 Task: Look for space in Mo i Rana, Norway from 5th June, 2023 to 16th June, 2023 for 2 adults in price range Rs.14000 to Rs.18000. Place can be entire place with 1  bedroom having 1 bed and 1 bathroom. Property type can be house, flat, guest house, hotel. Amenities needed are: washing machine. Booking option can be shelf check-in. Required host language is English.
Action: Mouse moved to (579, 146)
Screenshot: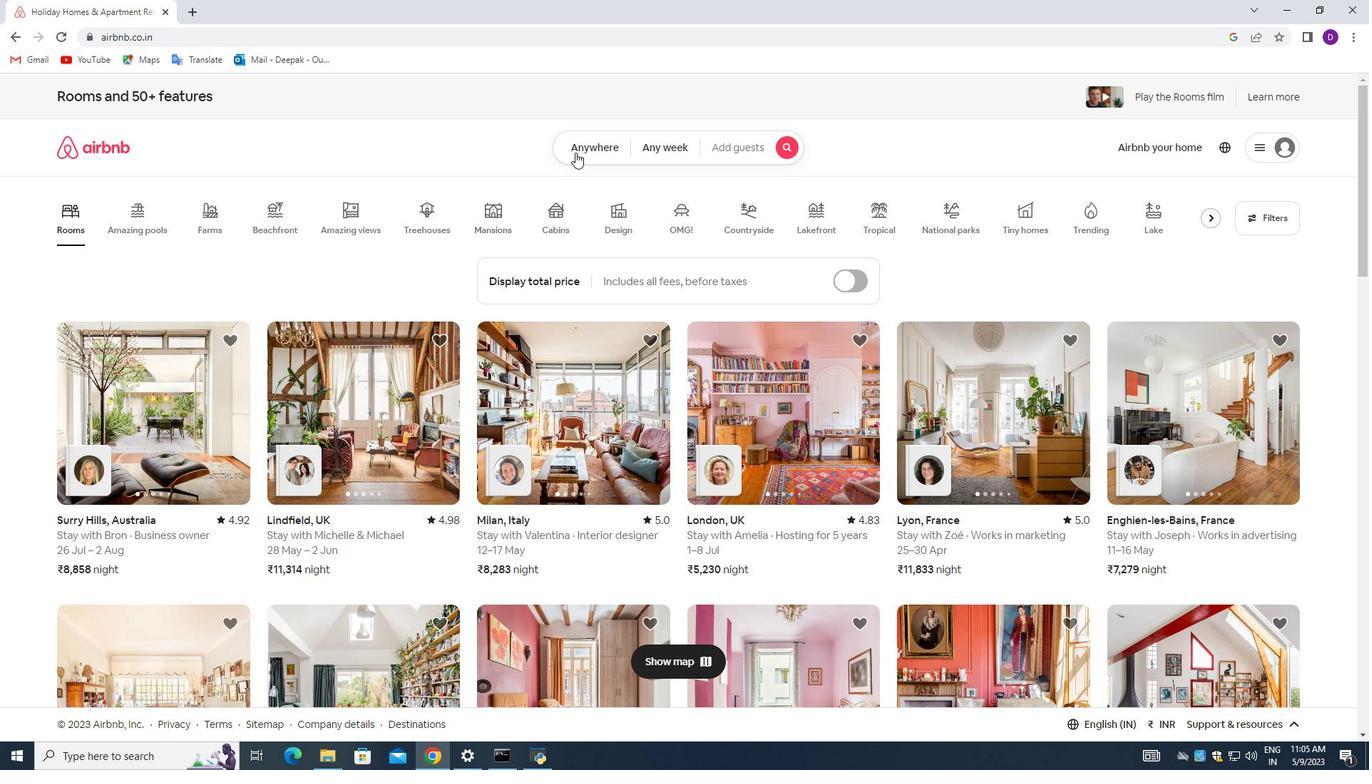 
Action: Mouse pressed left at (579, 146)
Screenshot: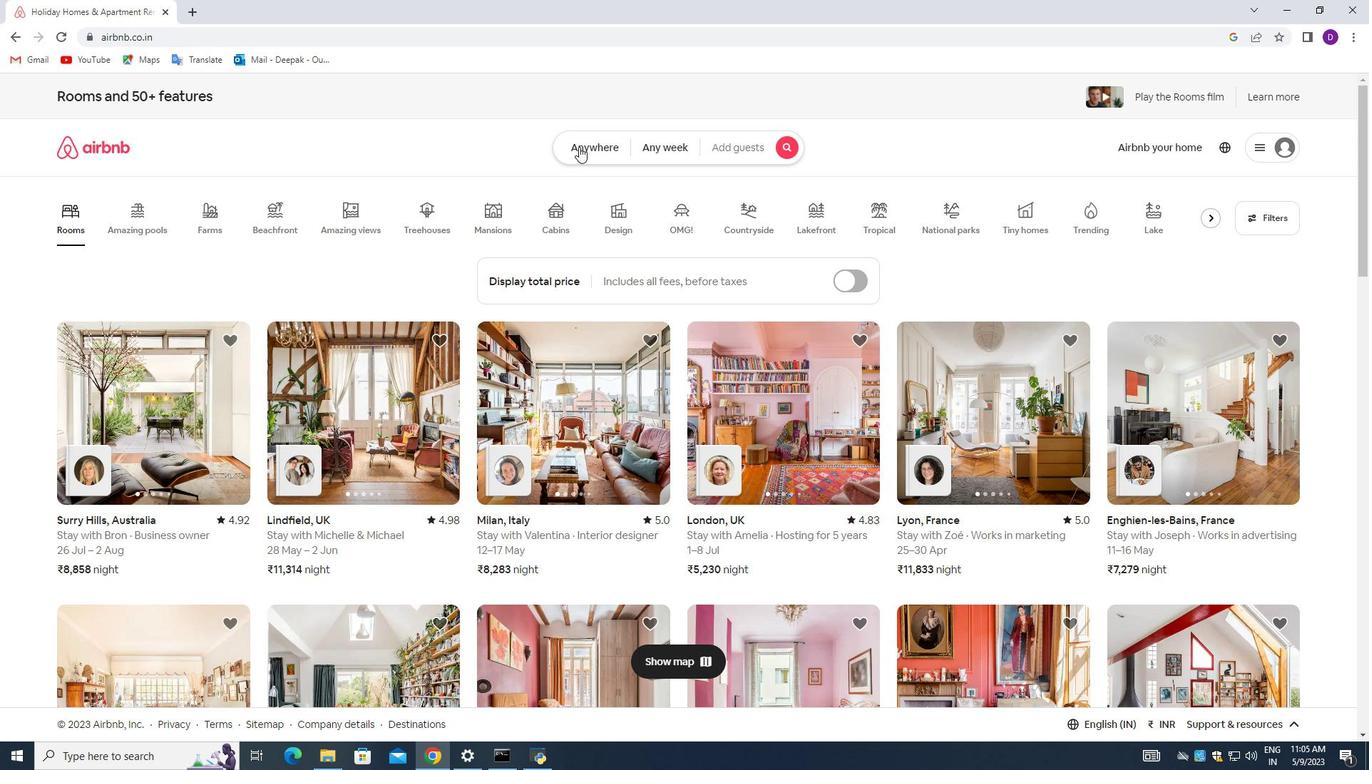 
Action: Mouse moved to (516, 210)
Screenshot: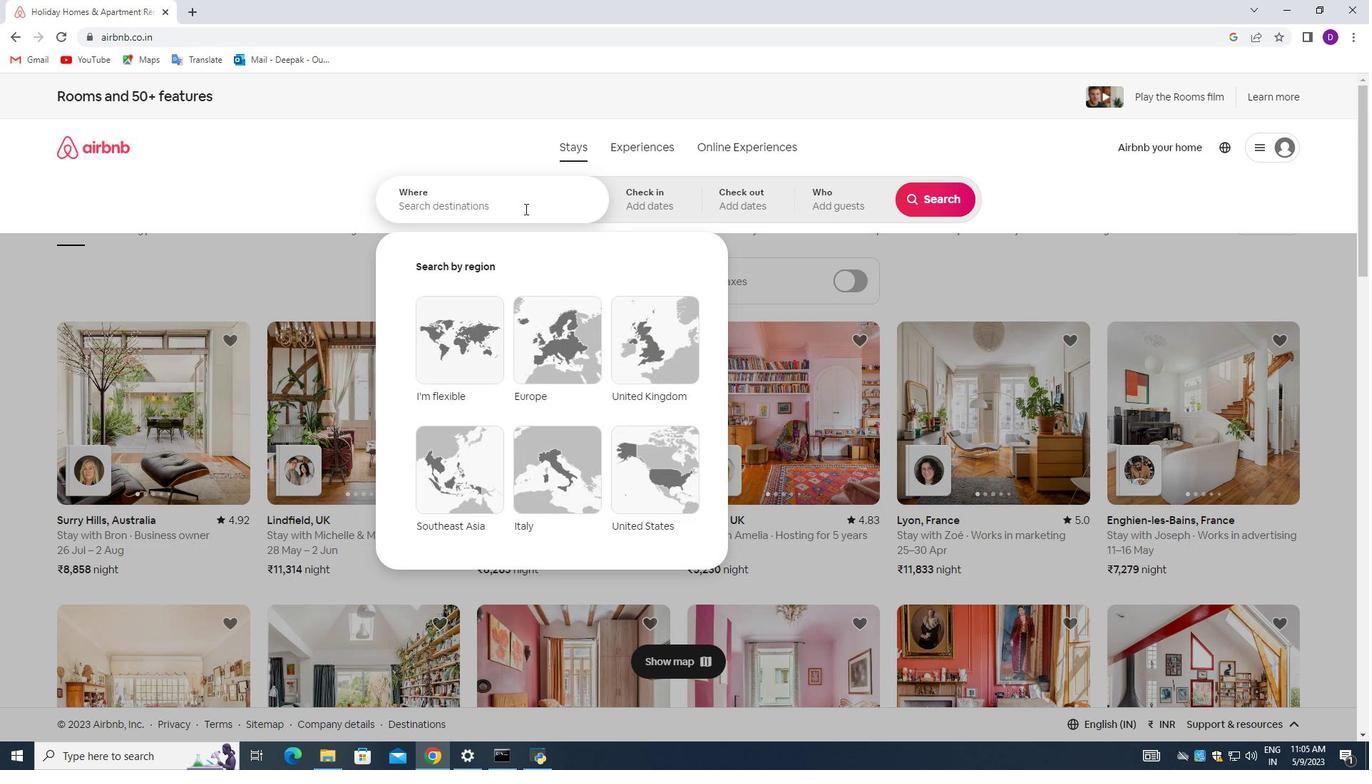
Action: Mouse pressed left at (516, 210)
Screenshot: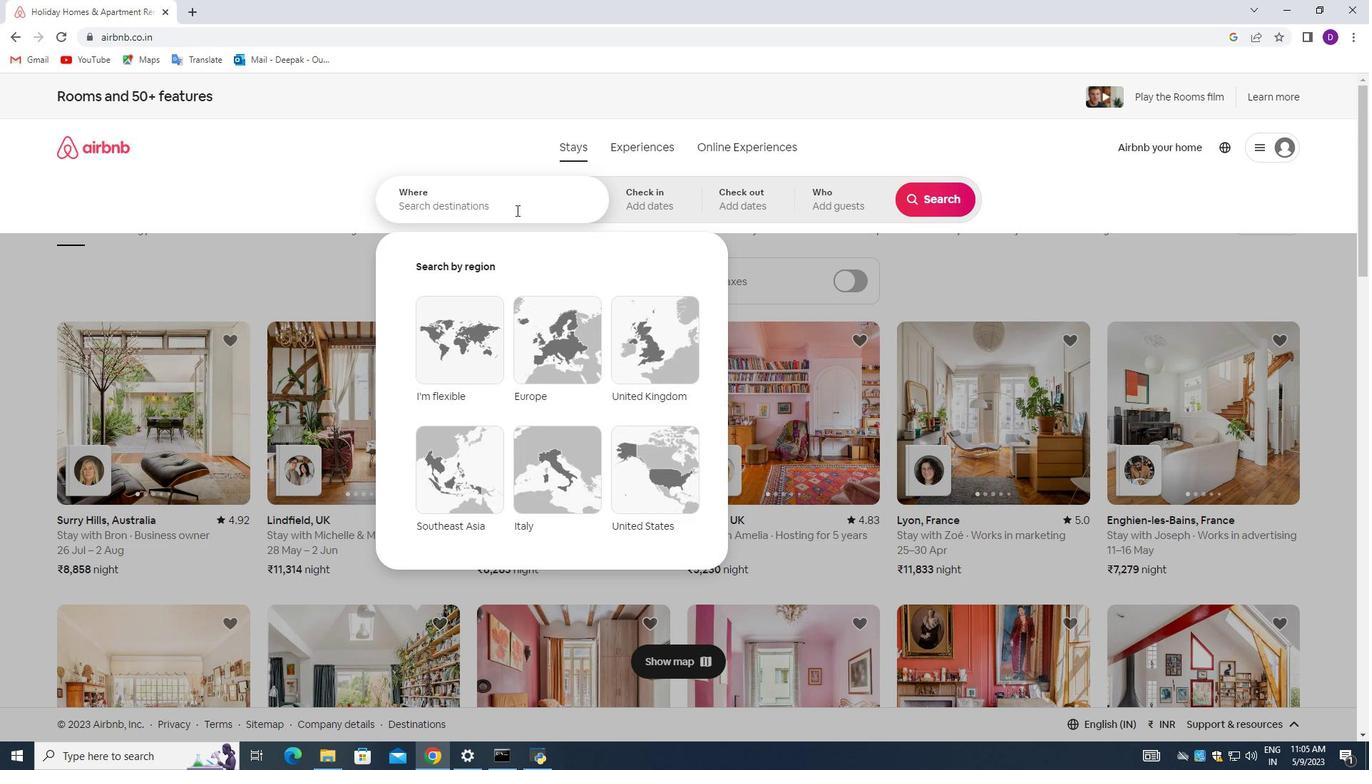 
Action: Mouse moved to (287, 271)
Screenshot: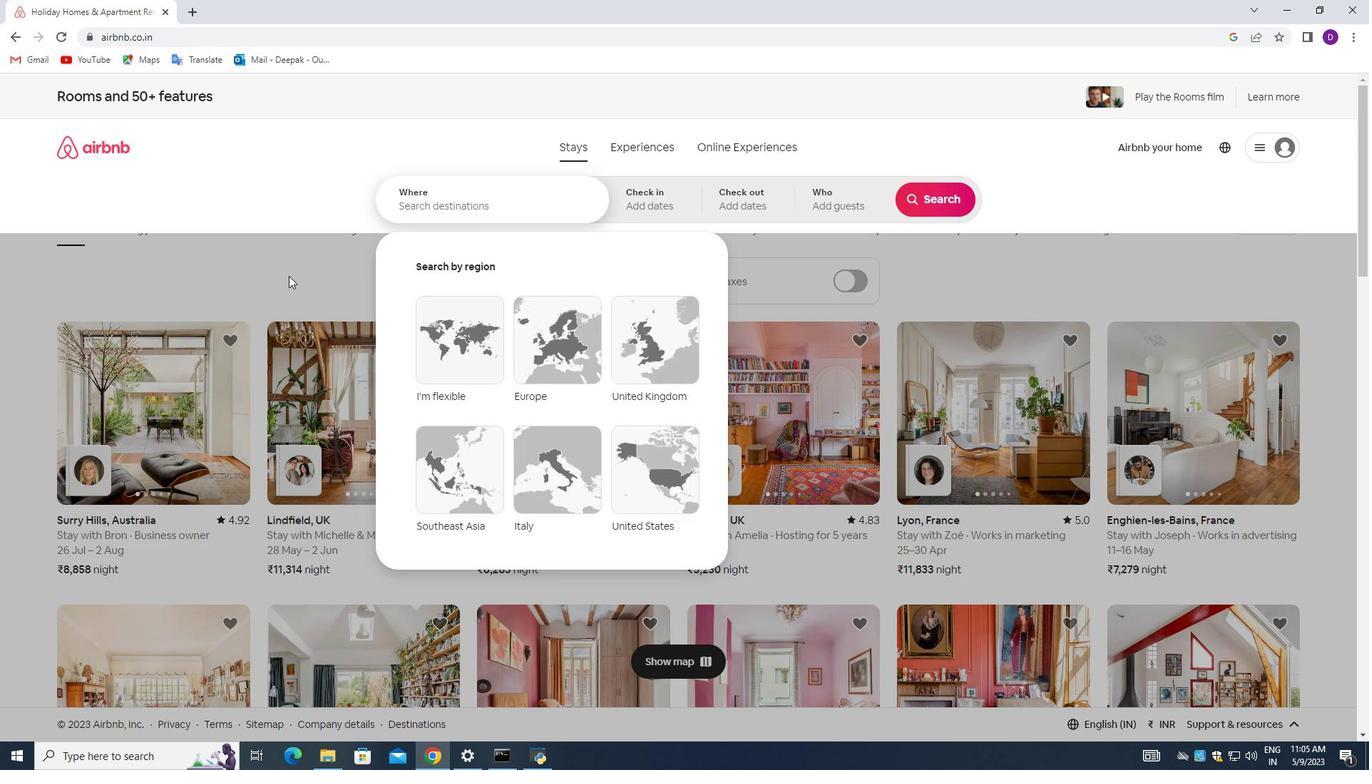 
Action: Key pressed <Key.shift>Mo<Key.space>i<Key.space><Key.shift_r>Rana,<Key.space><Key.shift>Norway<Key.enter>
Screenshot: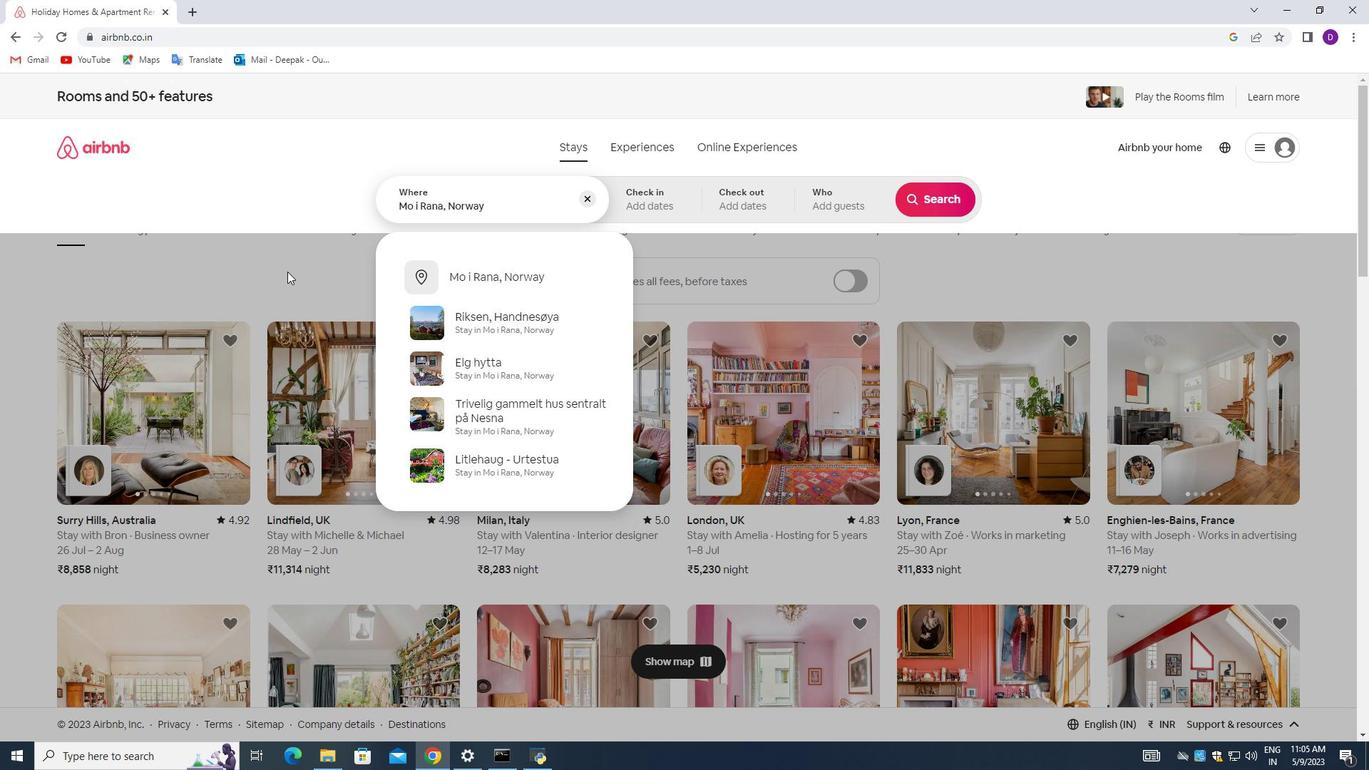 
Action: Mouse moved to (743, 407)
Screenshot: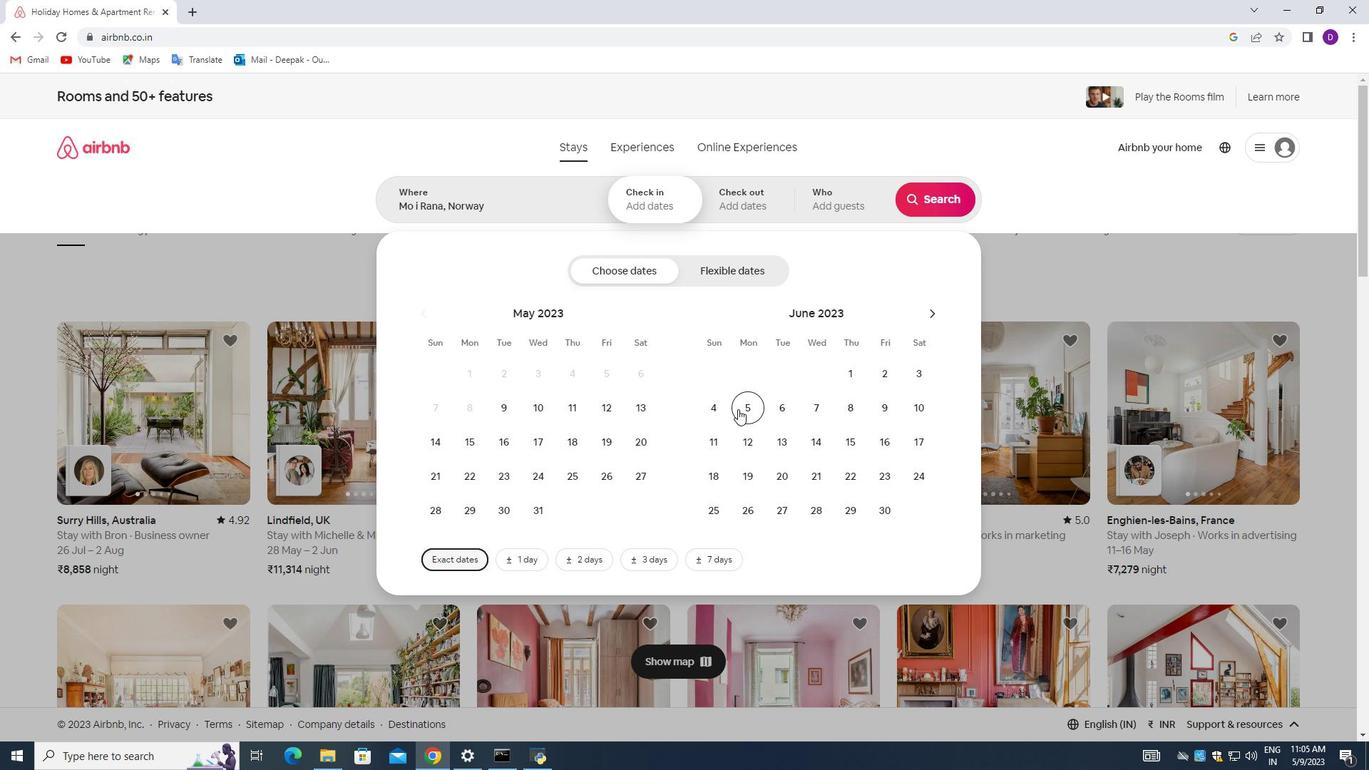 
Action: Mouse pressed left at (743, 407)
Screenshot: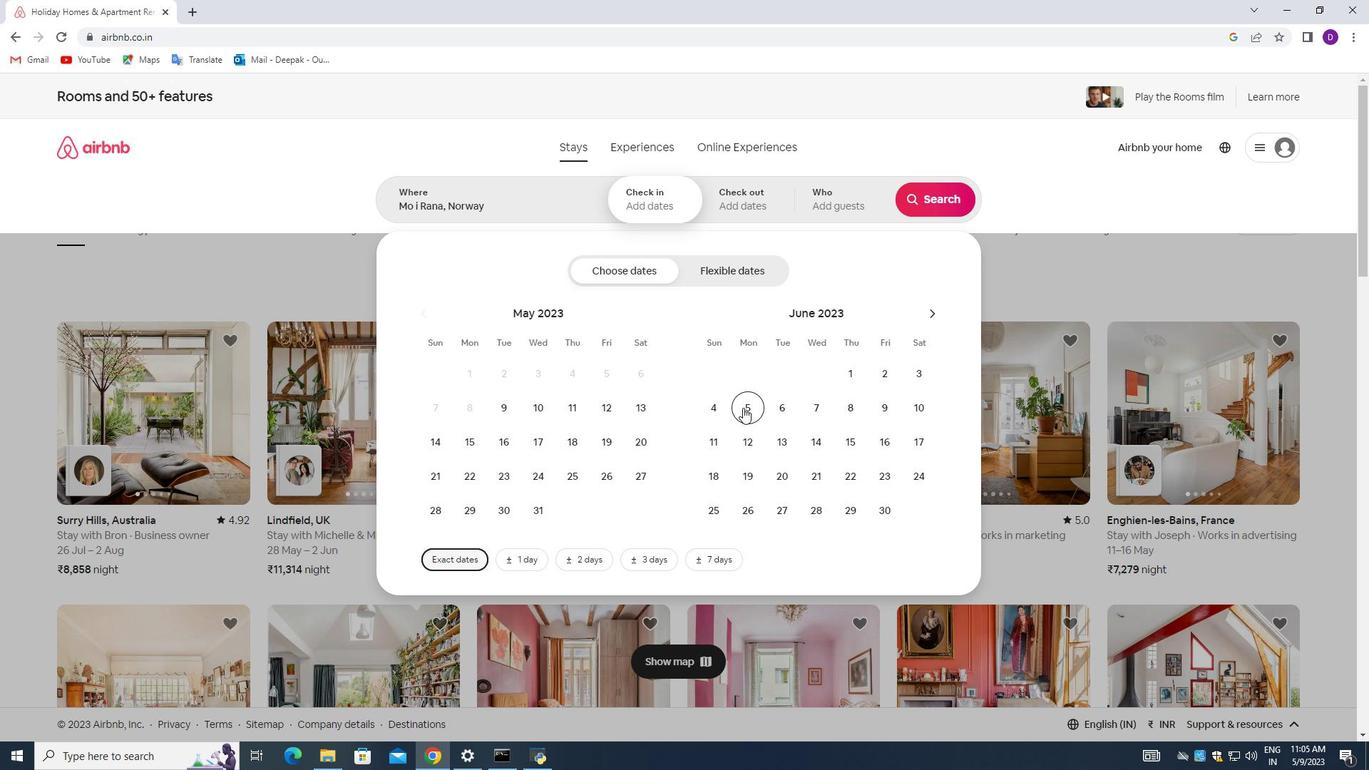 
Action: Mouse moved to (878, 443)
Screenshot: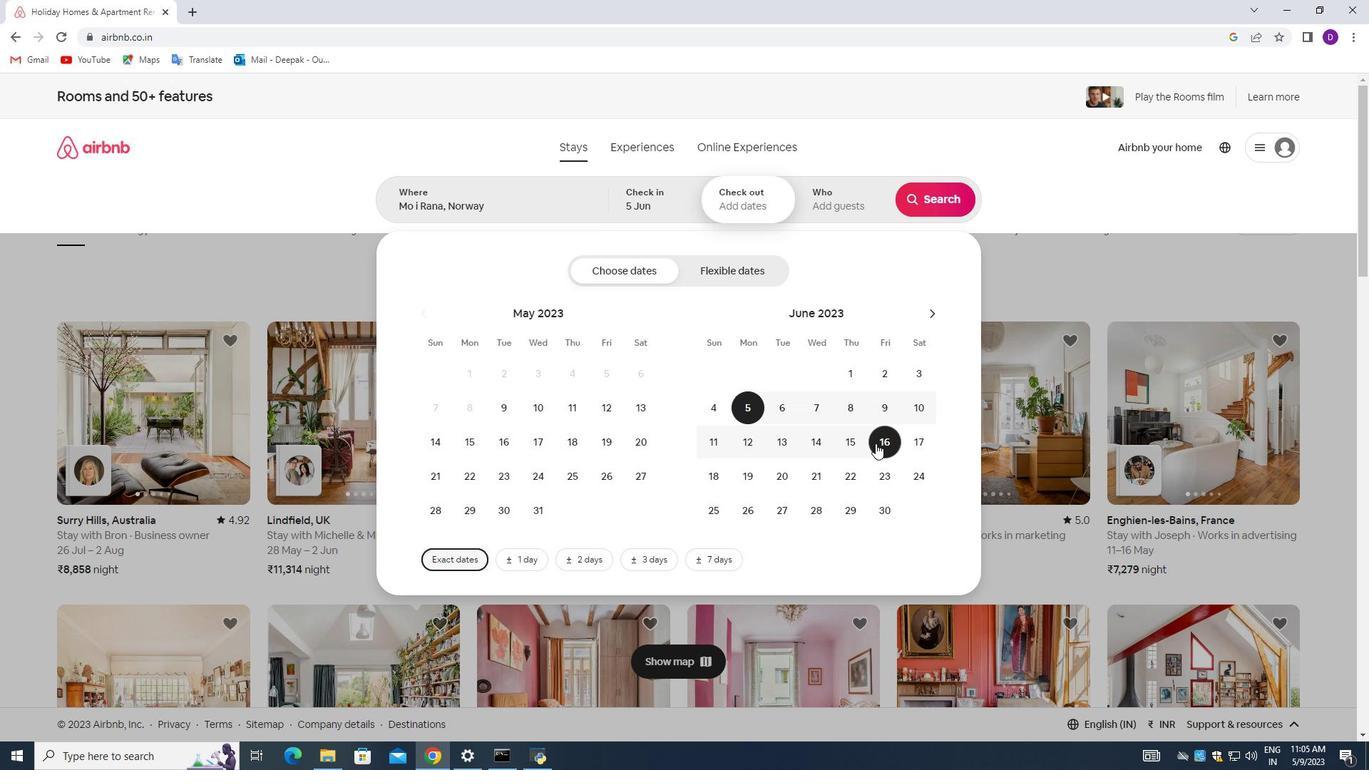 
Action: Mouse pressed left at (878, 443)
Screenshot: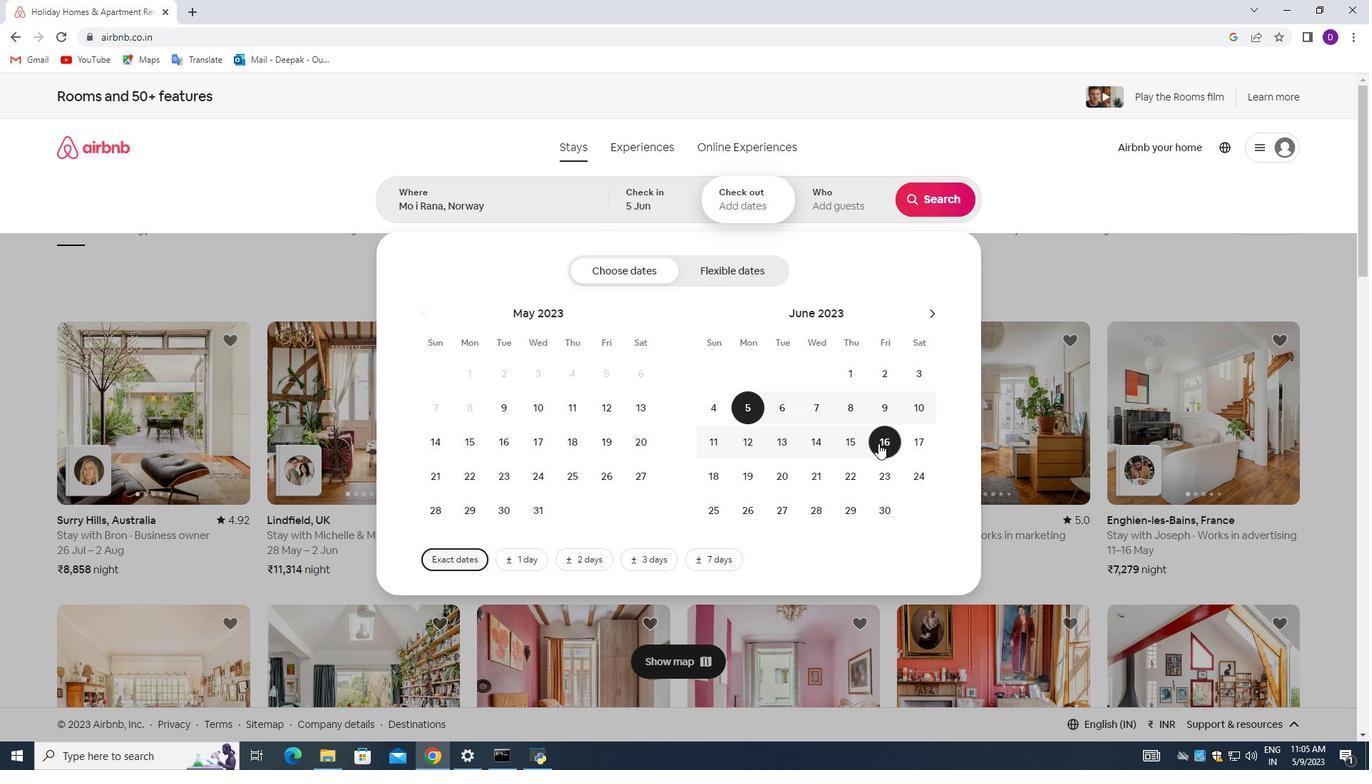 
Action: Mouse moved to (830, 204)
Screenshot: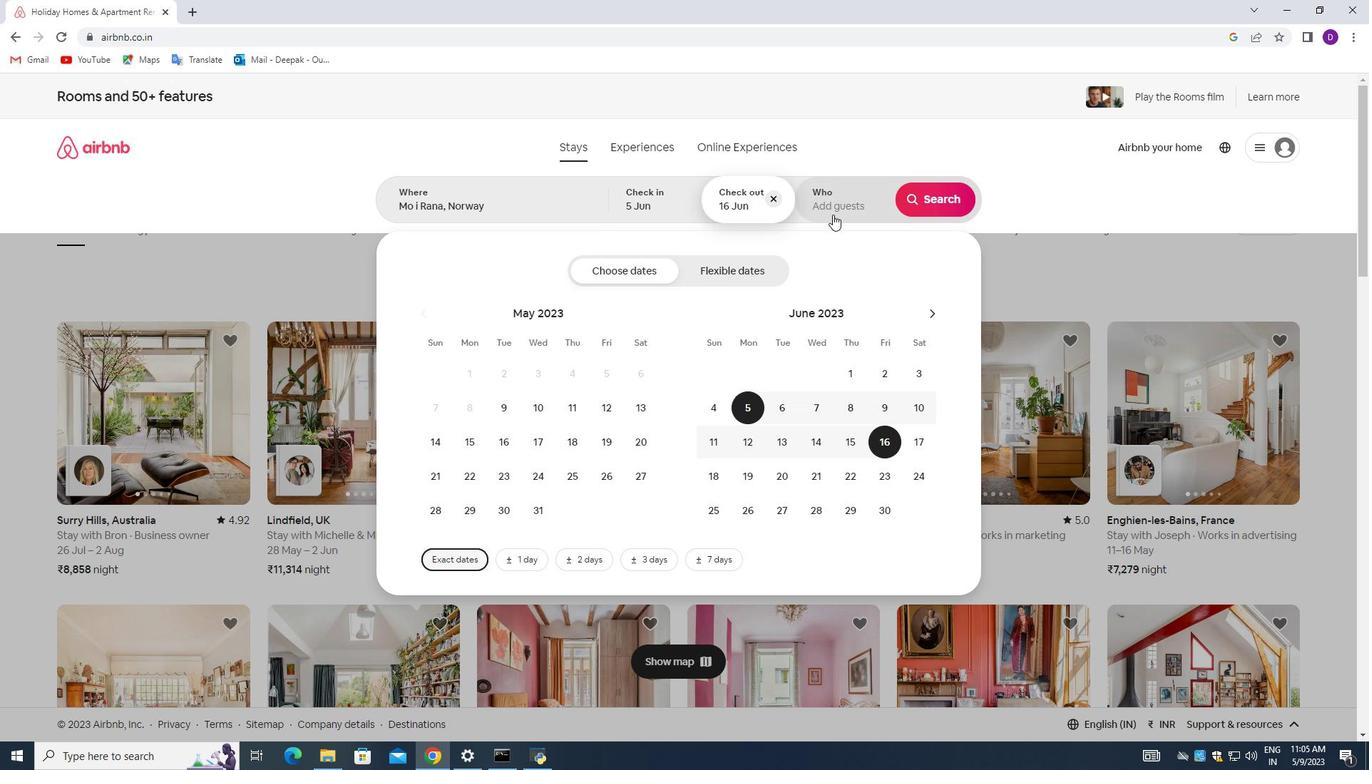 
Action: Mouse pressed left at (830, 204)
Screenshot: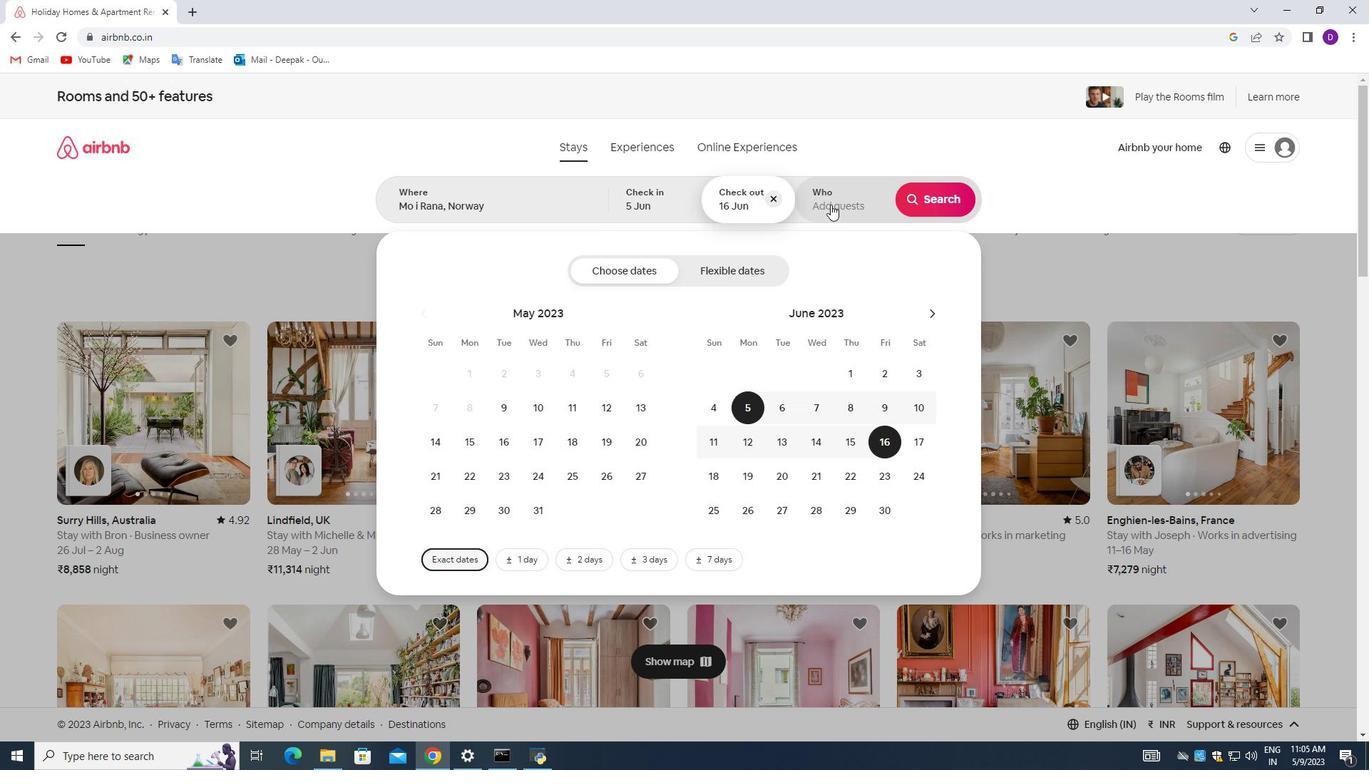 
Action: Mouse moved to (940, 278)
Screenshot: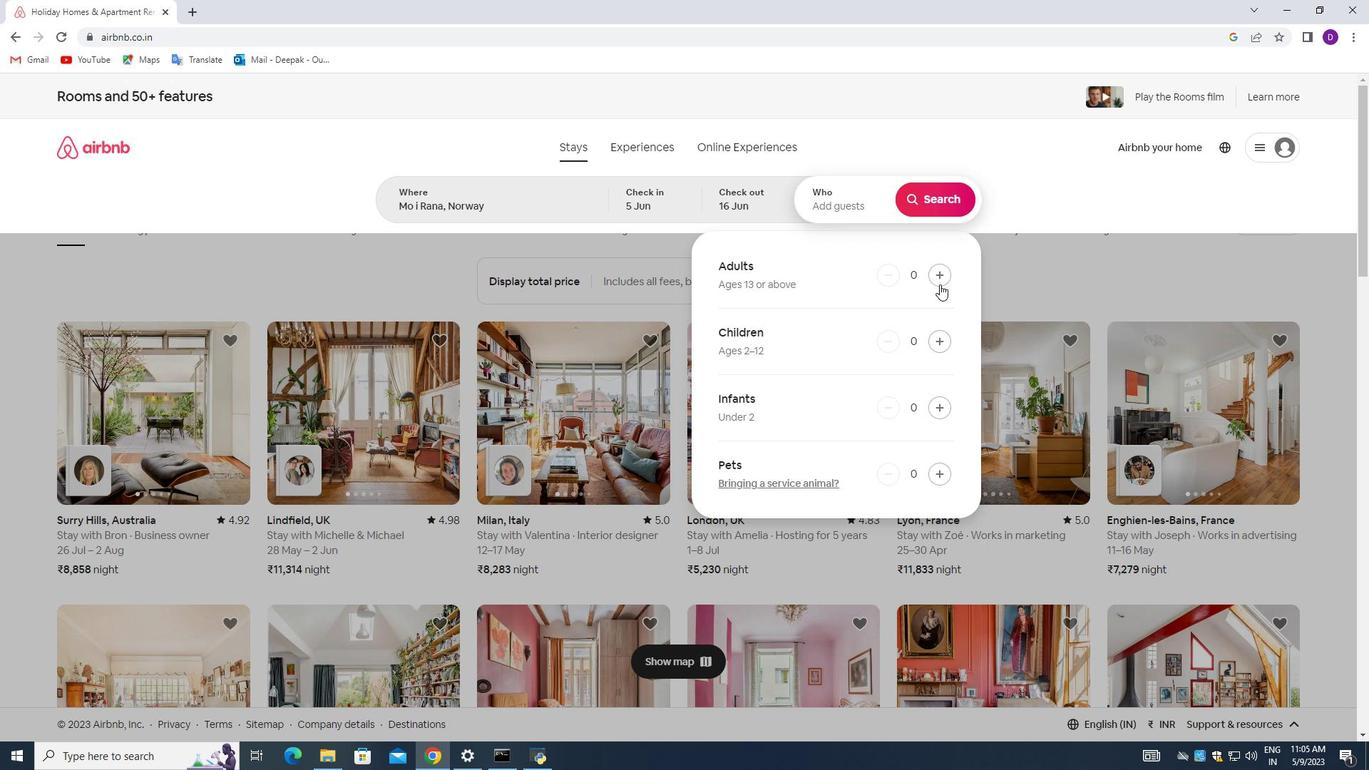 
Action: Mouse pressed left at (940, 278)
Screenshot: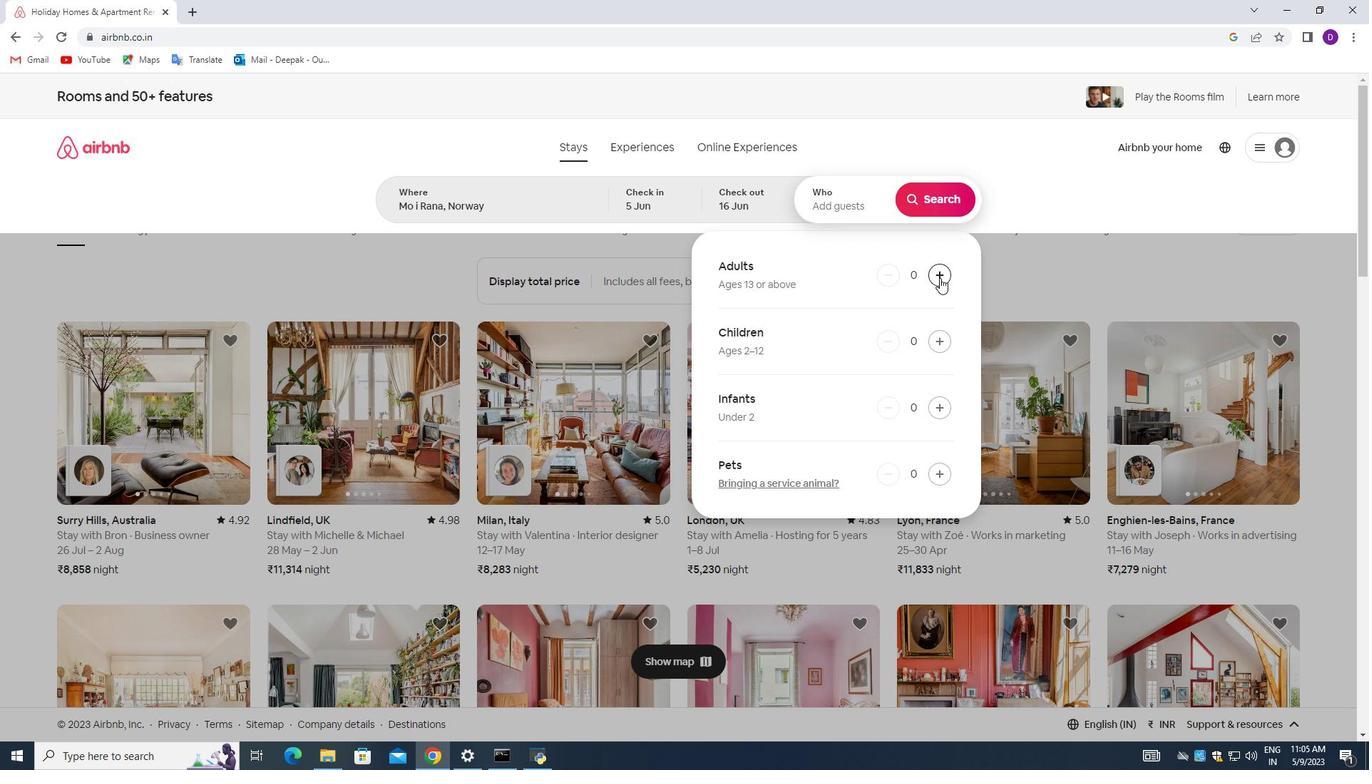 
Action: Mouse pressed left at (940, 278)
Screenshot: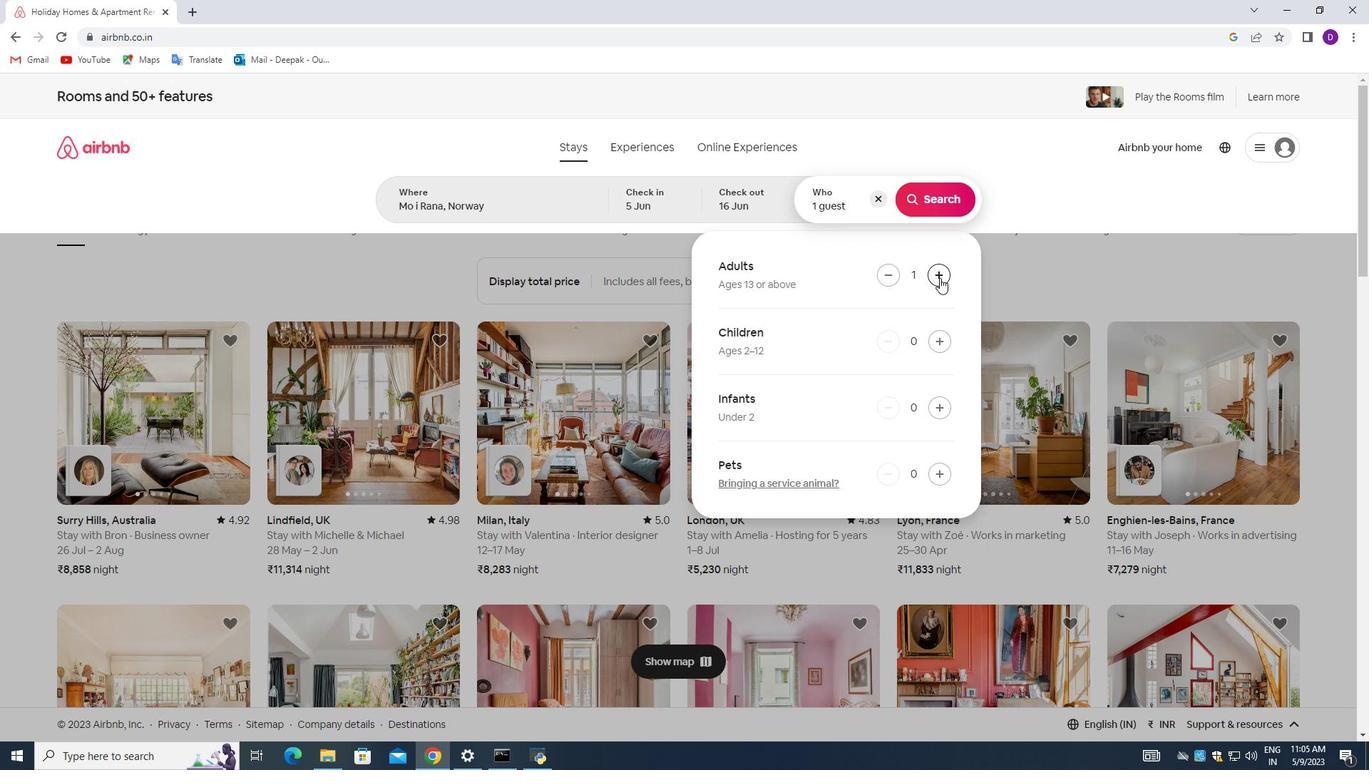 
Action: Mouse moved to (943, 199)
Screenshot: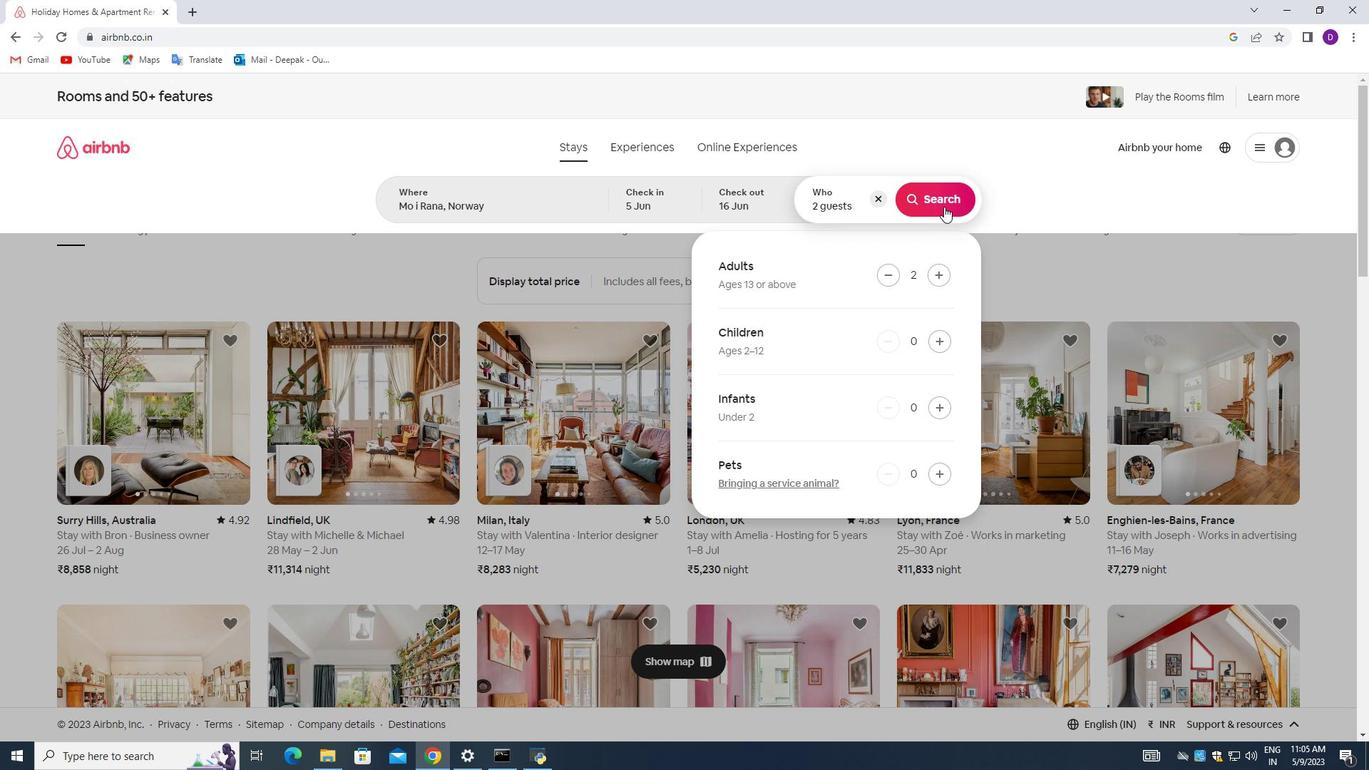 
Action: Mouse pressed left at (943, 199)
Screenshot: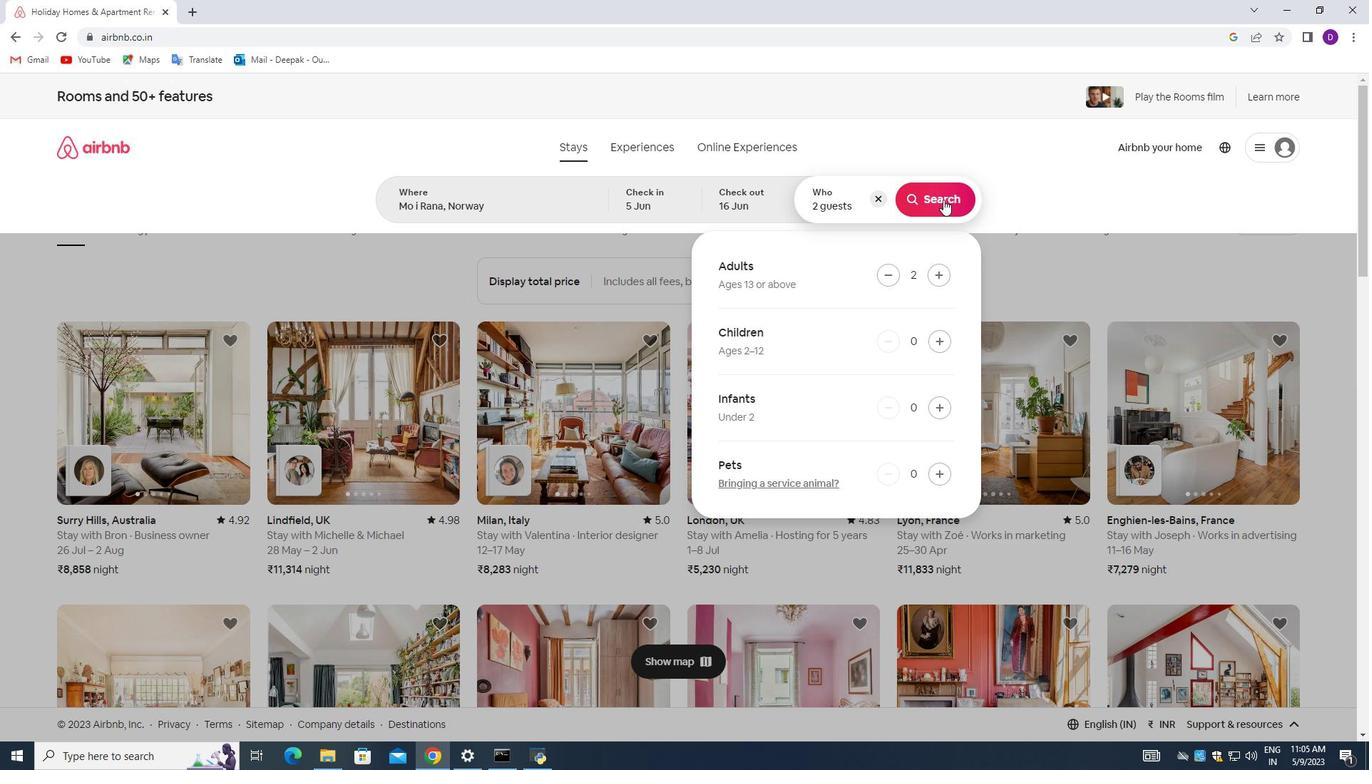 
Action: Mouse moved to (1293, 157)
Screenshot: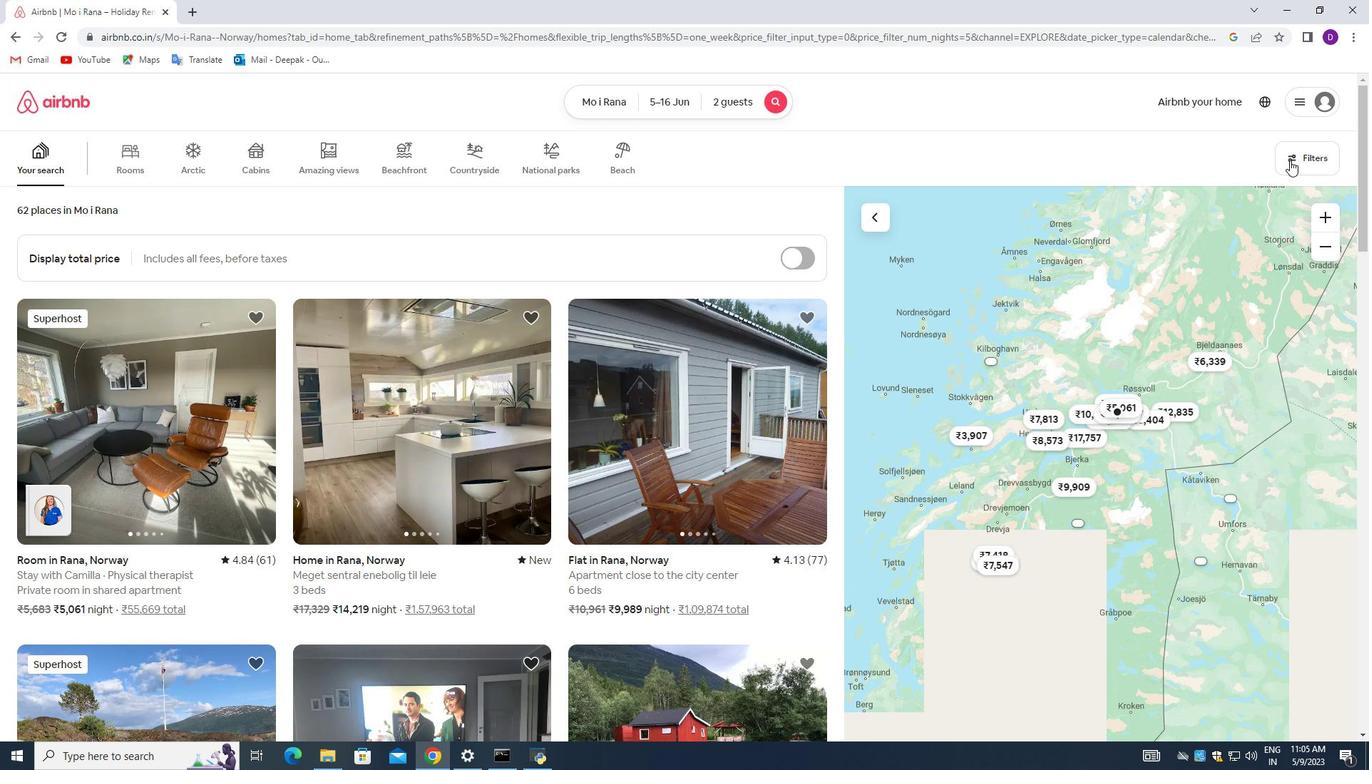 
Action: Mouse pressed left at (1293, 157)
Screenshot: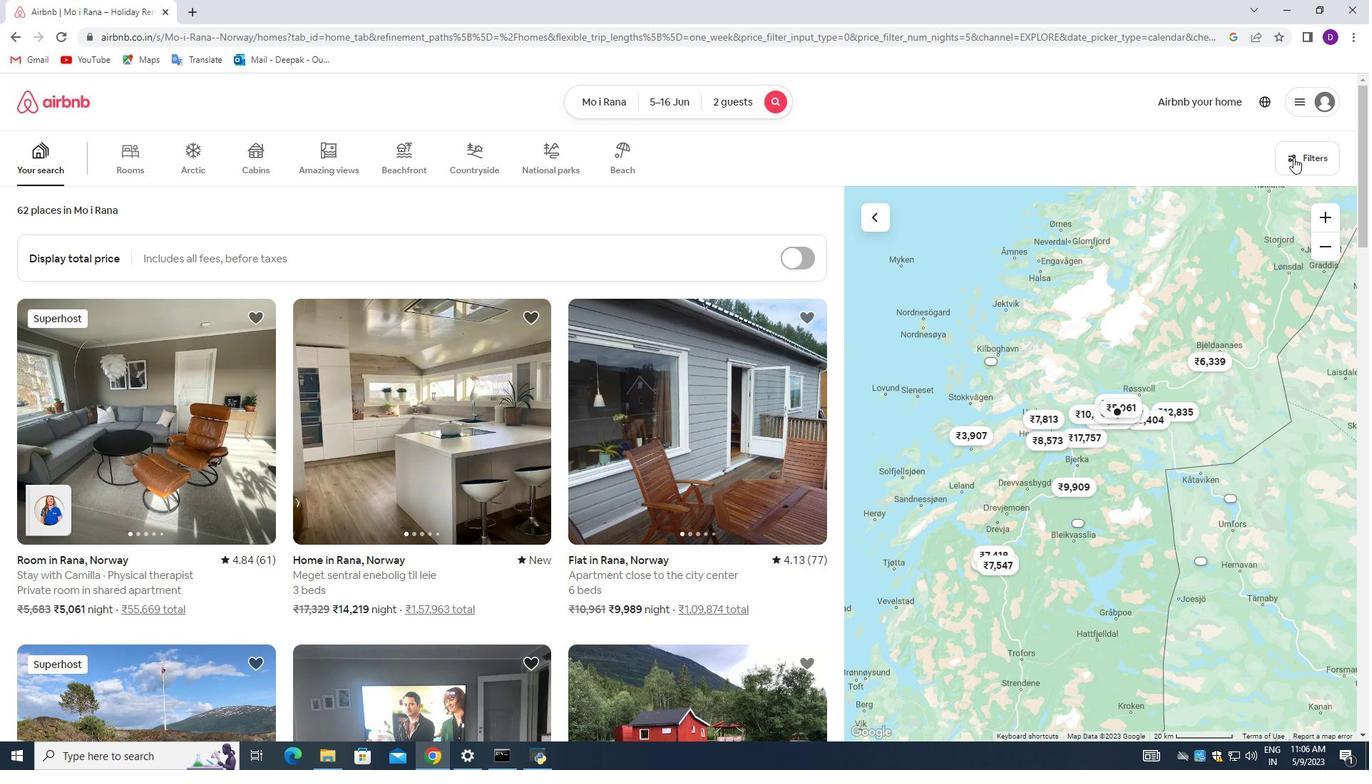 
Action: Mouse moved to (499, 502)
Screenshot: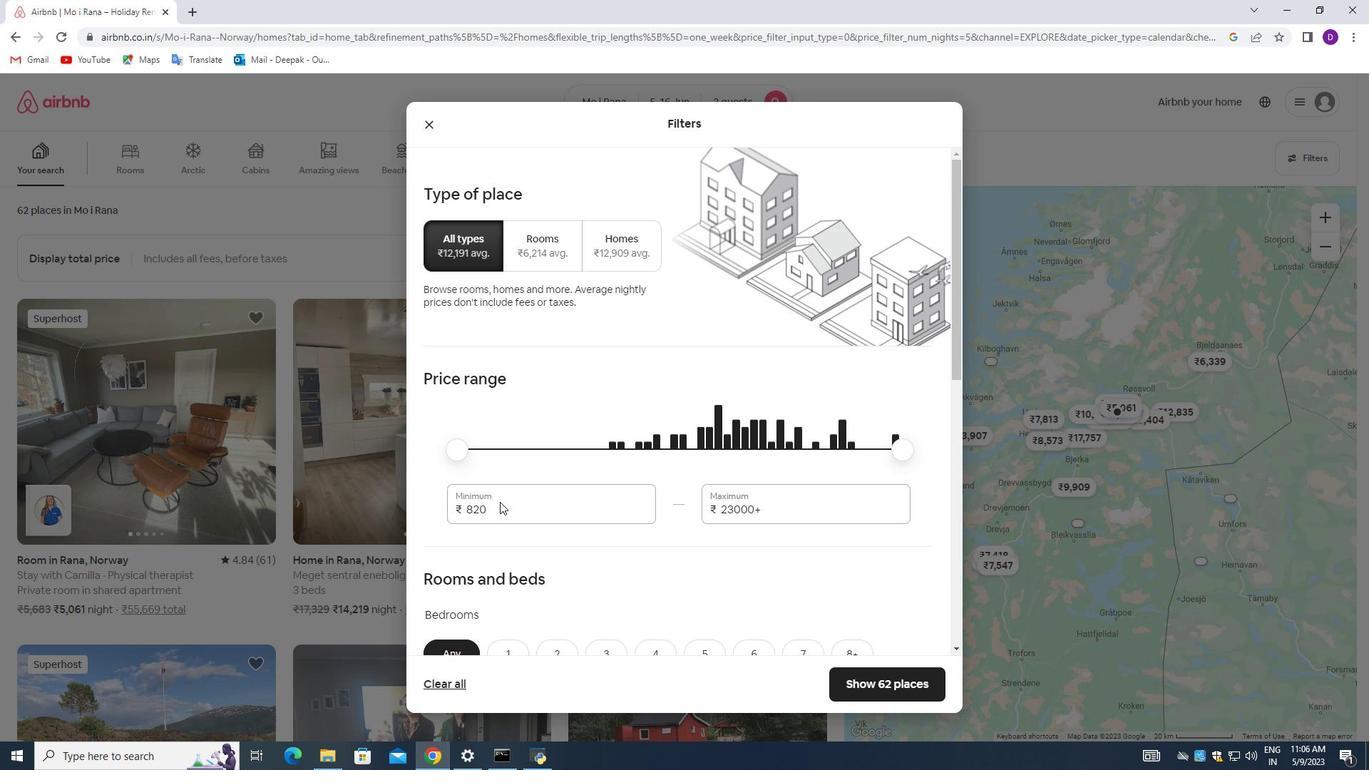 
Action: Mouse pressed left at (499, 502)
Screenshot: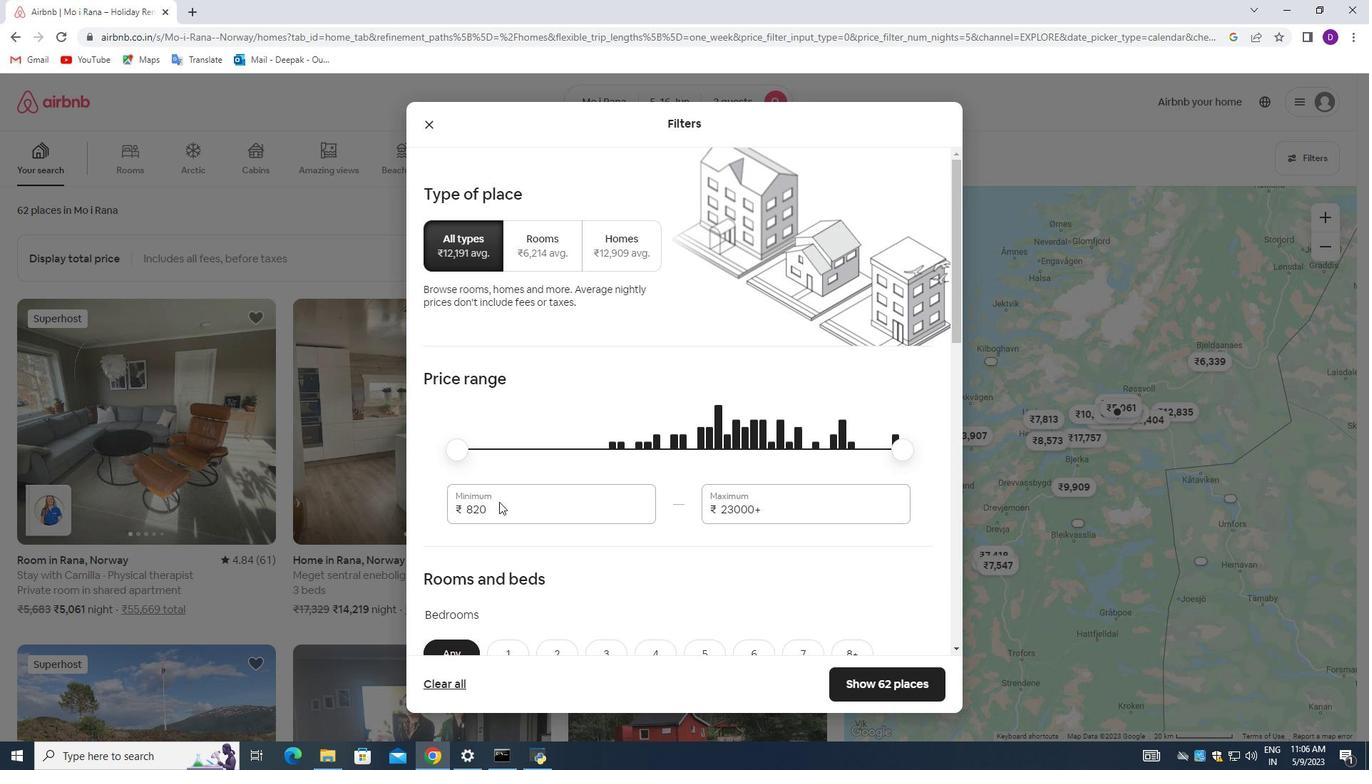 
Action: Mouse pressed left at (499, 502)
Screenshot: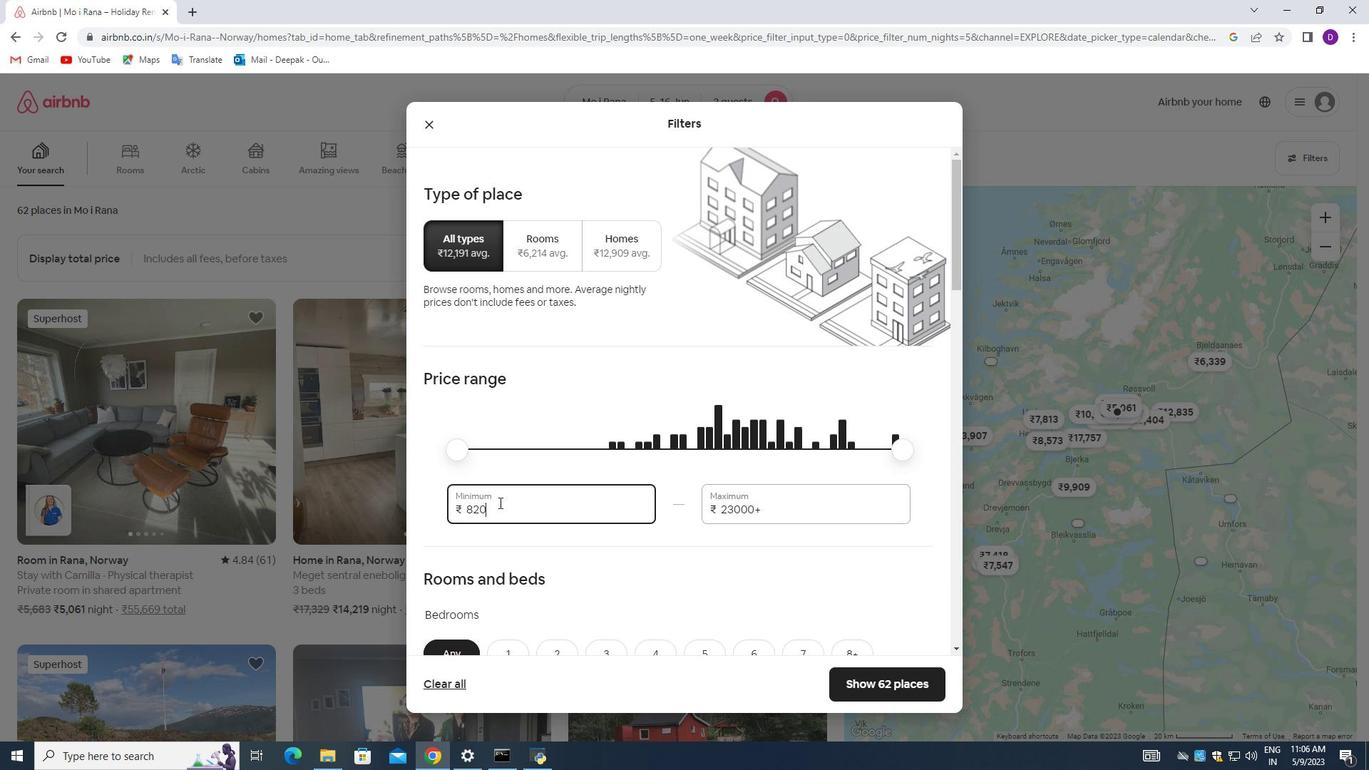 
Action: Mouse moved to (452, 230)
Screenshot: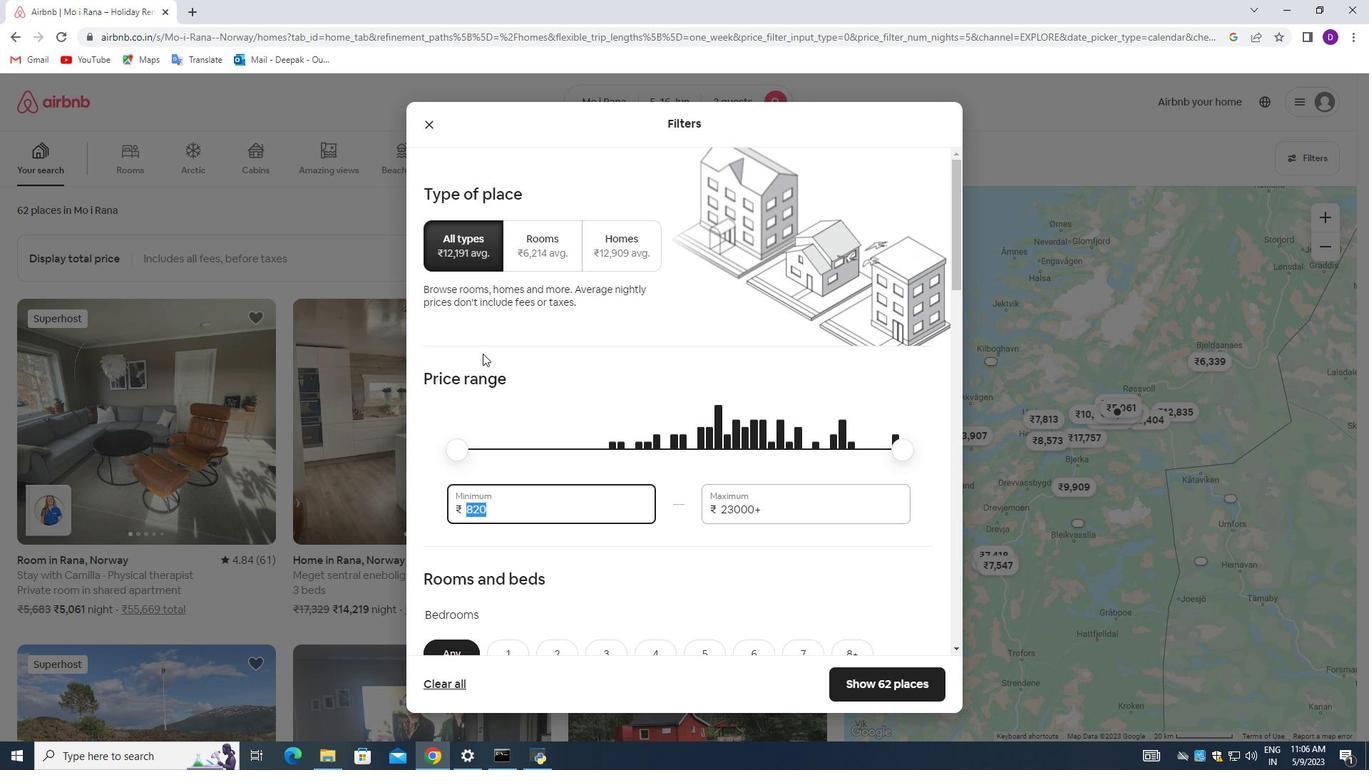 
Action: Key pressed 14000
Screenshot: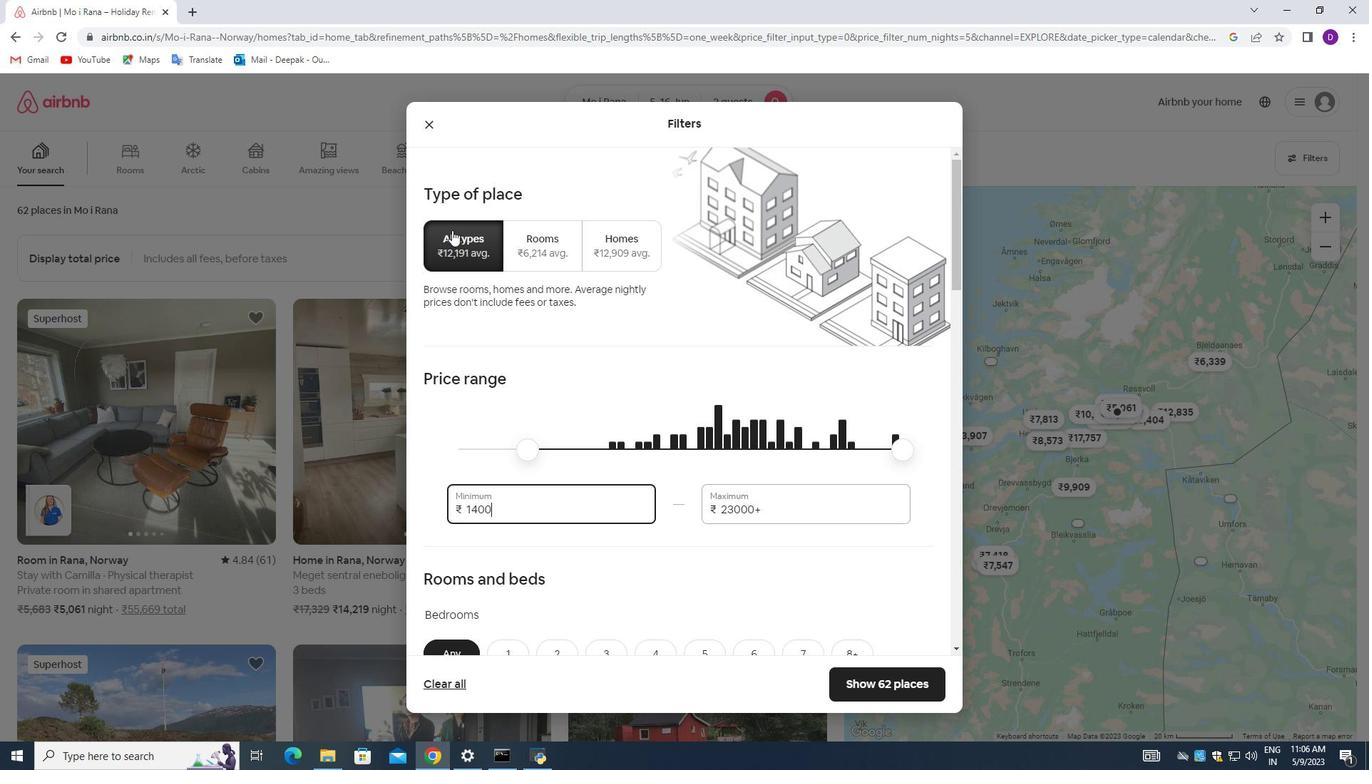 
Action: Mouse moved to (522, 305)
Screenshot: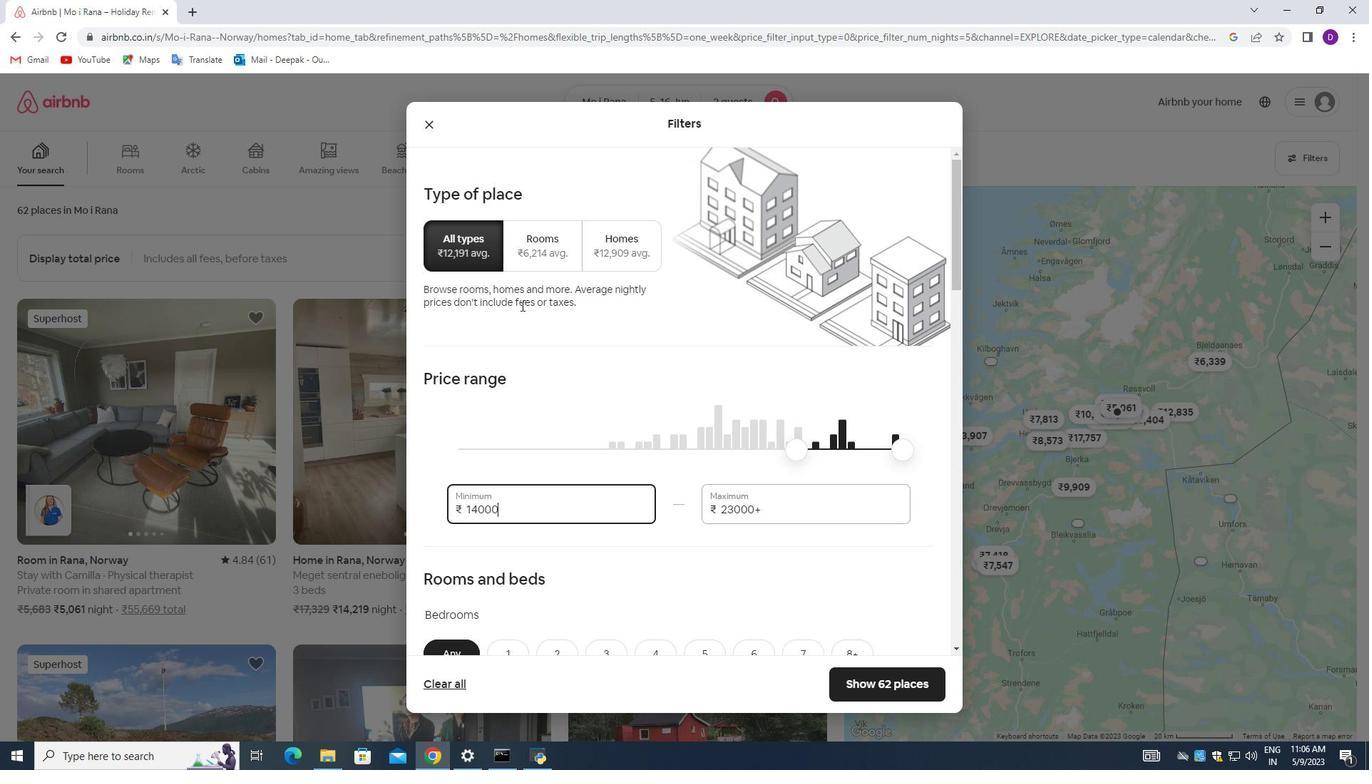 
Action: Key pressed <Key.tab>18000
Screenshot: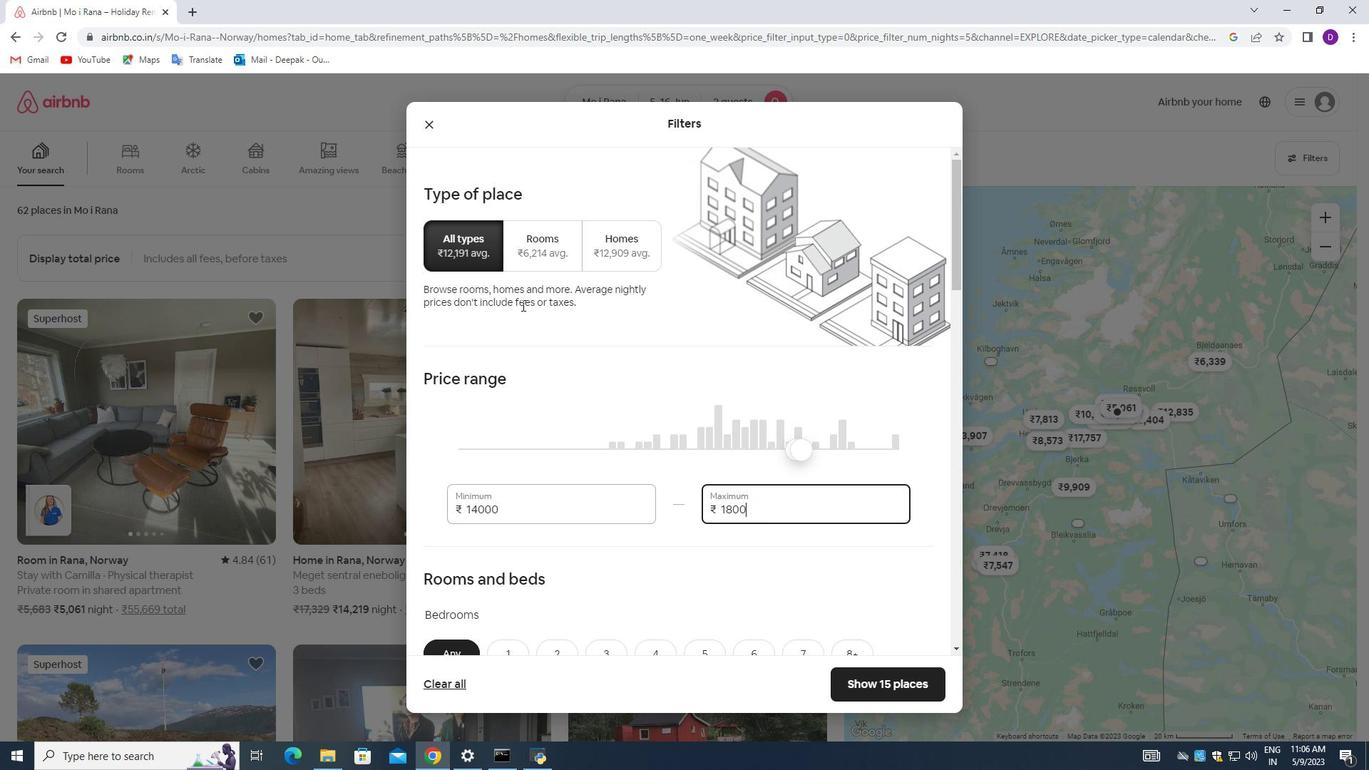 
Action: Mouse moved to (641, 380)
Screenshot: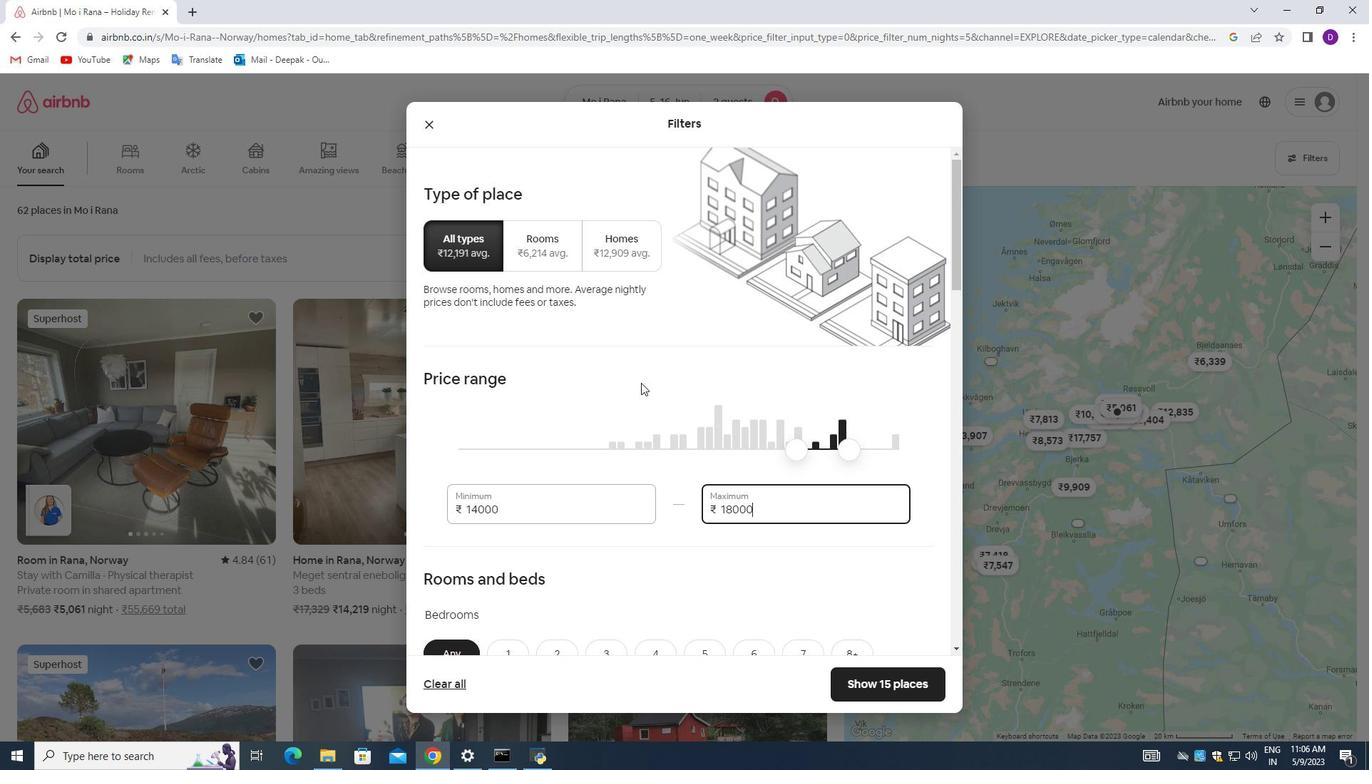 
Action: Mouse scrolled (641, 380) with delta (0, 0)
Screenshot: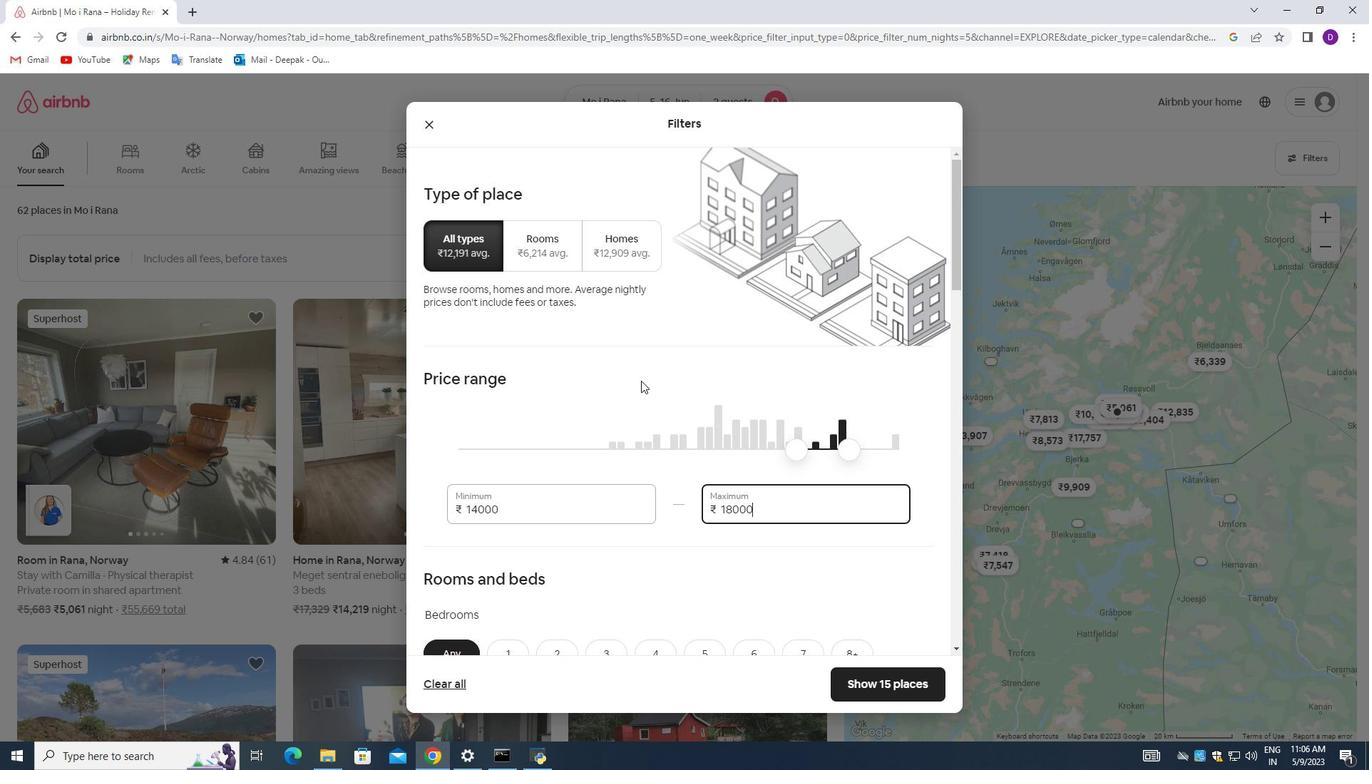 
Action: Mouse moved to (641, 379)
Screenshot: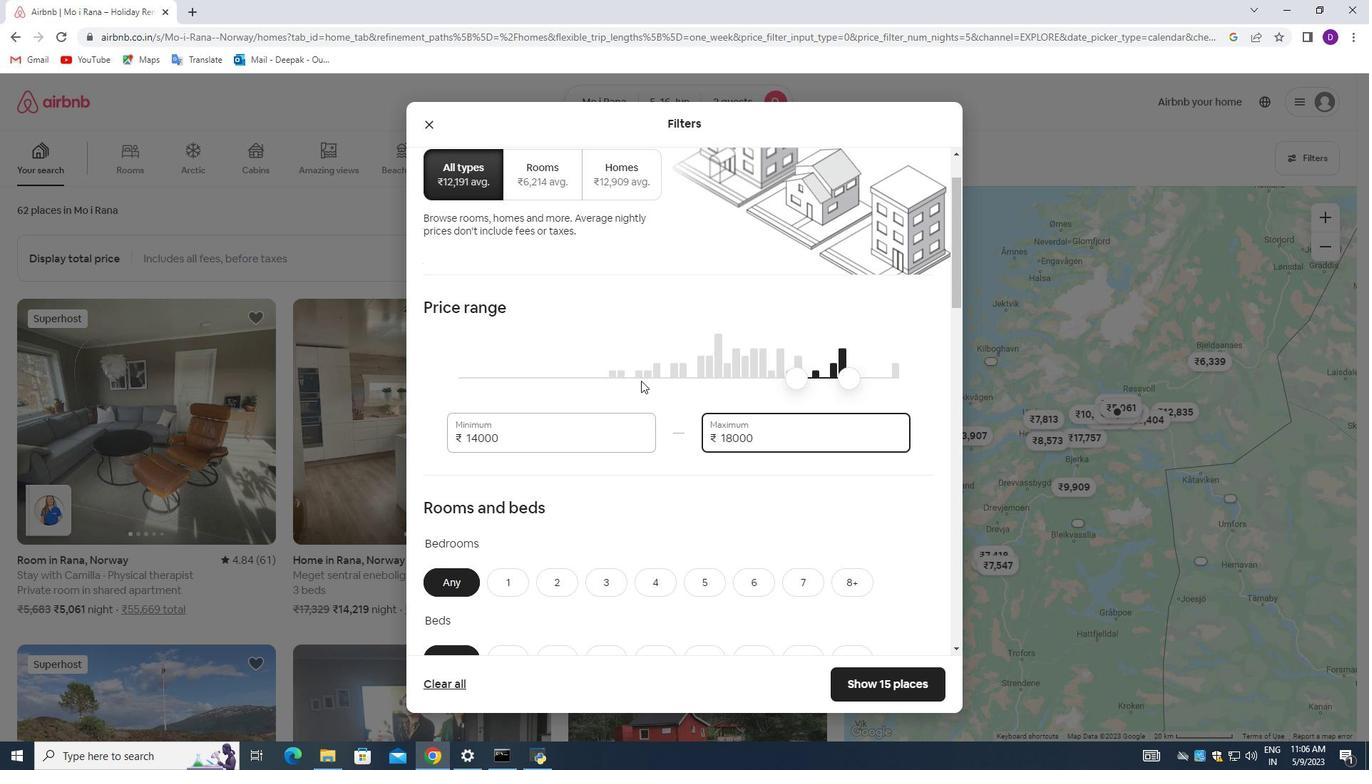 
Action: Mouse scrolled (641, 378) with delta (0, 0)
Screenshot: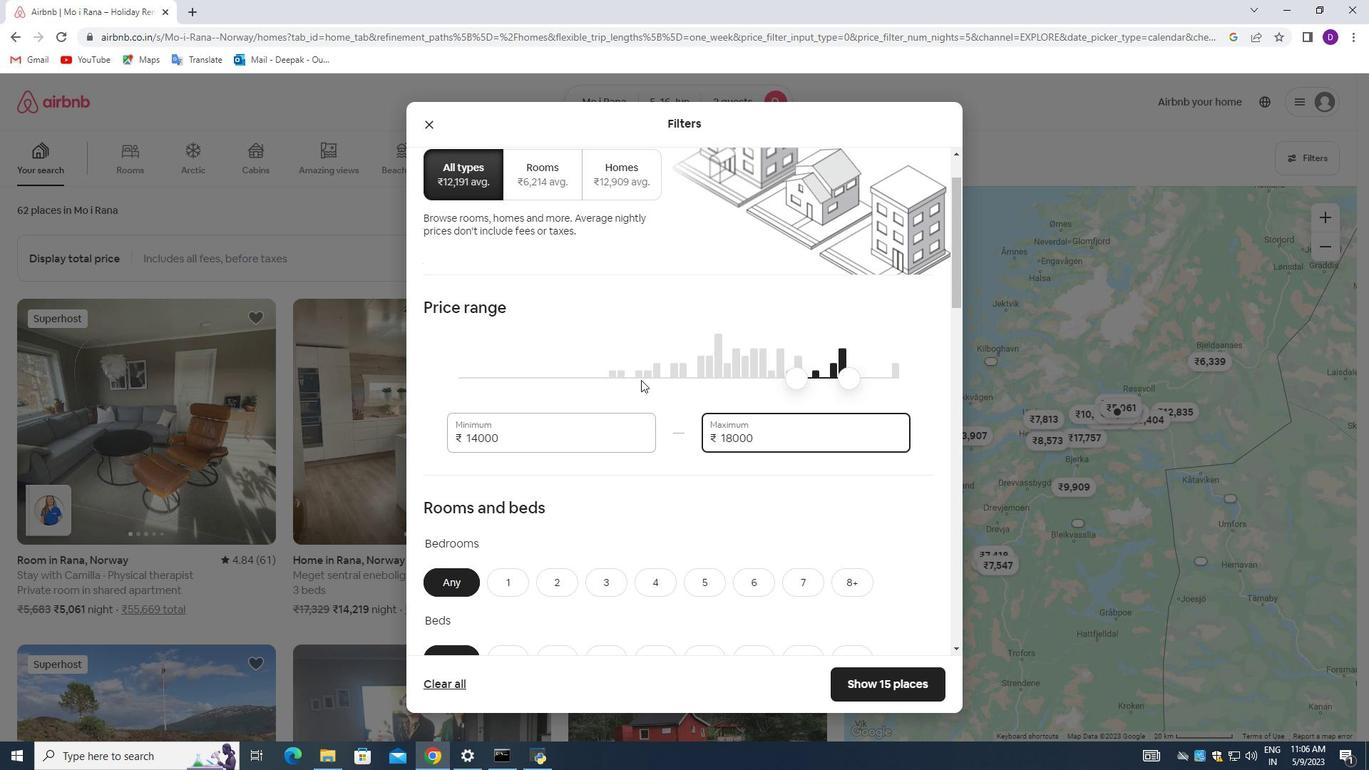 
Action: Mouse scrolled (641, 378) with delta (0, 0)
Screenshot: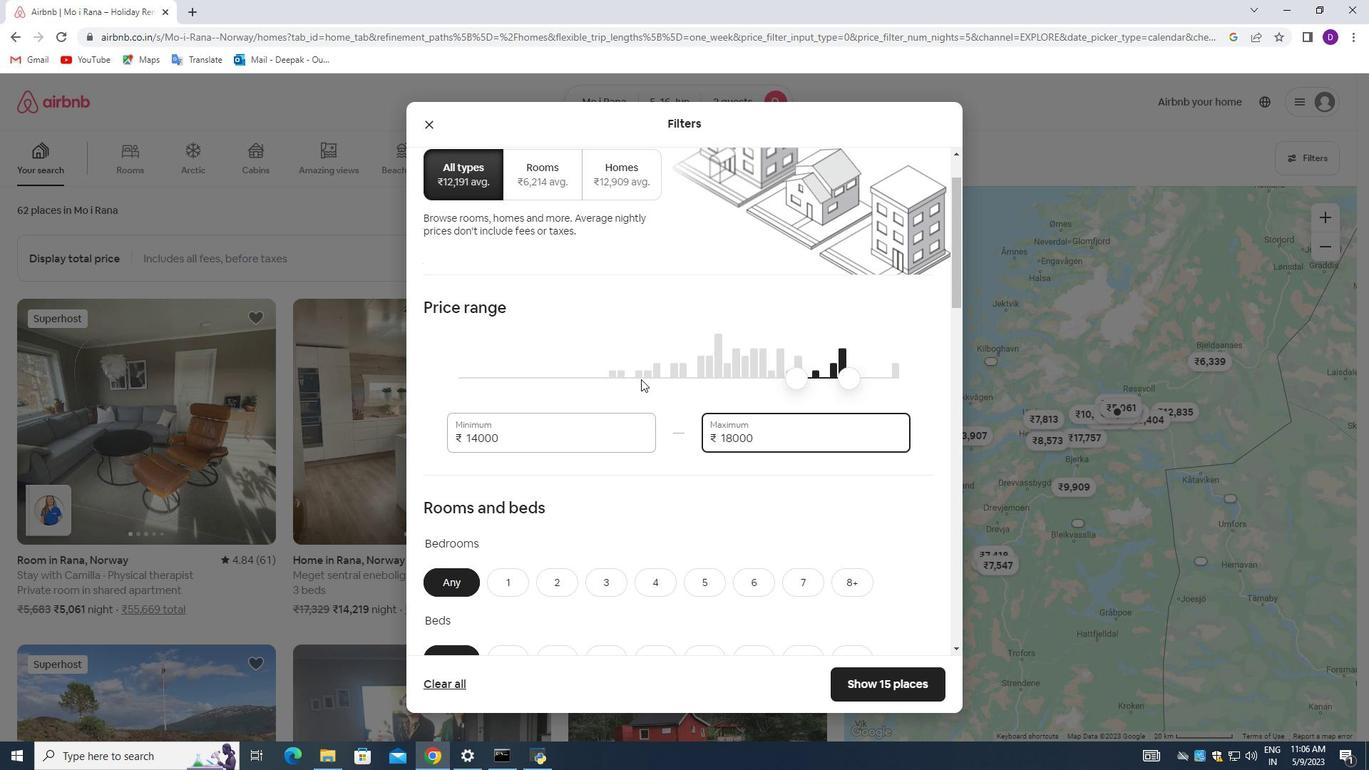 
Action: Mouse scrolled (641, 378) with delta (0, 0)
Screenshot: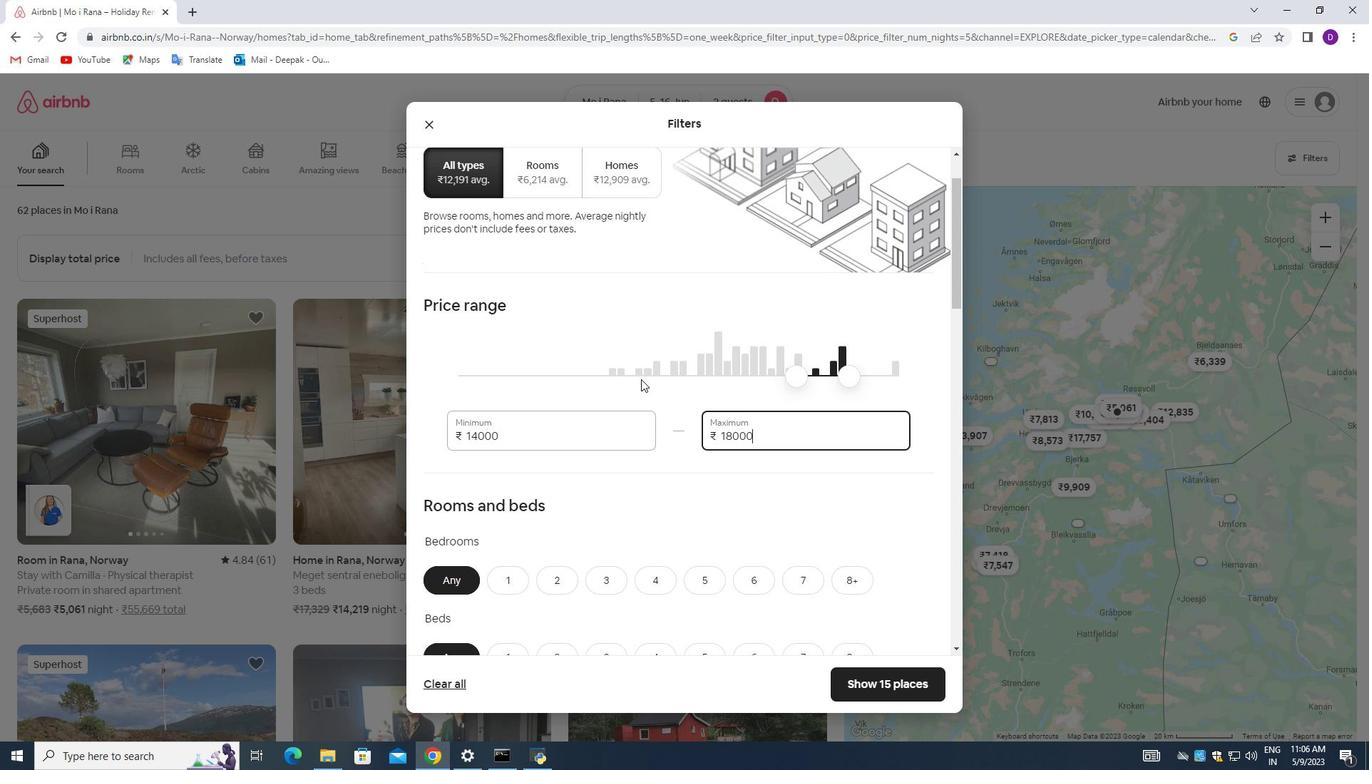 
Action: Mouse moved to (507, 378)
Screenshot: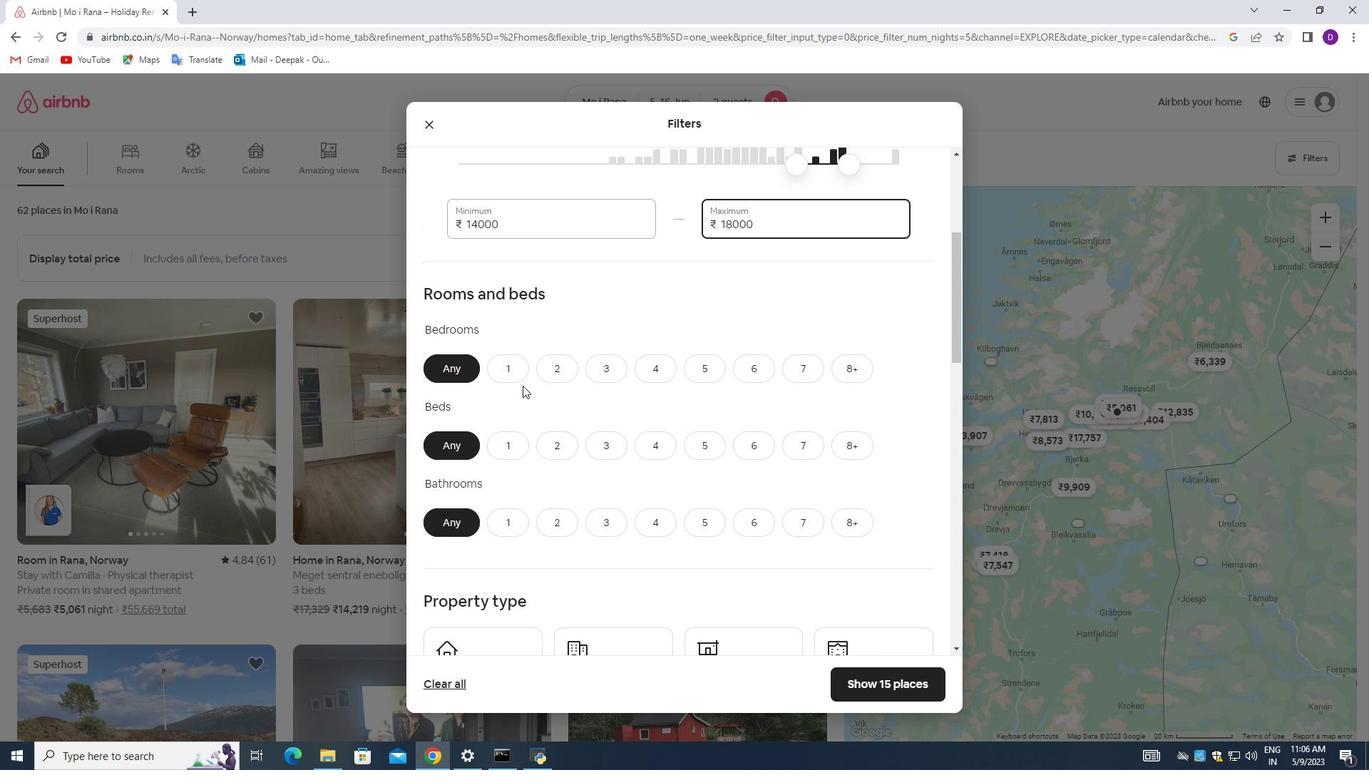 
Action: Mouse pressed left at (507, 378)
Screenshot: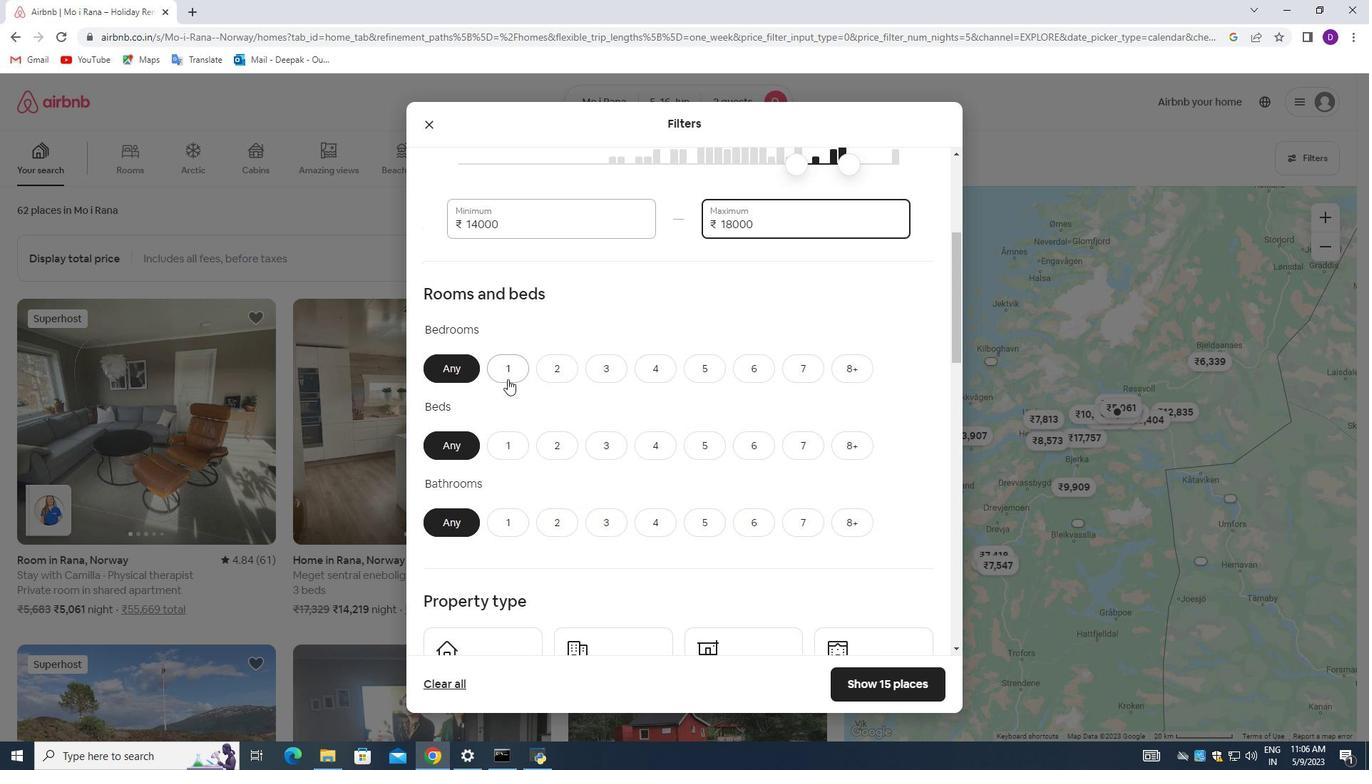 
Action: Mouse moved to (512, 439)
Screenshot: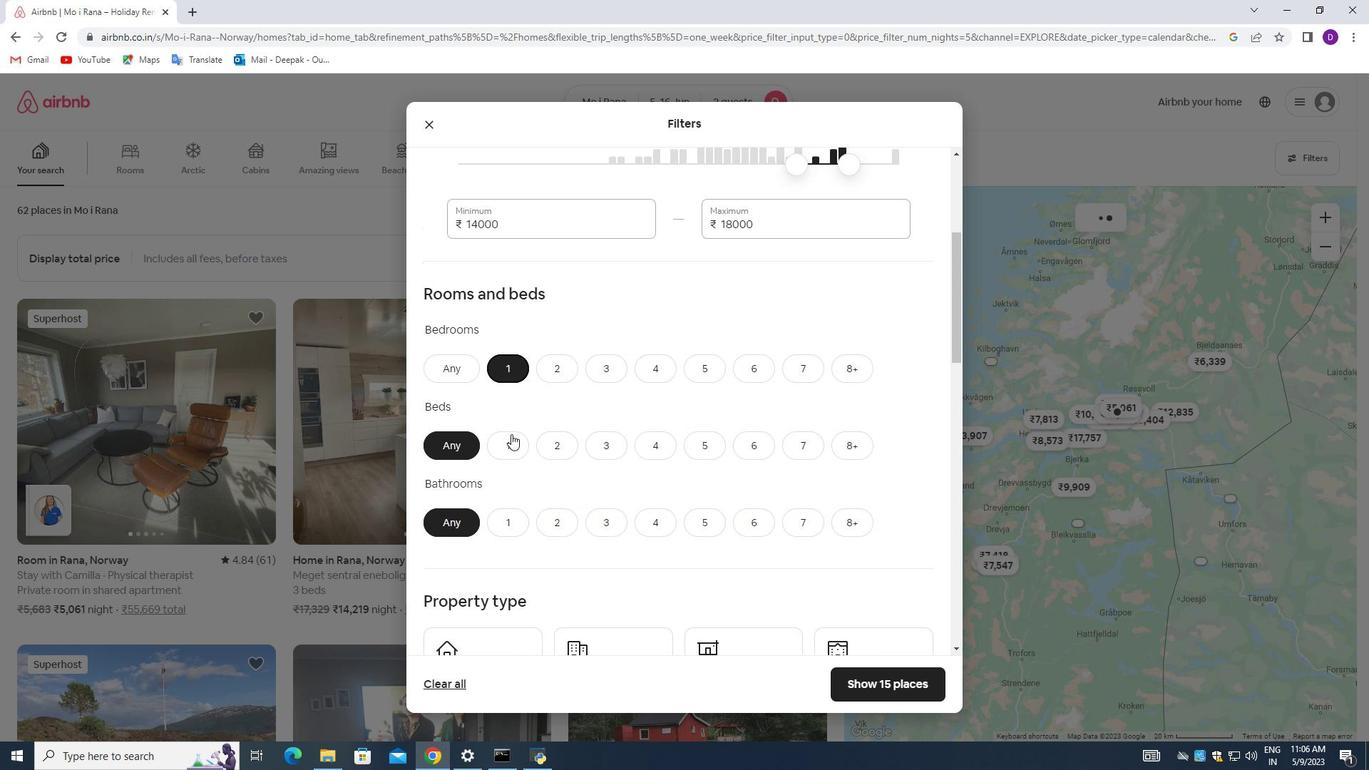 
Action: Mouse pressed left at (512, 439)
Screenshot: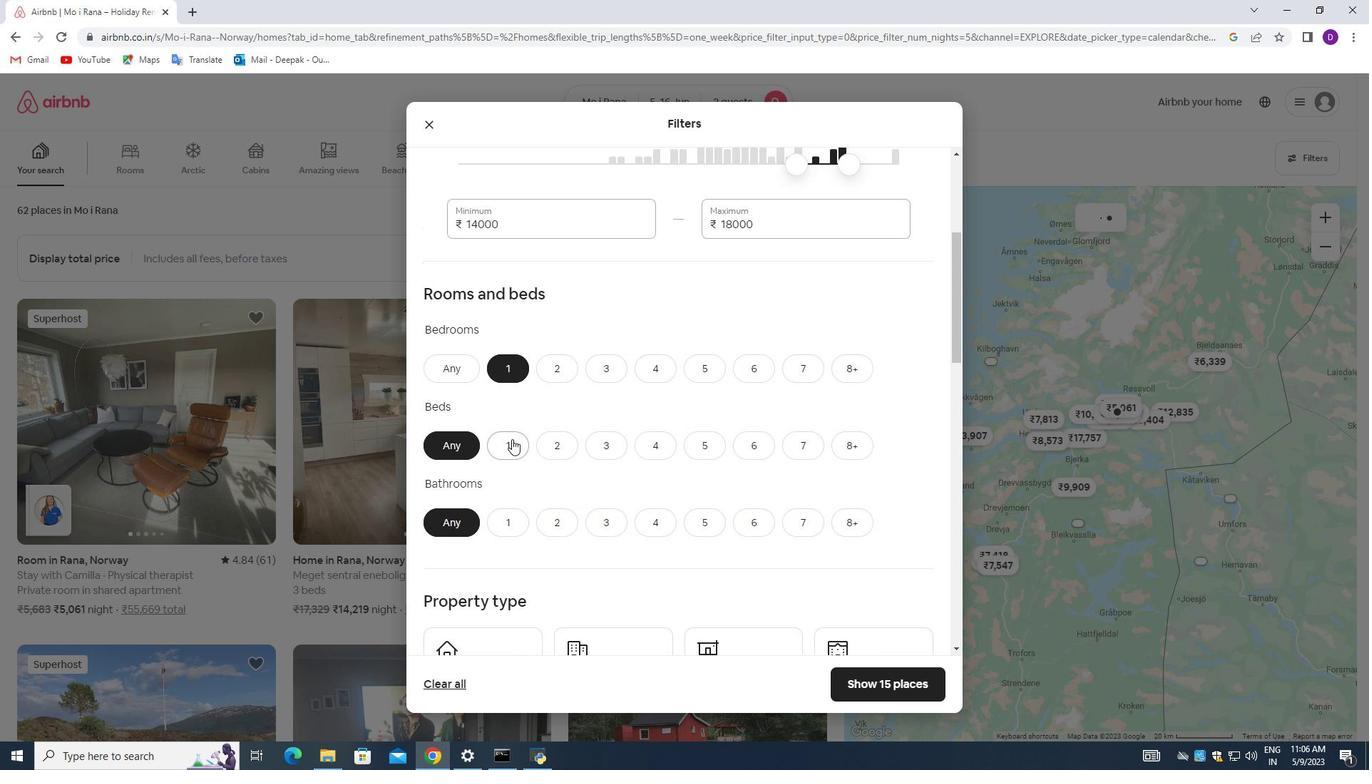 
Action: Mouse moved to (505, 515)
Screenshot: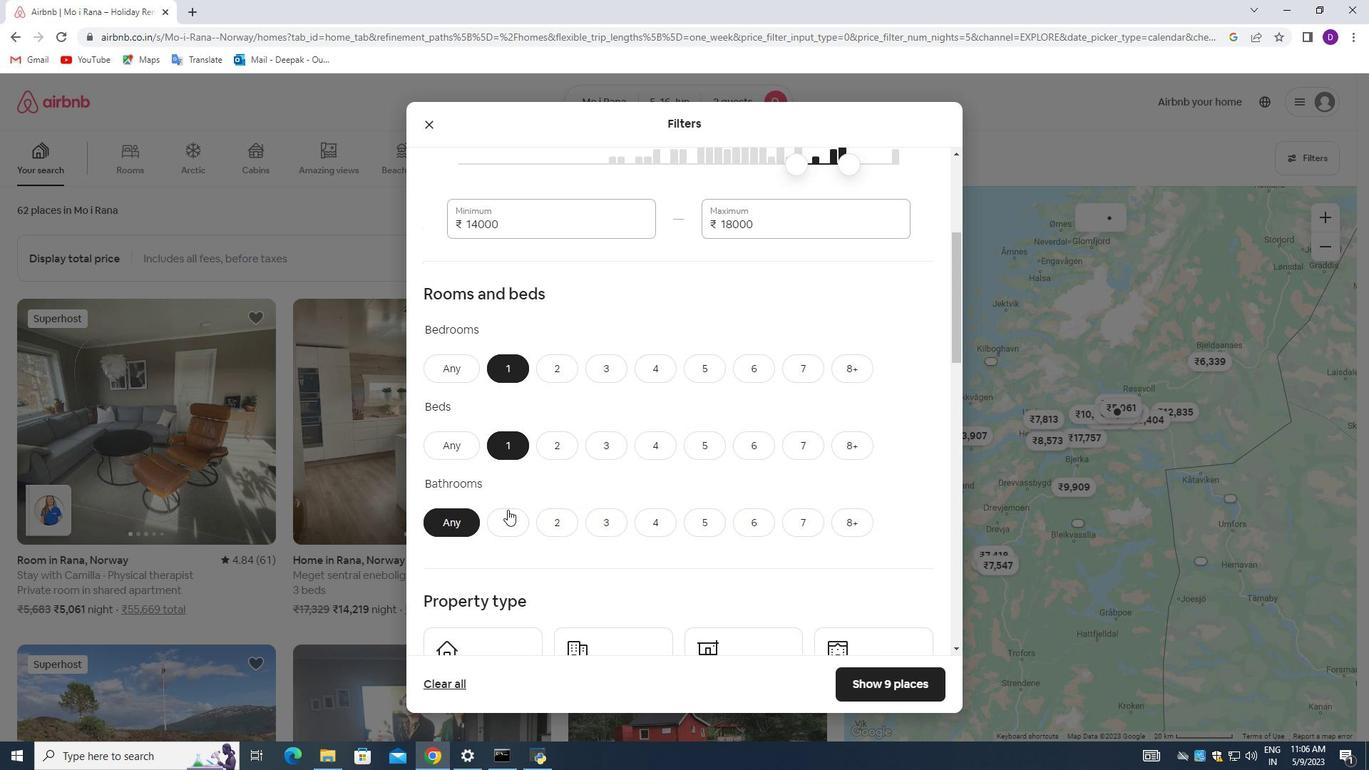 
Action: Mouse pressed left at (505, 515)
Screenshot: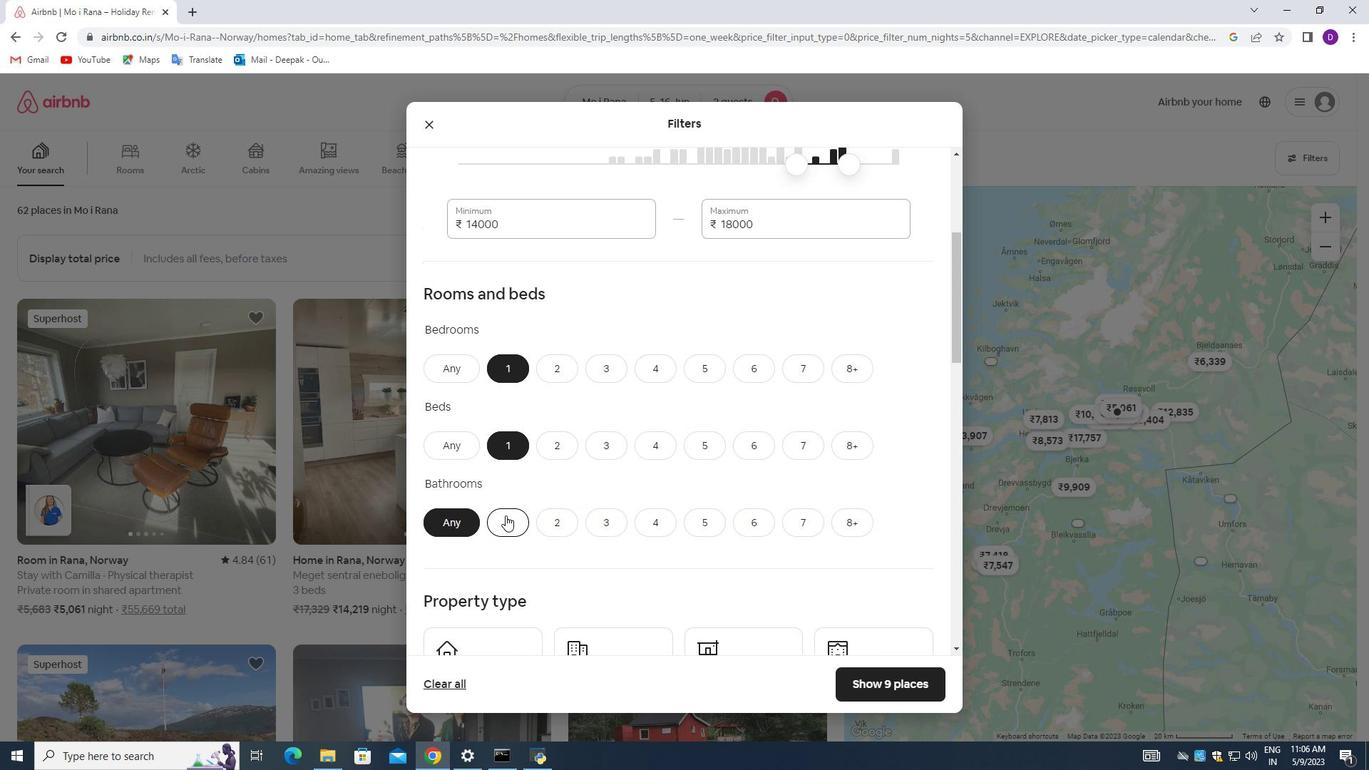 
Action: Mouse moved to (606, 389)
Screenshot: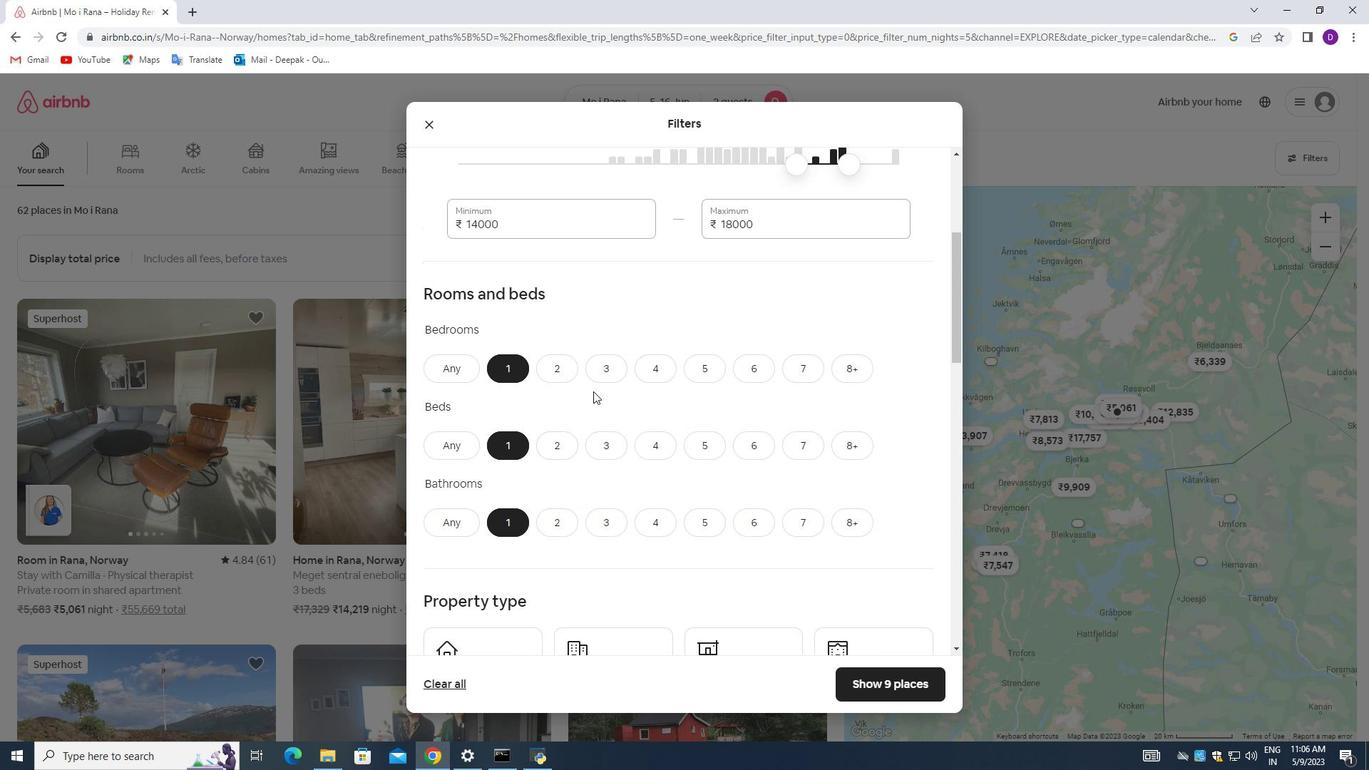 
Action: Mouse scrolled (606, 388) with delta (0, 0)
Screenshot: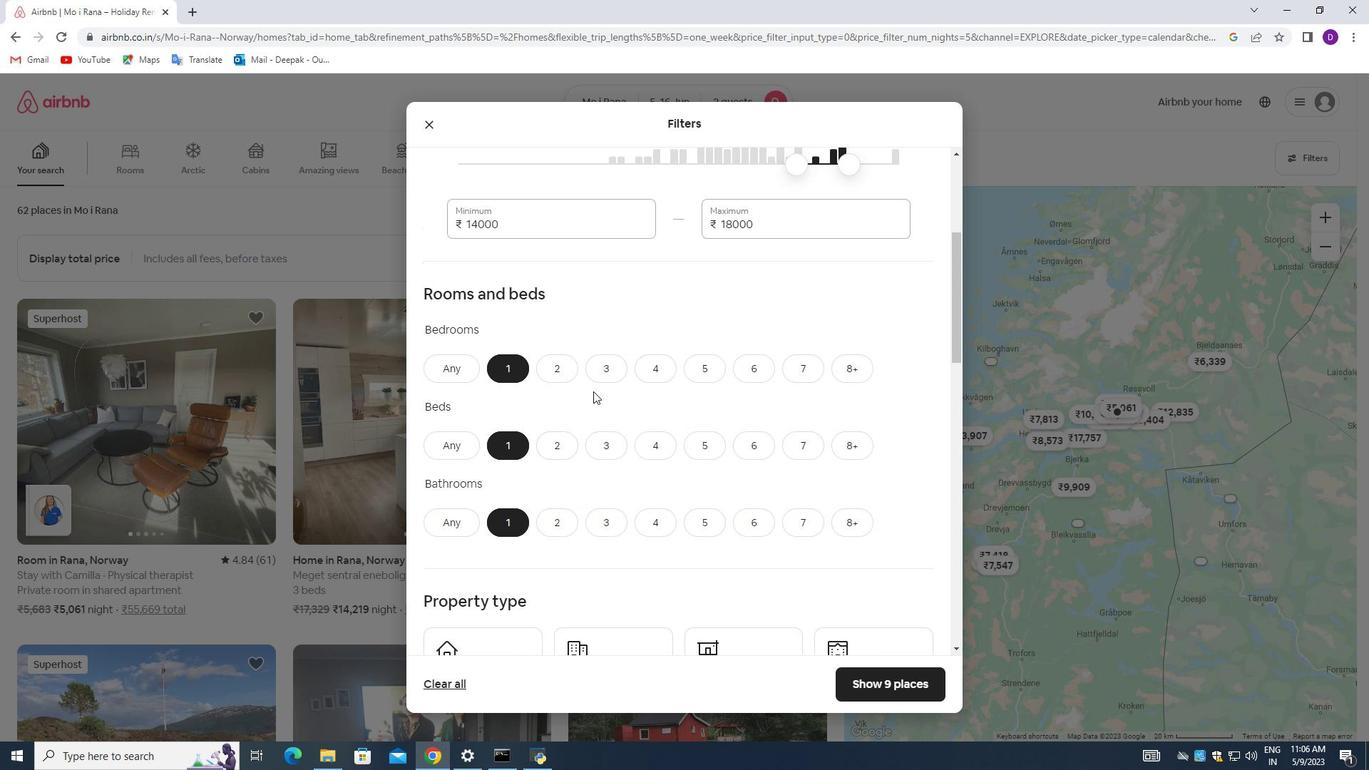 
Action: Mouse moved to (609, 389)
Screenshot: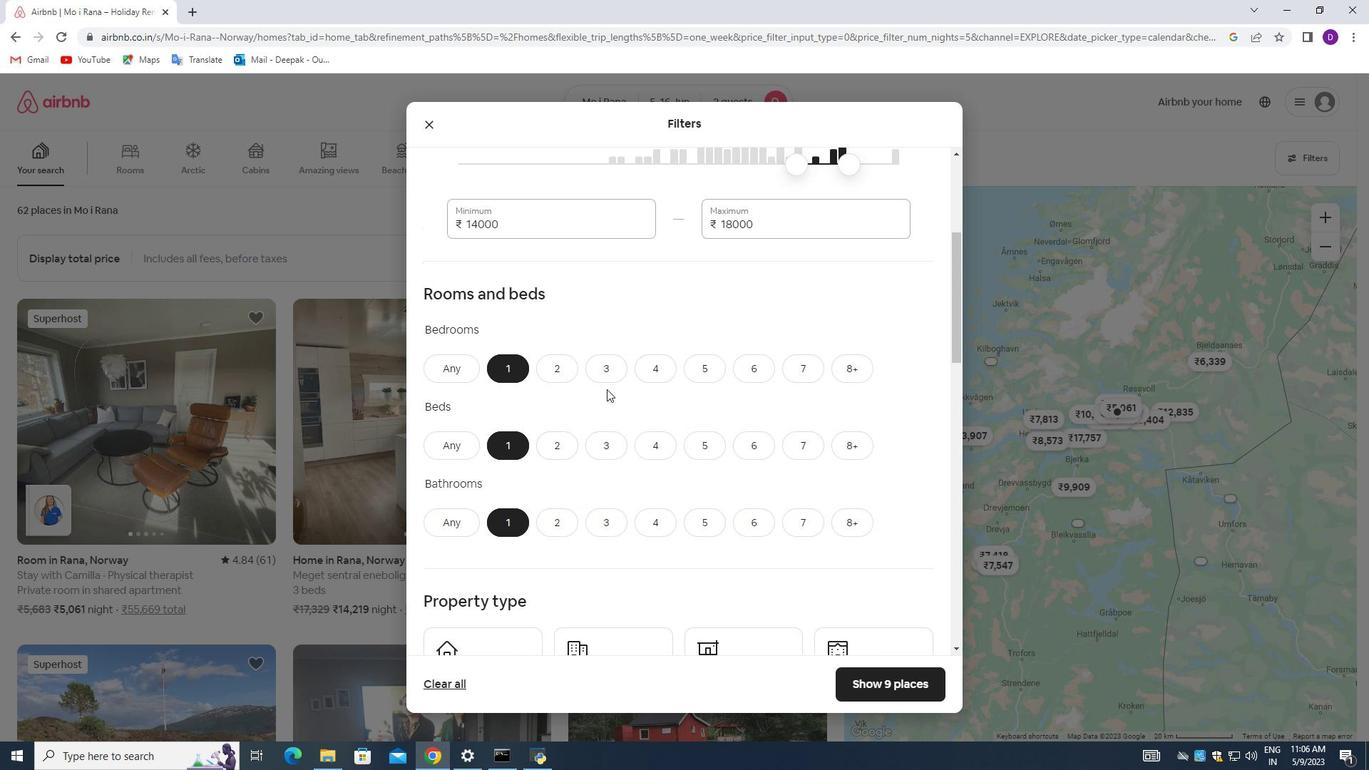 
Action: Mouse scrolled (609, 388) with delta (0, 0)
Screenshot: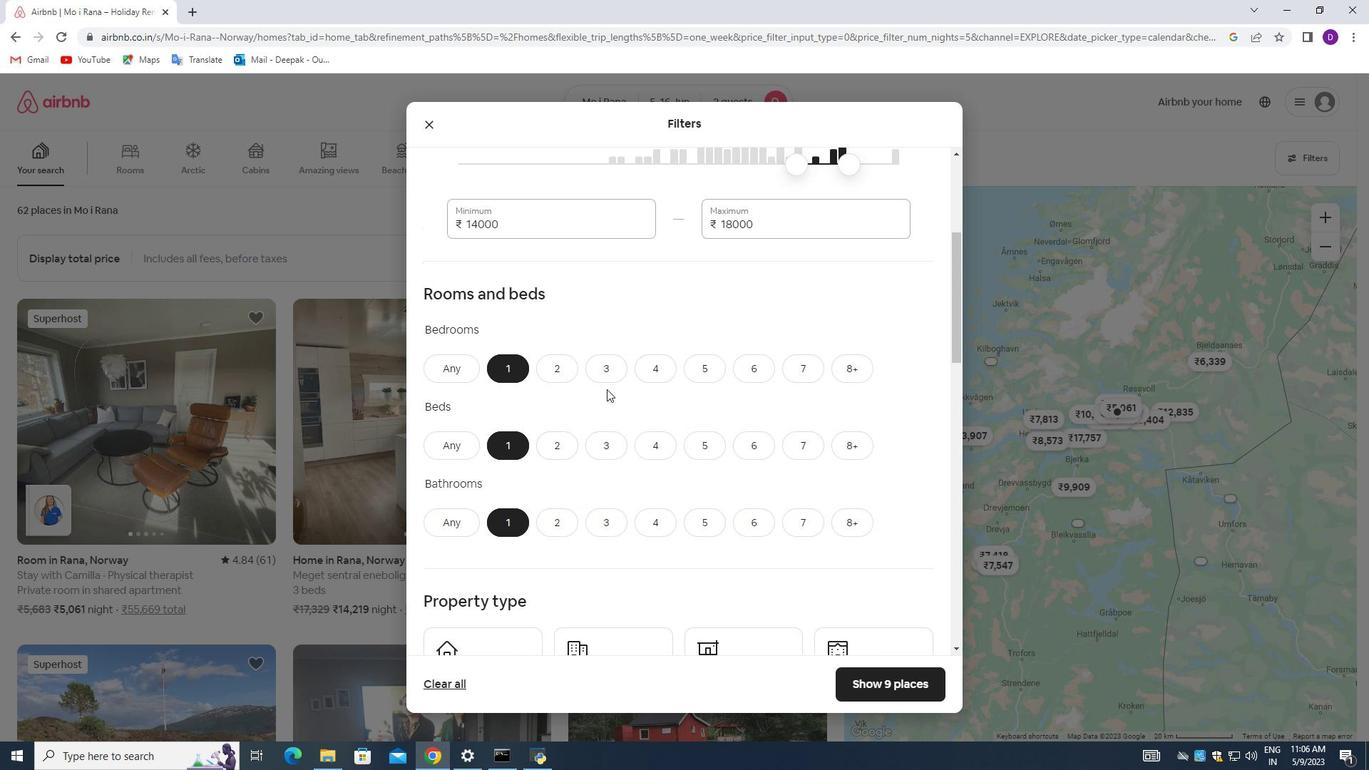 
Action: Mouse moved to (642, 345)
Screenshot: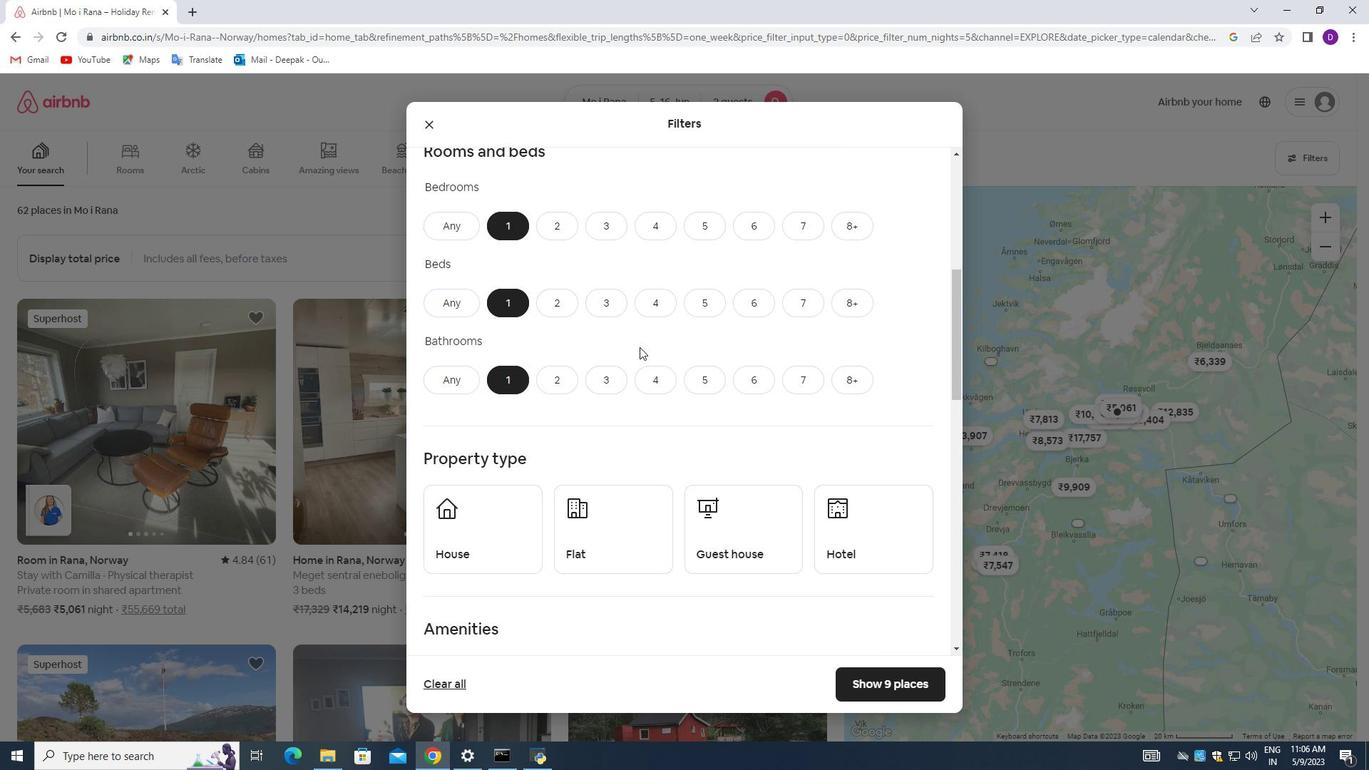
Action: Mouse scrolled (642, 345) with delta (0, 0)
Screenshot: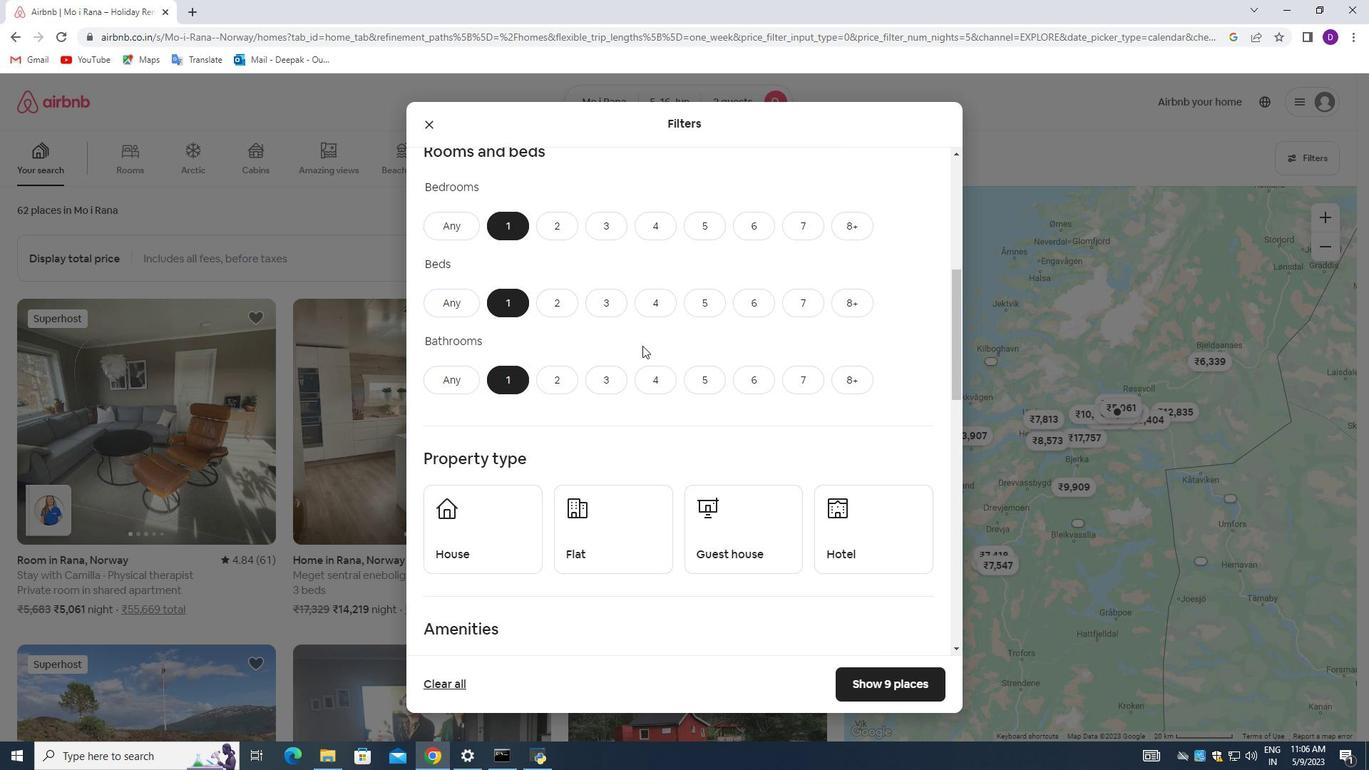 
Action: Mouse moved to (643, 345)
Screenshot: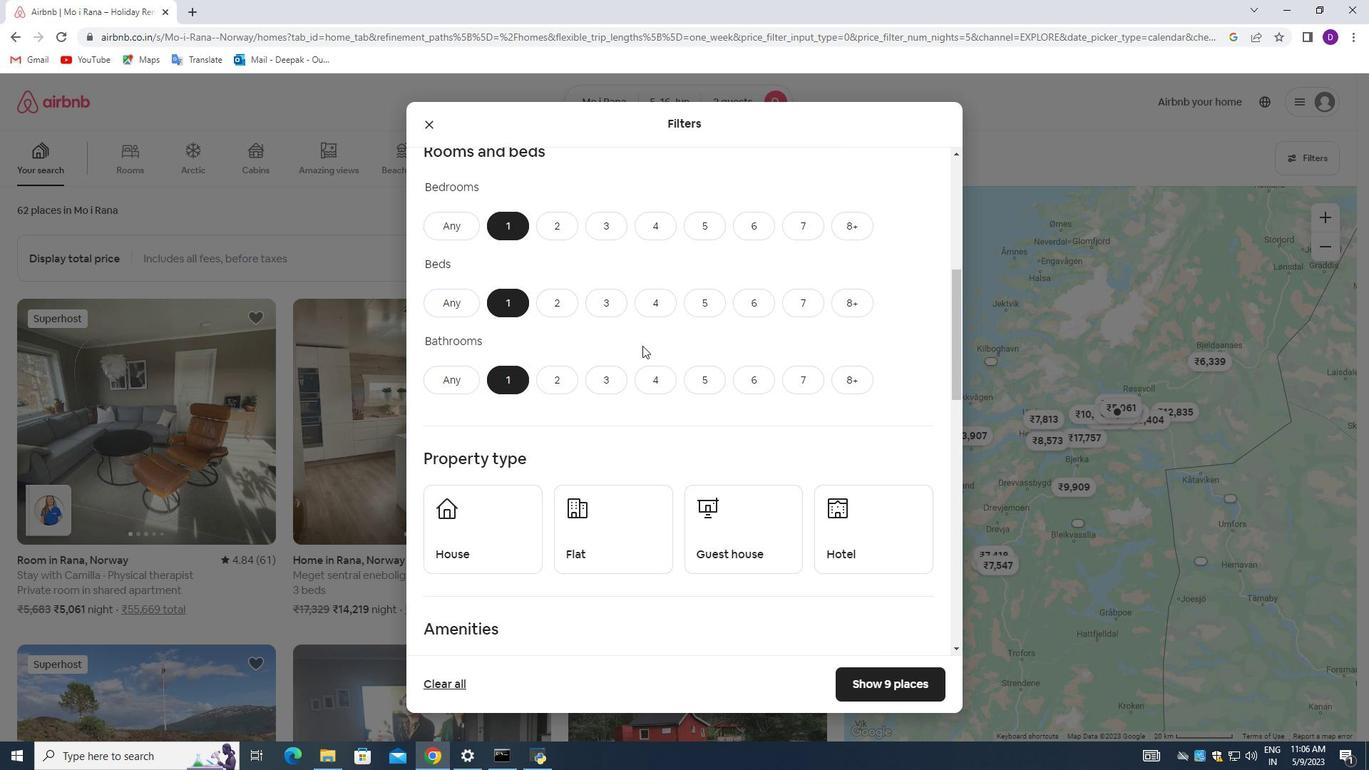 
Action: Mouse scrolled (643, 345) with delta (0, 0)
Screenshot: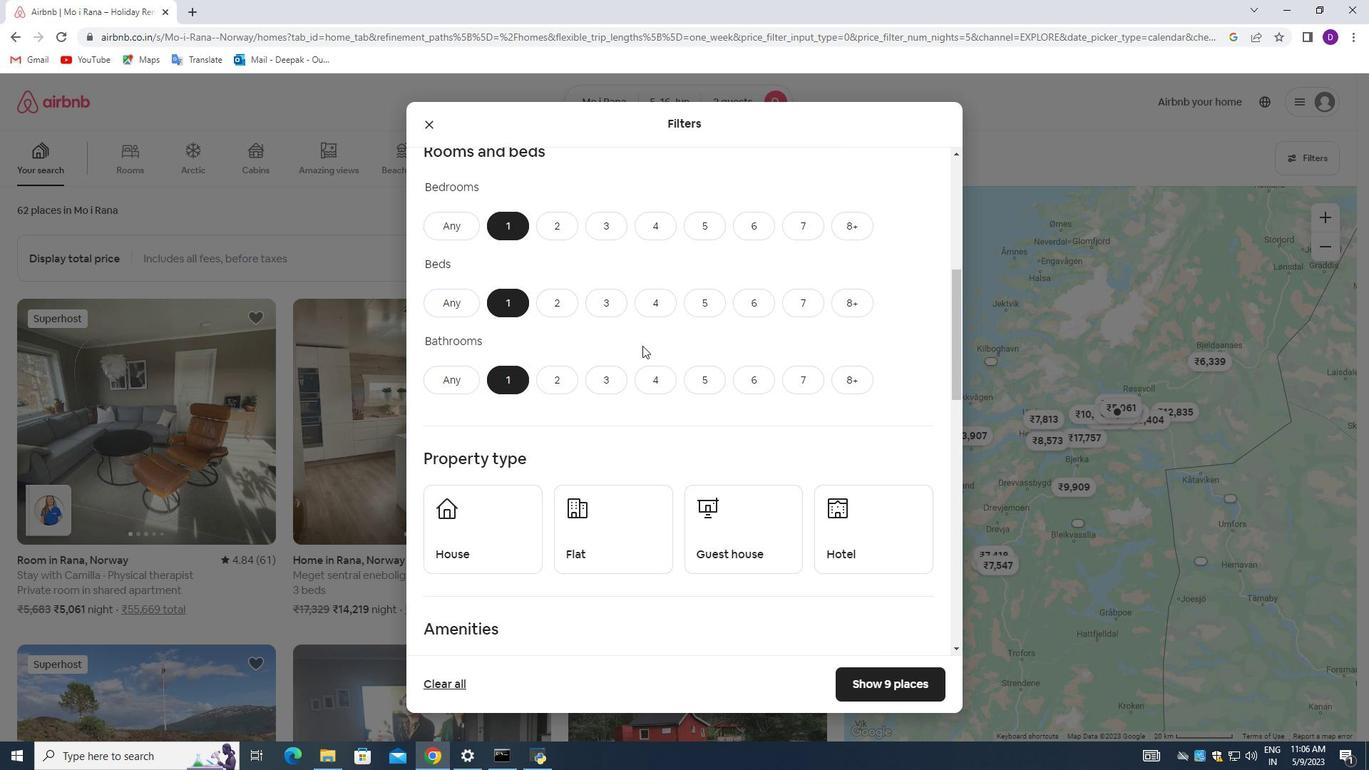 
Action: Mouse moved to (519, 380)
Screenshot: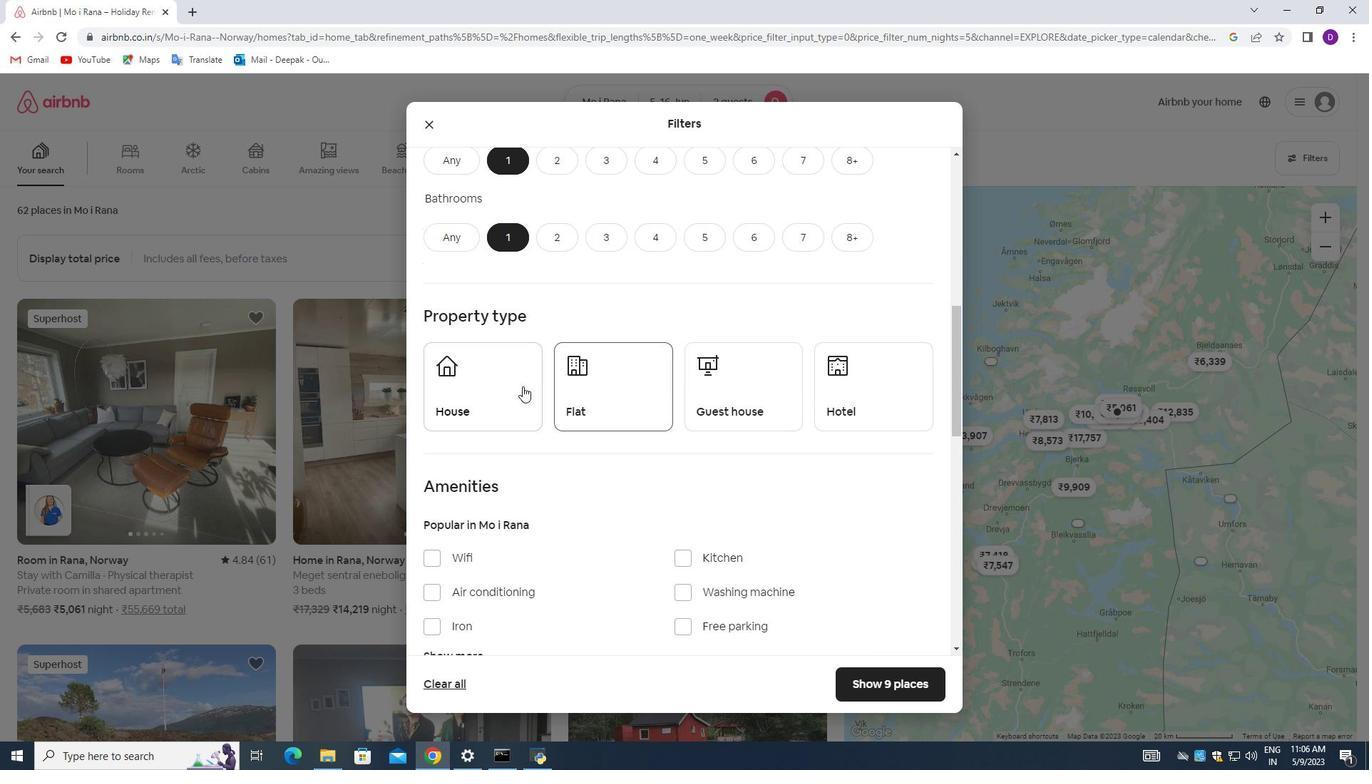 
Action: Mouse pressed left at (519, 380)
Screenshot: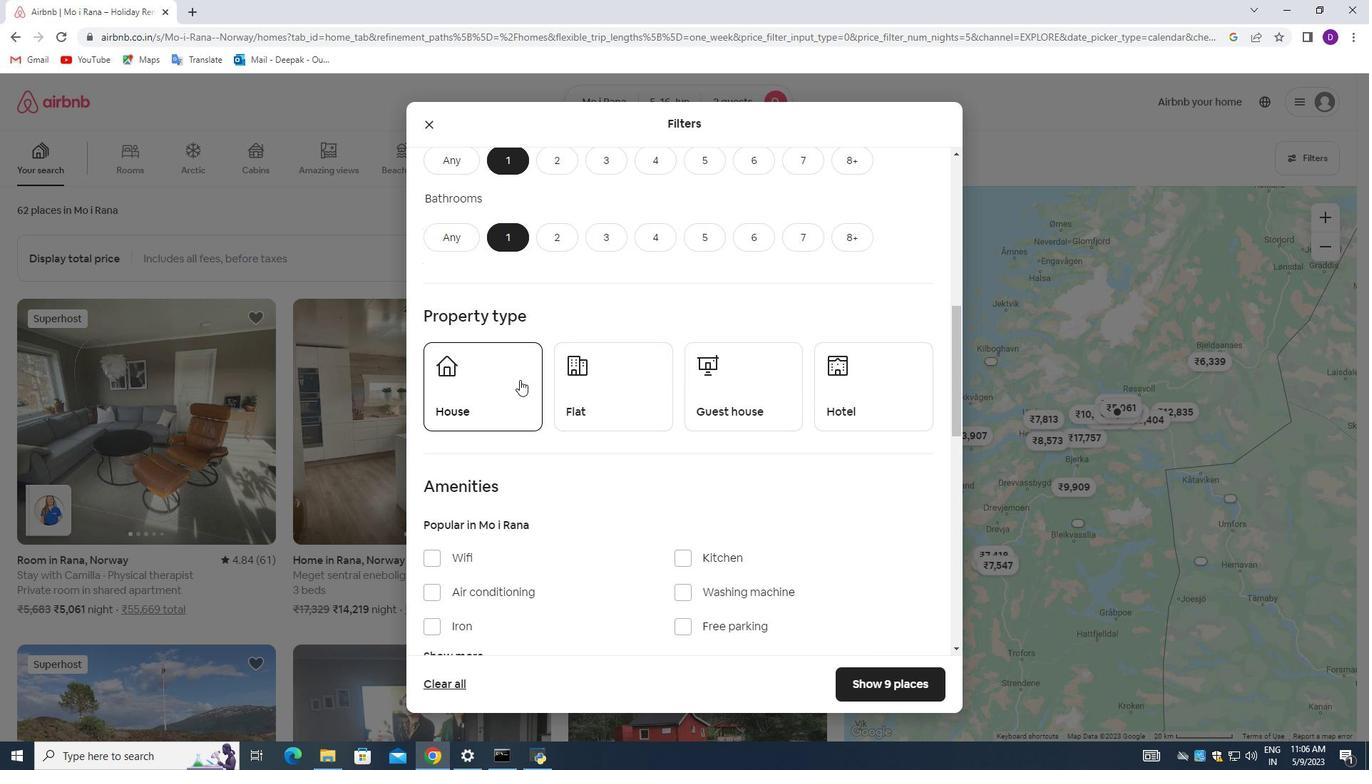 
Action: Mouse moved to (612, 397)
Screenshot: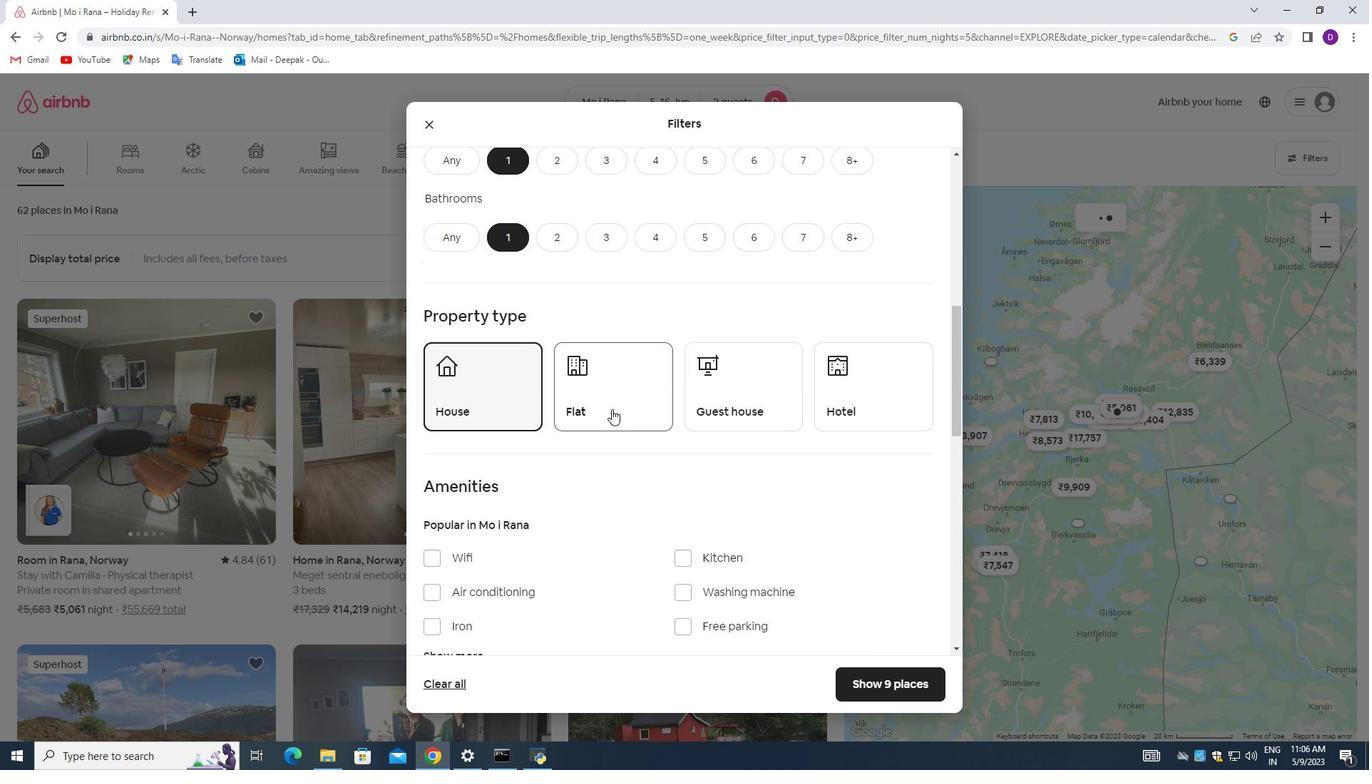 
Action: Mouse pressed left at (612, 397)
Screenshot: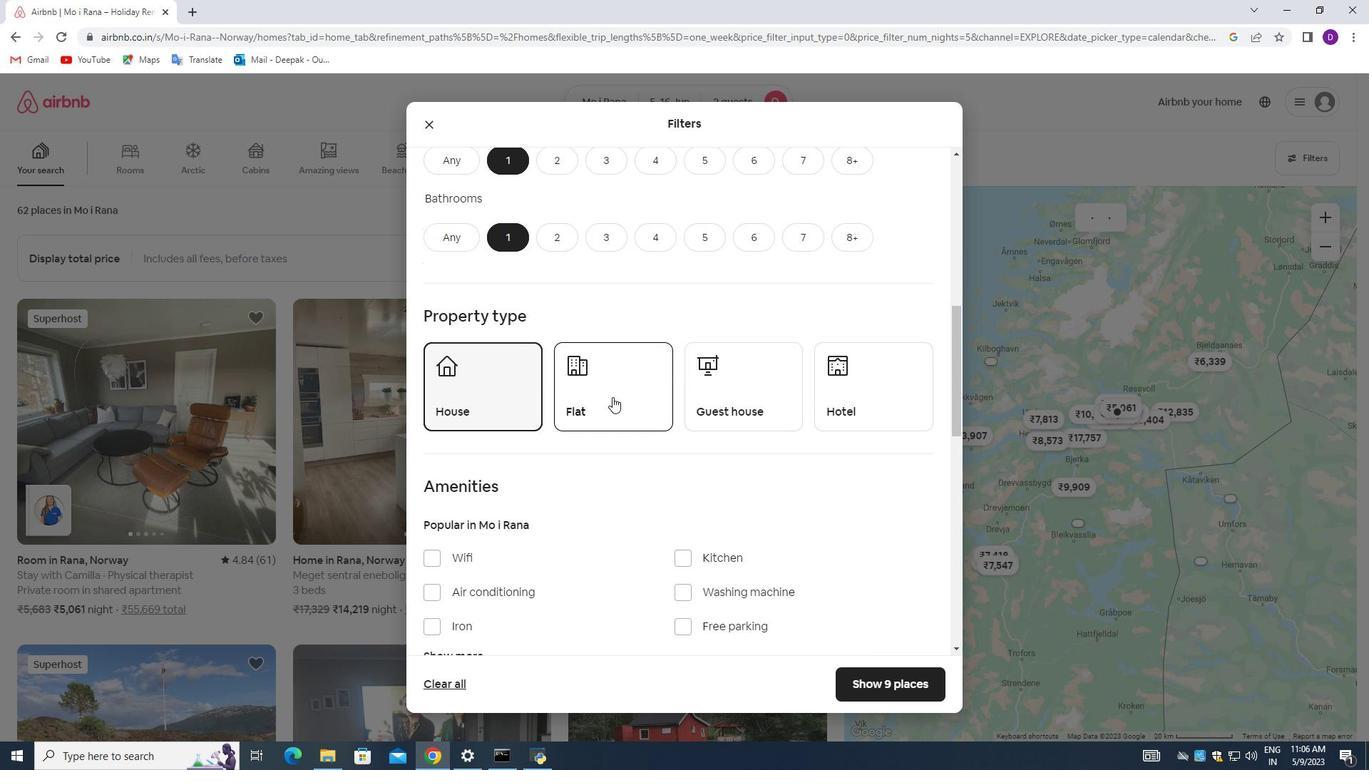 
Action: Mouse moved to (737, 383)
Screenshot: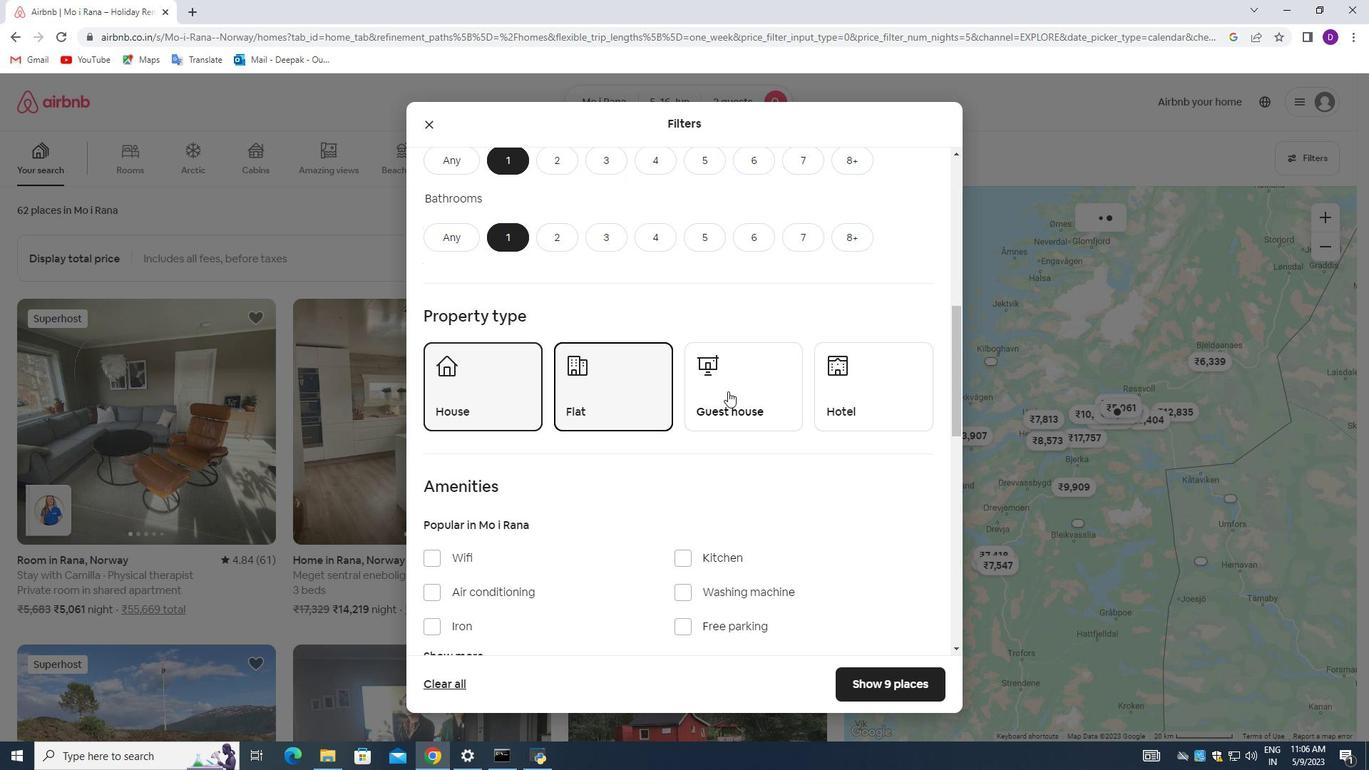 
Action: Mouse pressed left at (737, 383)
Screenshot: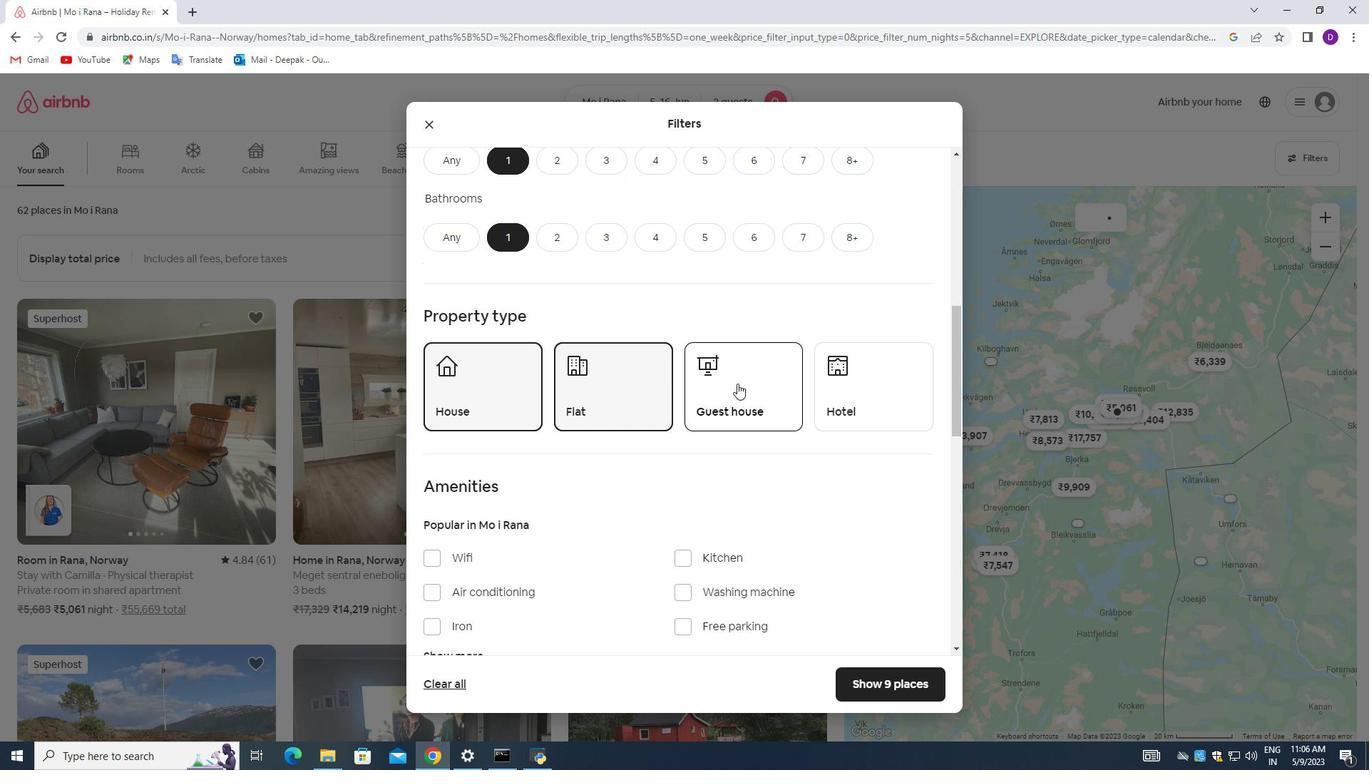 
Action: Mouse moved to (847, 383)
Screenshot: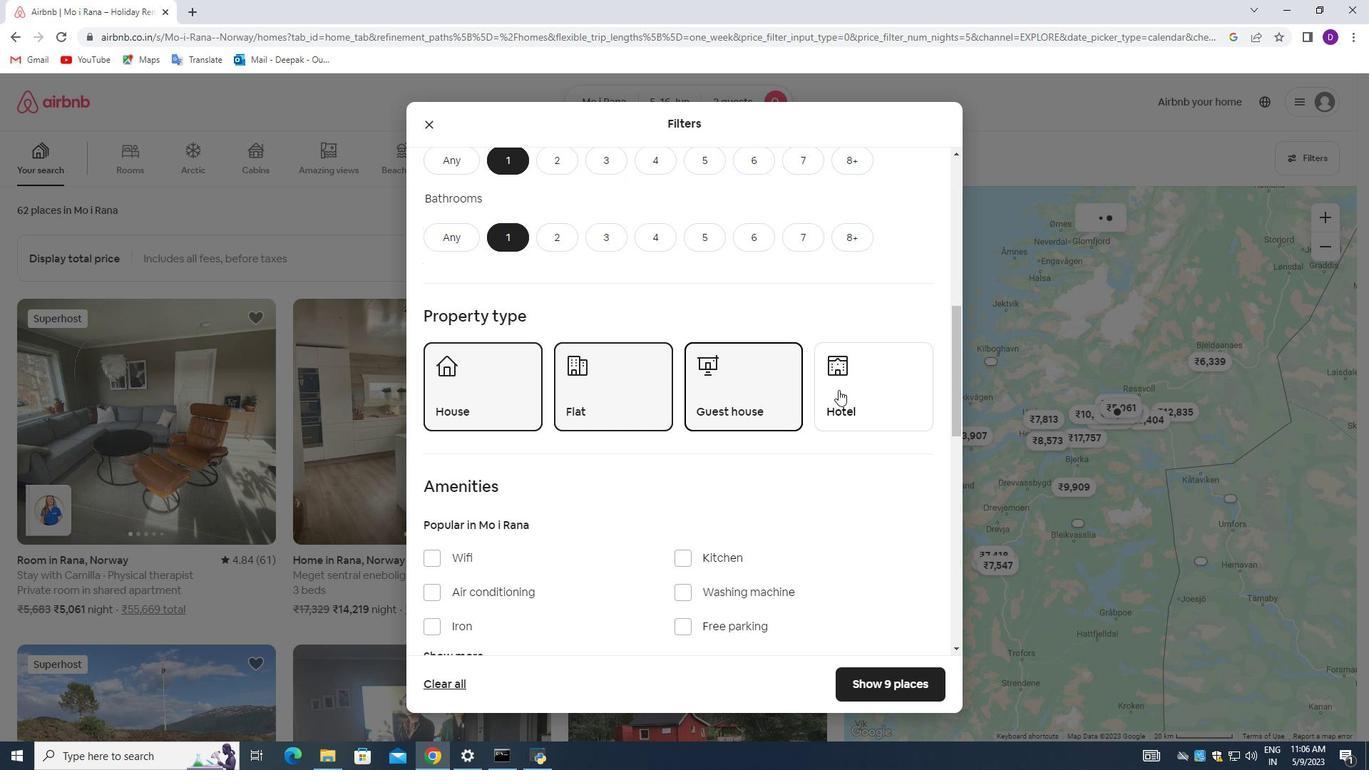 
Action: Mouse pressed left at (847, 383)
Screenshot: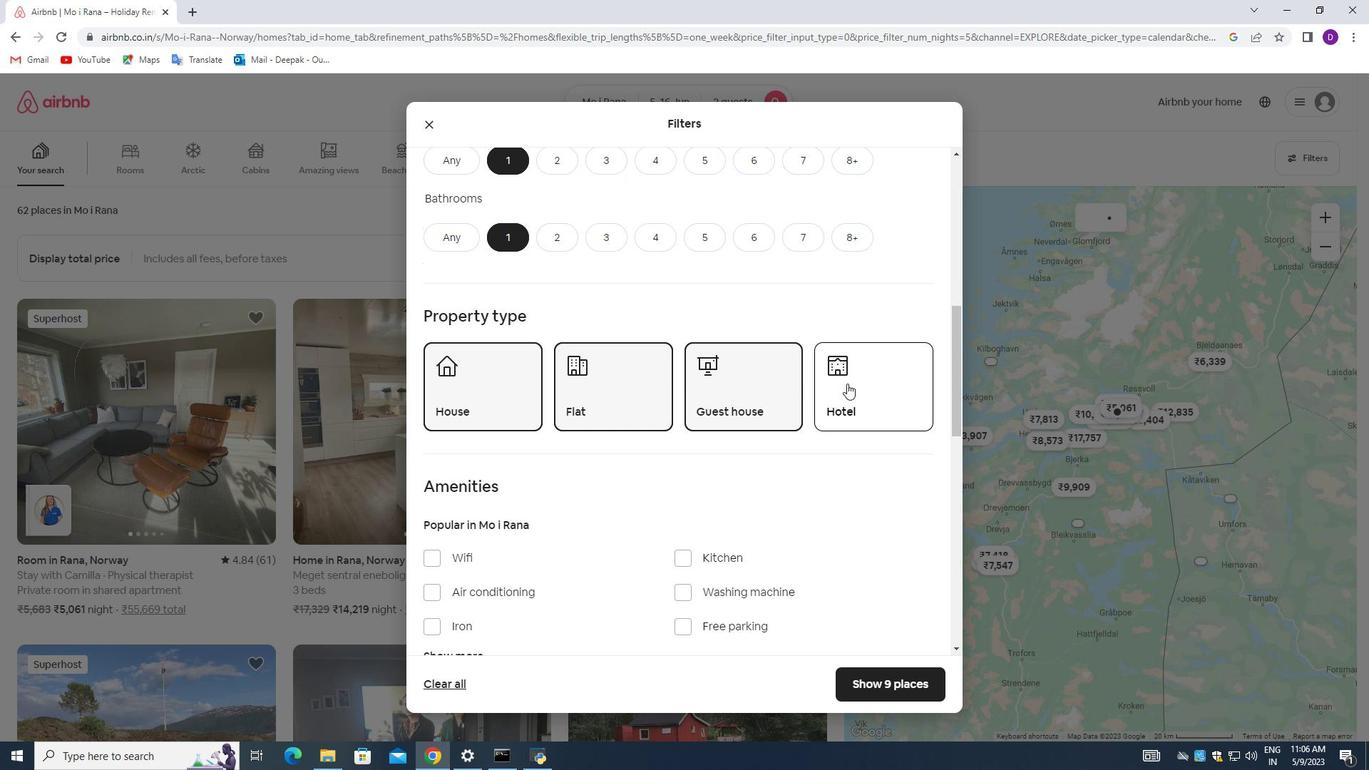 
Action: Mouse moved to (652, 398)
Screenshot: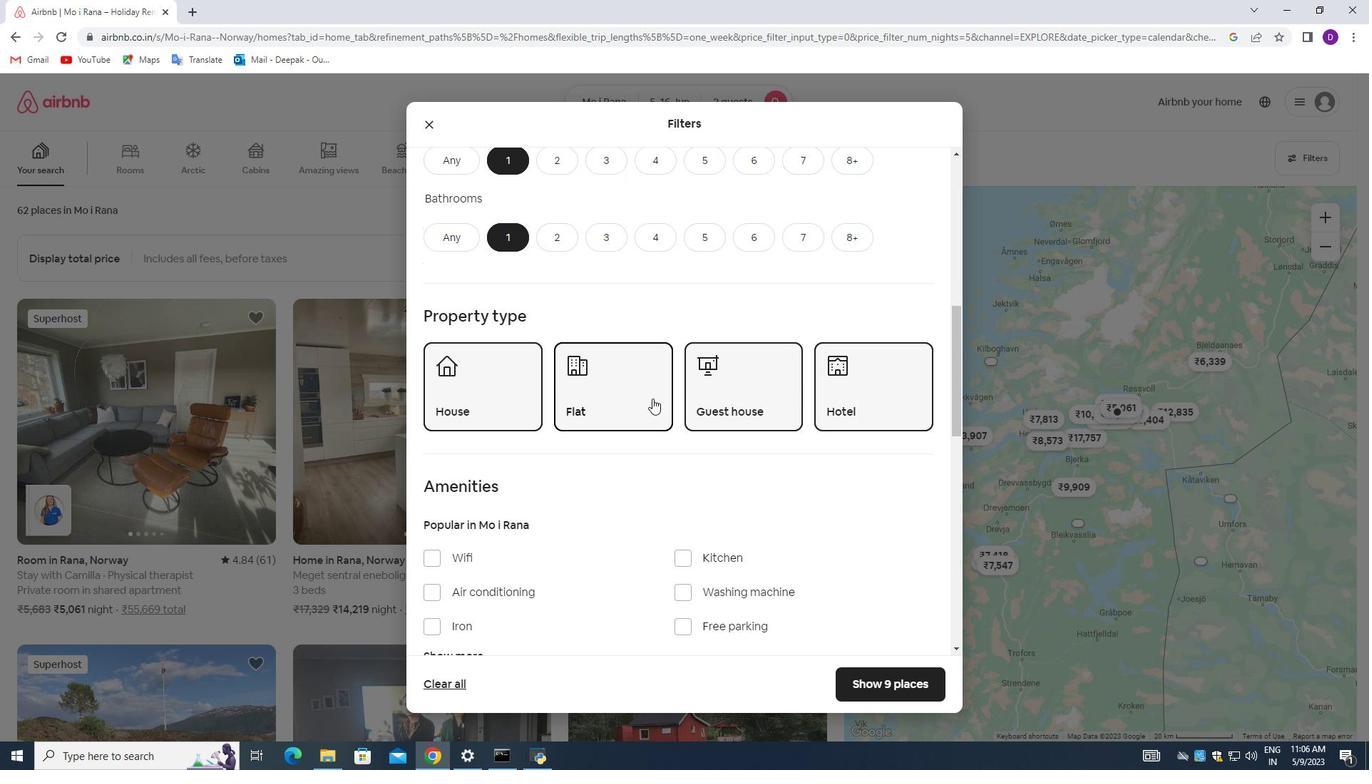 
Action: Mouse scrolled (652, 397) with delta (0, 0)
Screenshot: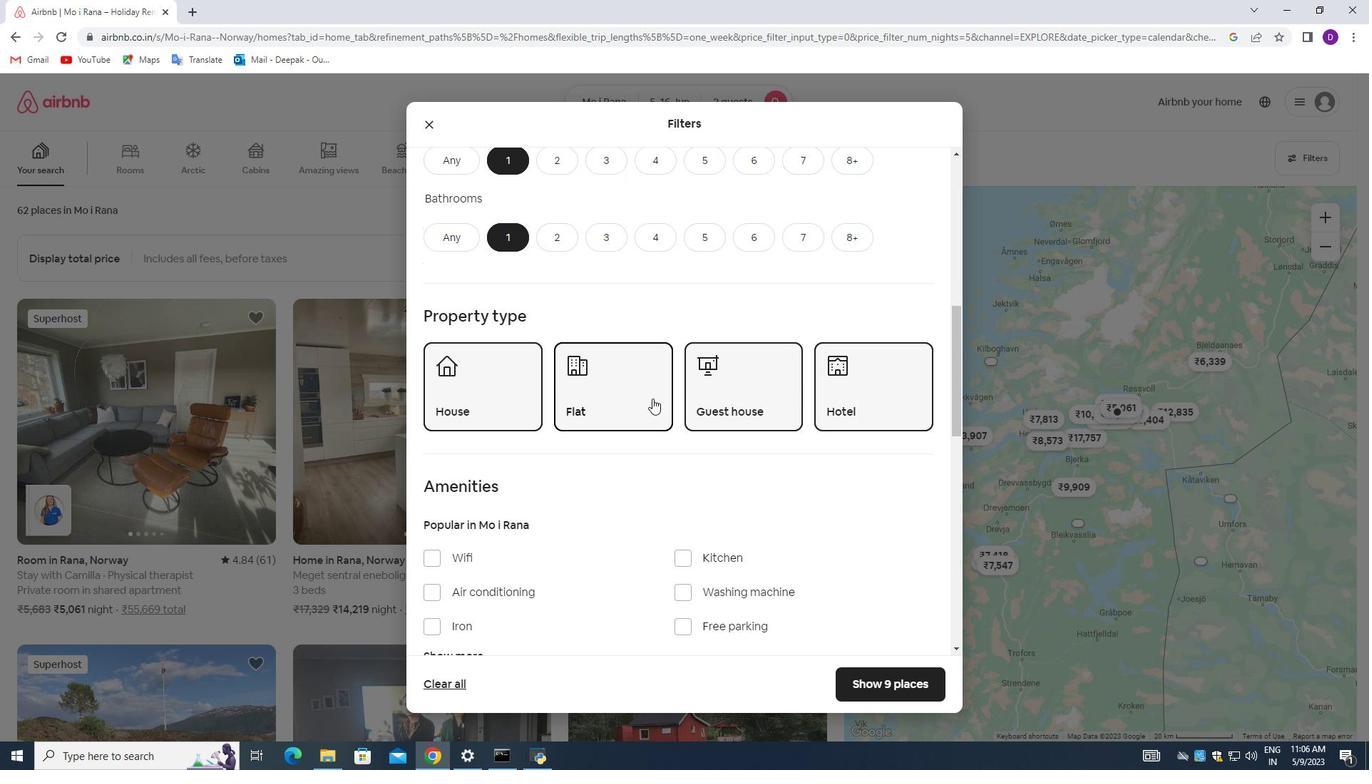
Action: Mouse scrolled (652, 397) with delta (0, 0)
Screenshot: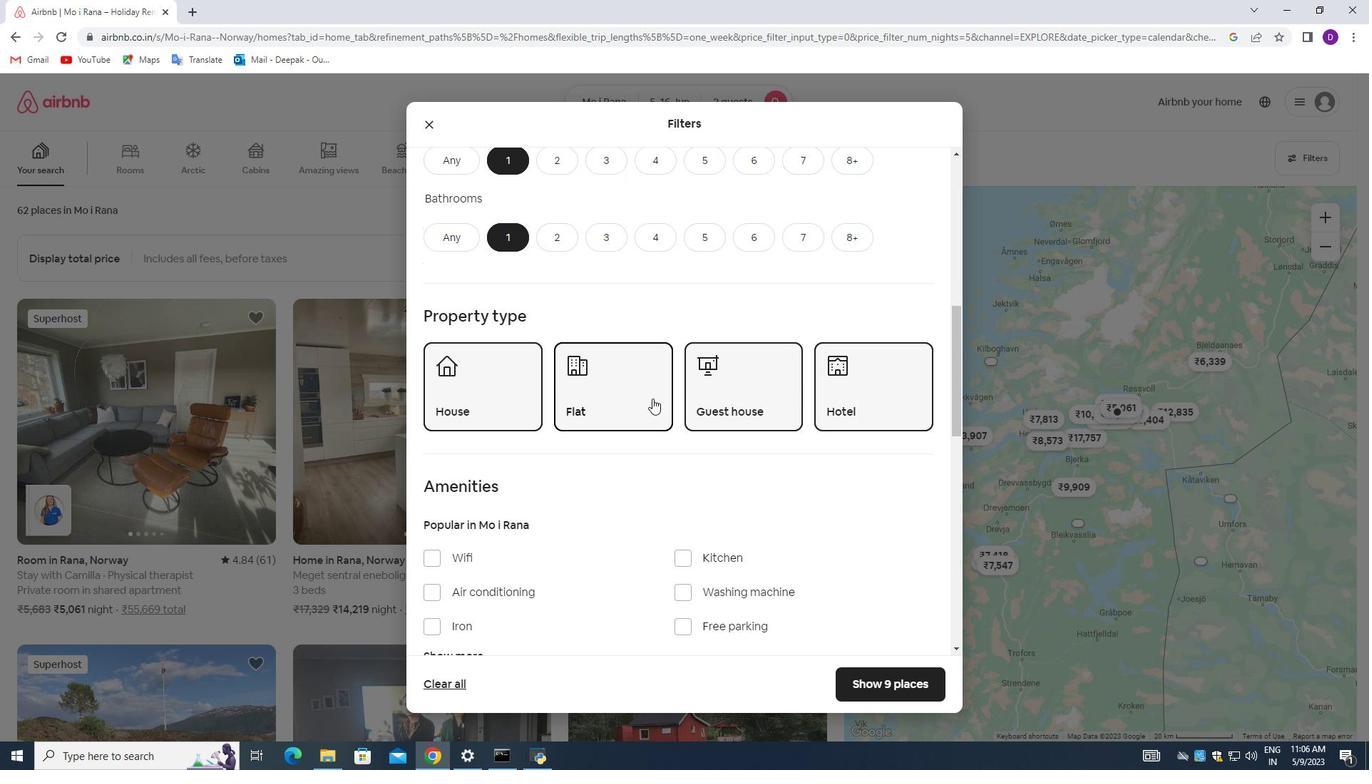 
Action: Mouse moved to (675, 455)
Screenshot: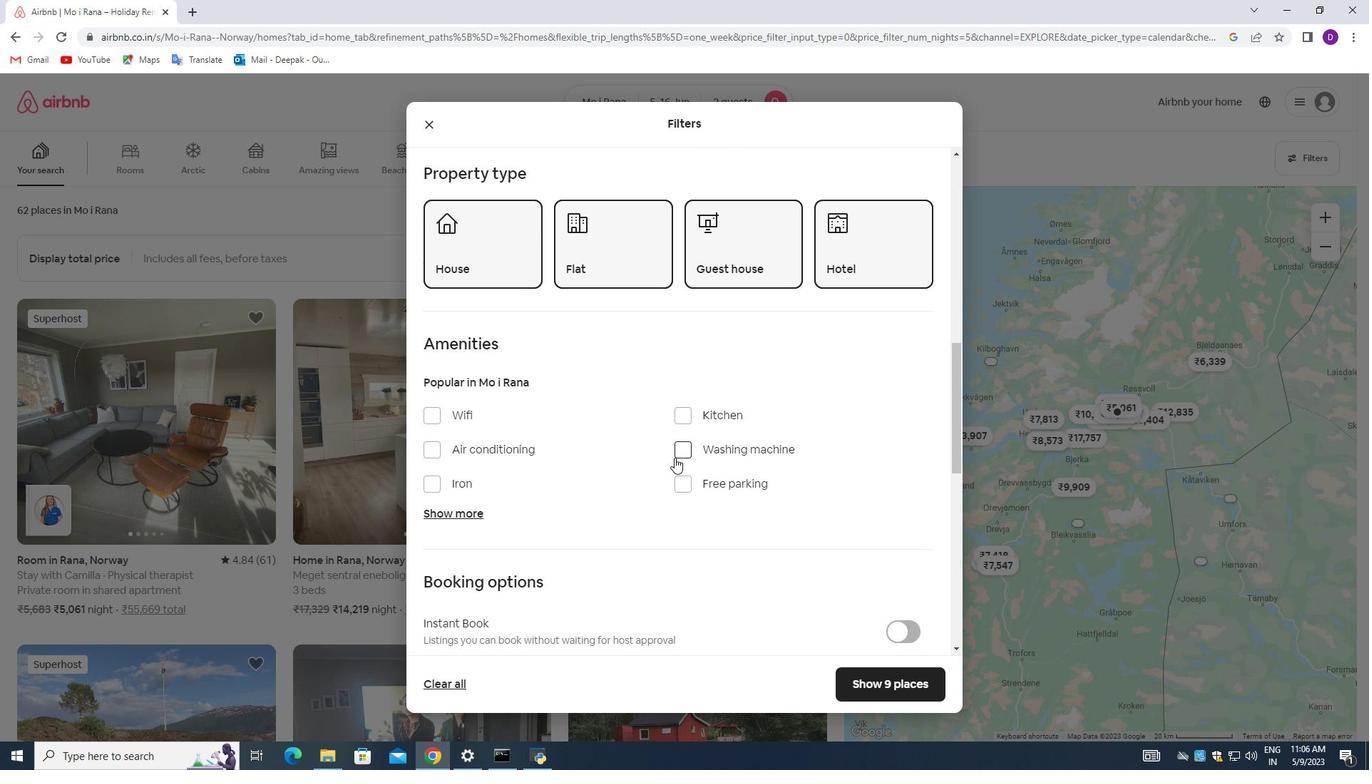 
Action: Mouse pressed left at (675, 455)
Screenshot: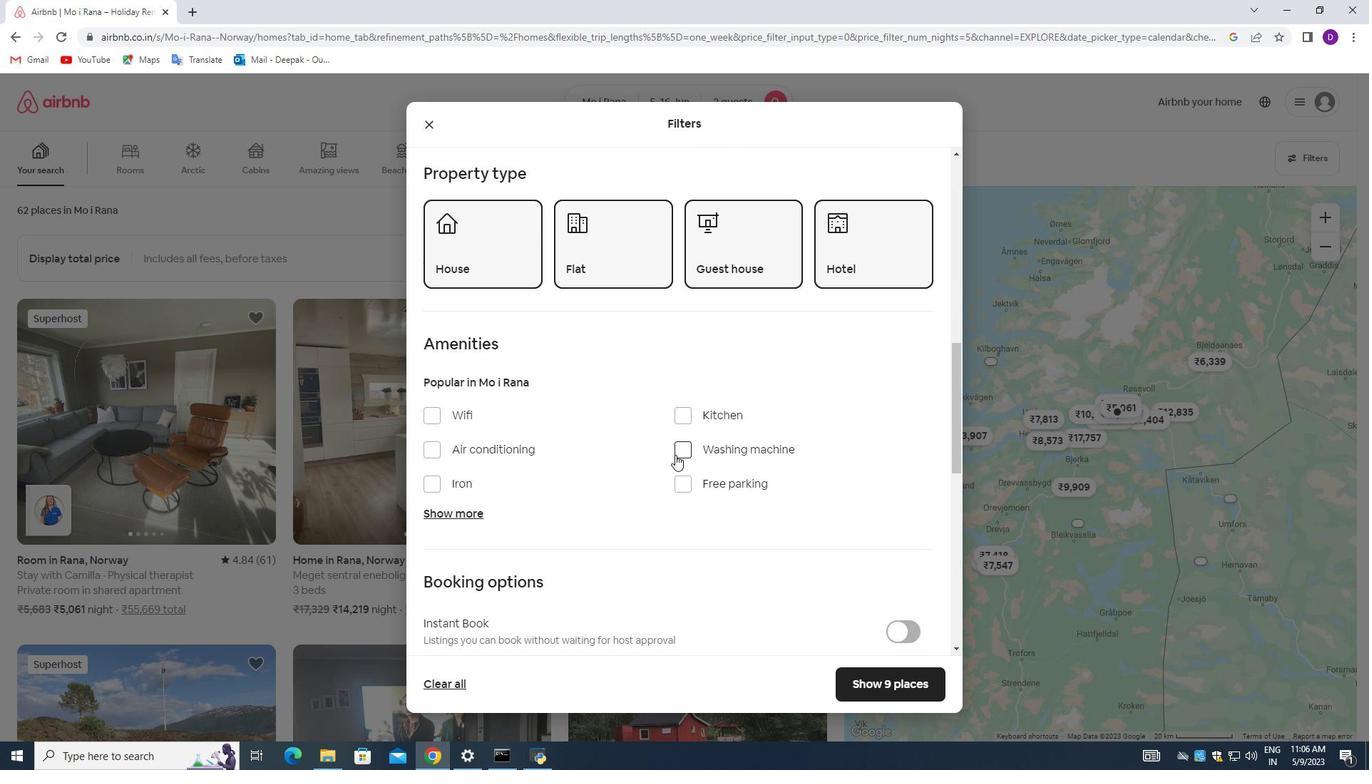 
Action: Mouse moved to (634, 434)
Screenshot: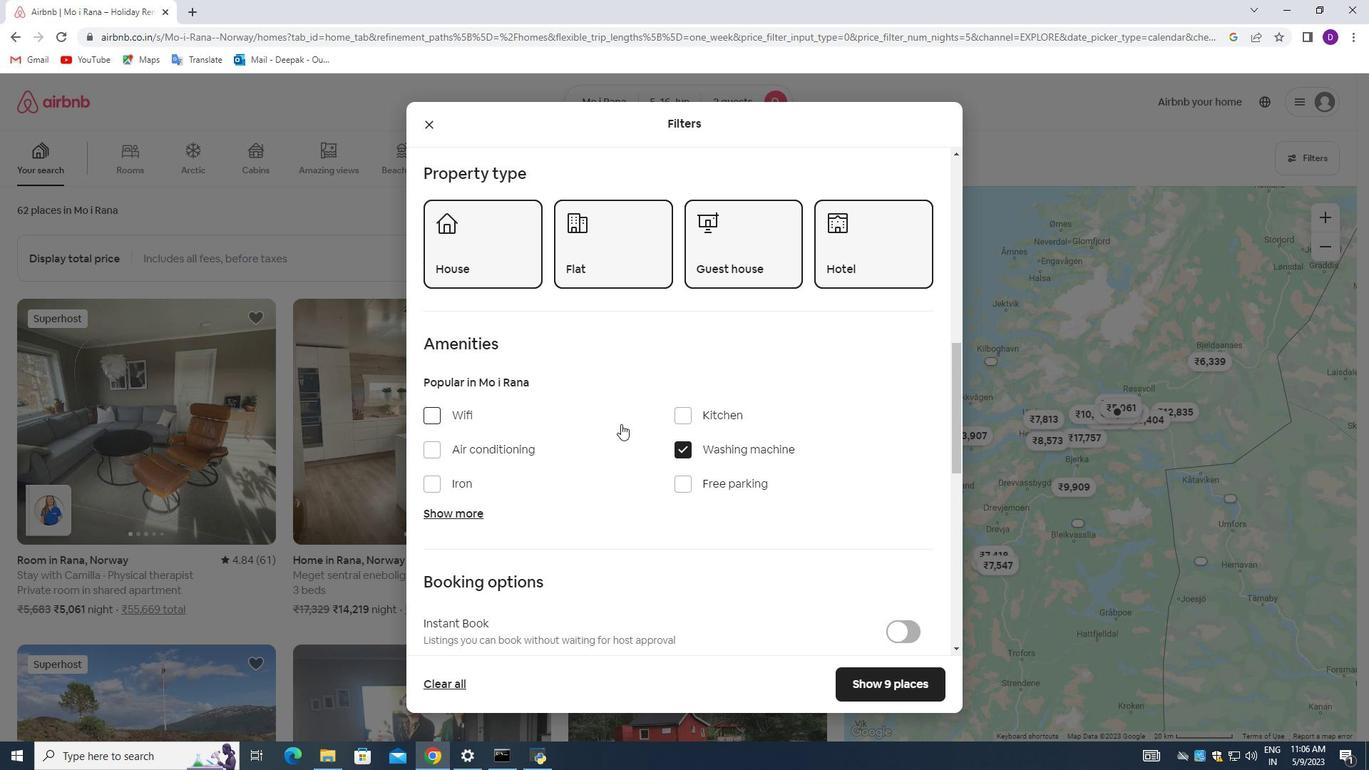 
Action: Mouse scrolled (634, 433) with delta (0, 0)
Screenshot: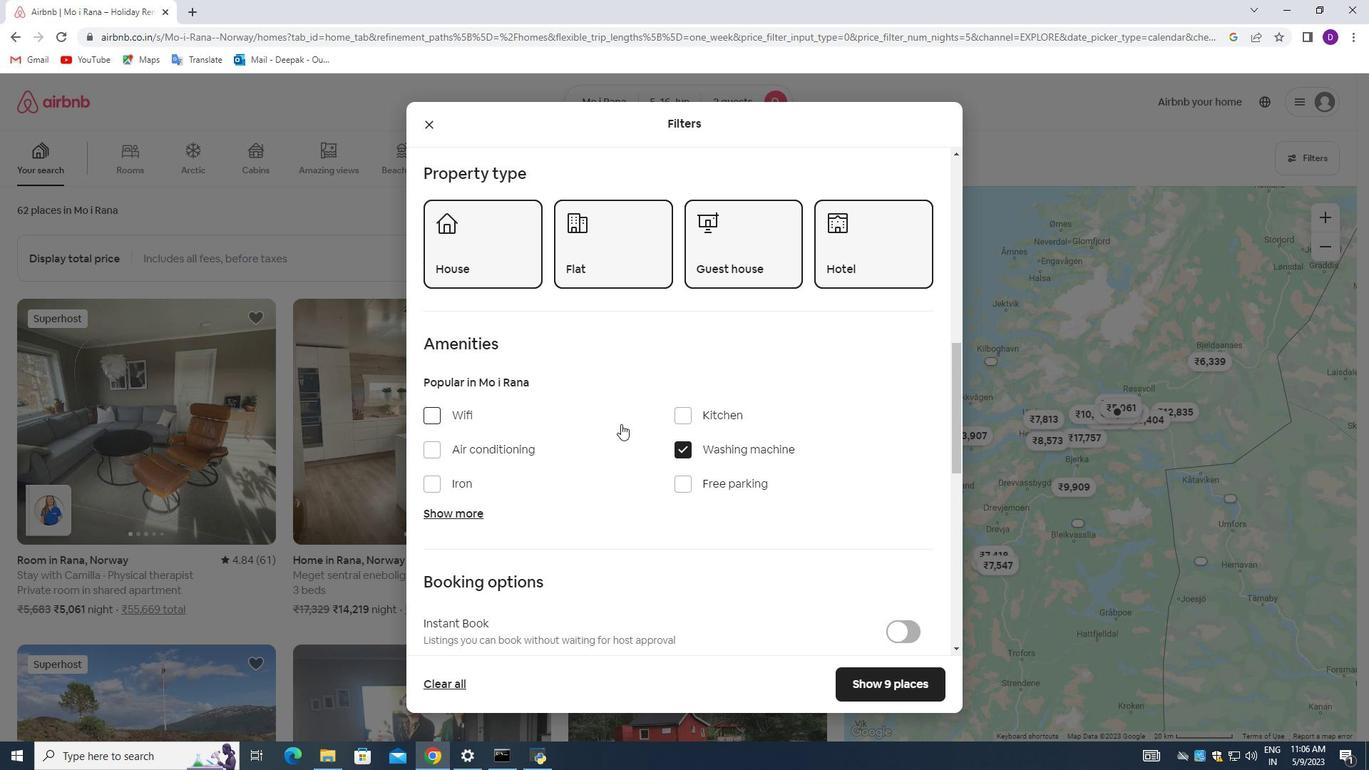 
Action: Mouse moved to (642, 435)
Screenshot: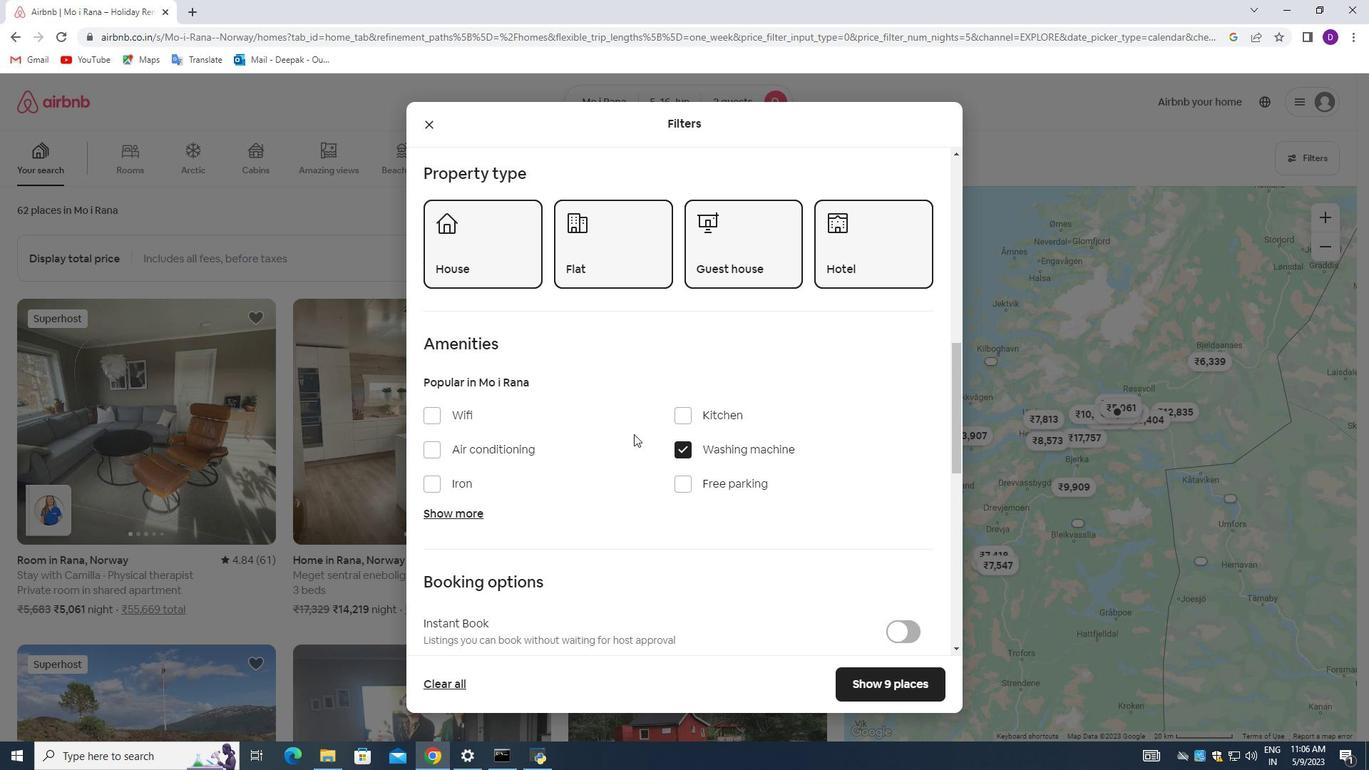 
Action: Mouse scrolled (642, 435) with delta (0, 0)
Screenshot: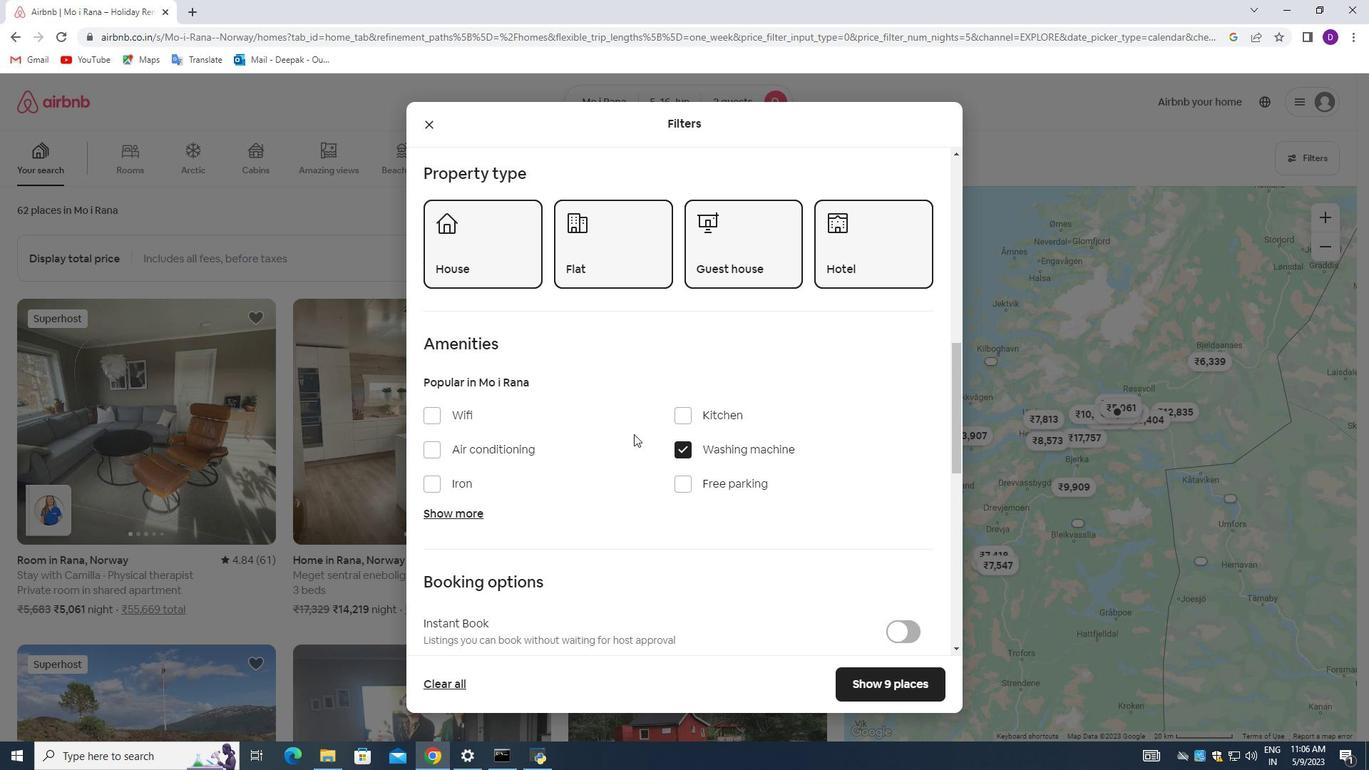 
Action: Mouse moved to (644, 382)
Screenshot: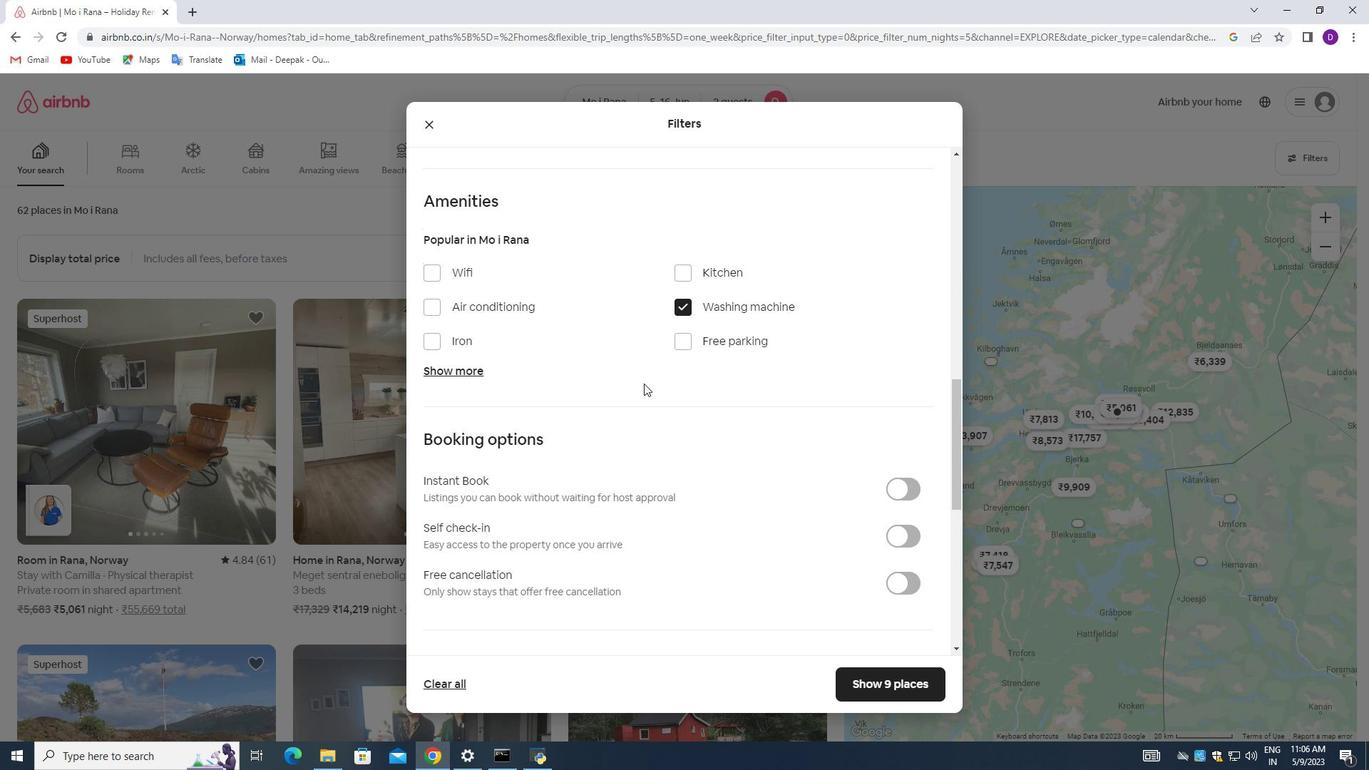 
Action: Mouse scrolled (644, 382) with delta (0, 0)
Screenshot: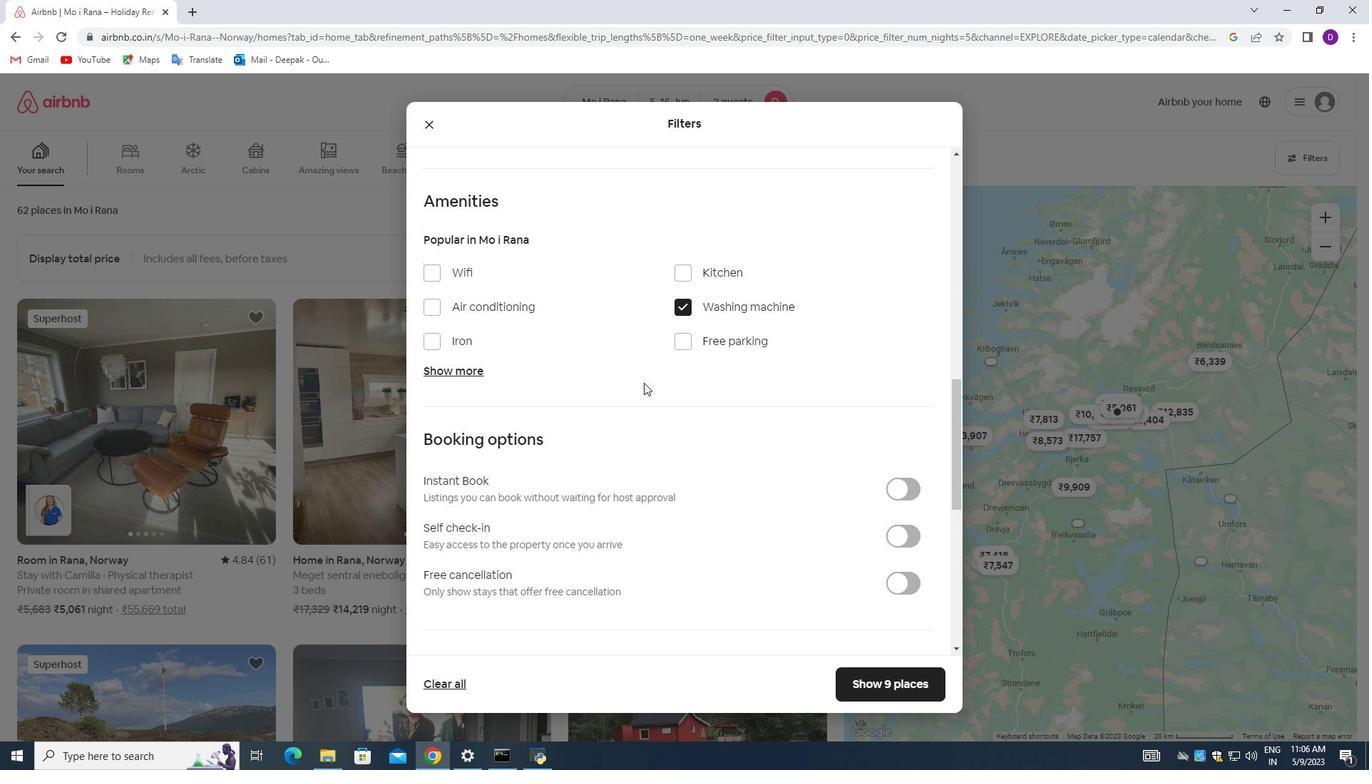 
Action: Mouse scrolled (644, 382) with delta (0, 0)
Screenshot: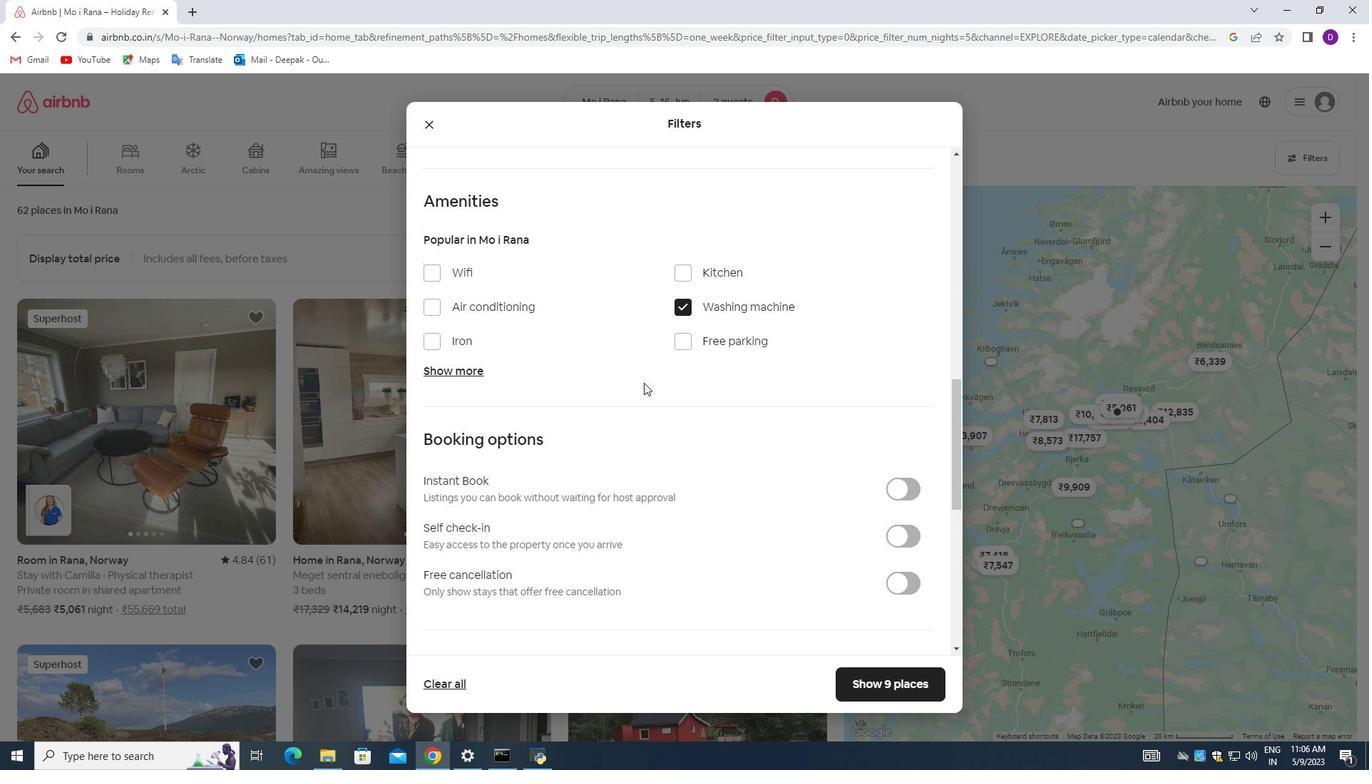 
Action: Mouse moved to (895, 387)
Screenshot: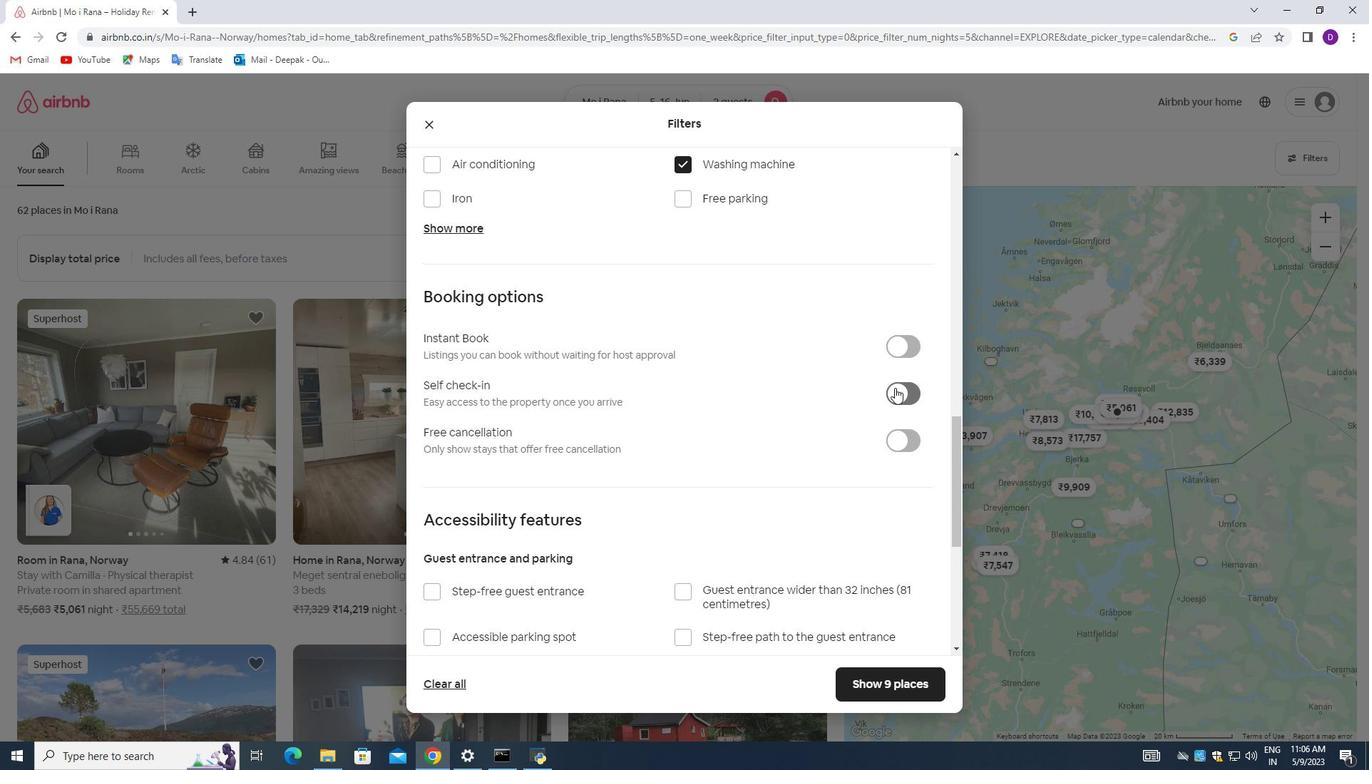 
Action: Mouse pressed left at (895, 387)
Screenshot: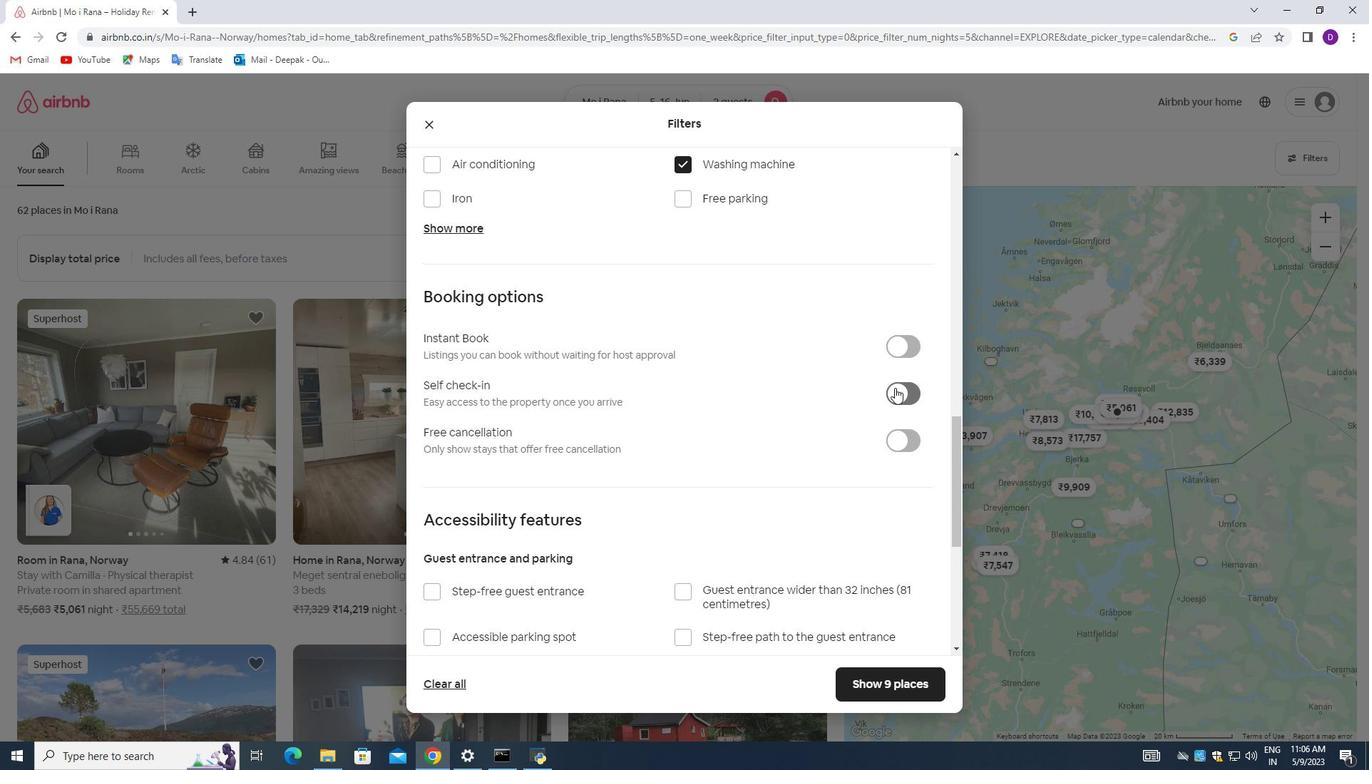 
Action: Mouse moved to (627, 433)
Screenshot: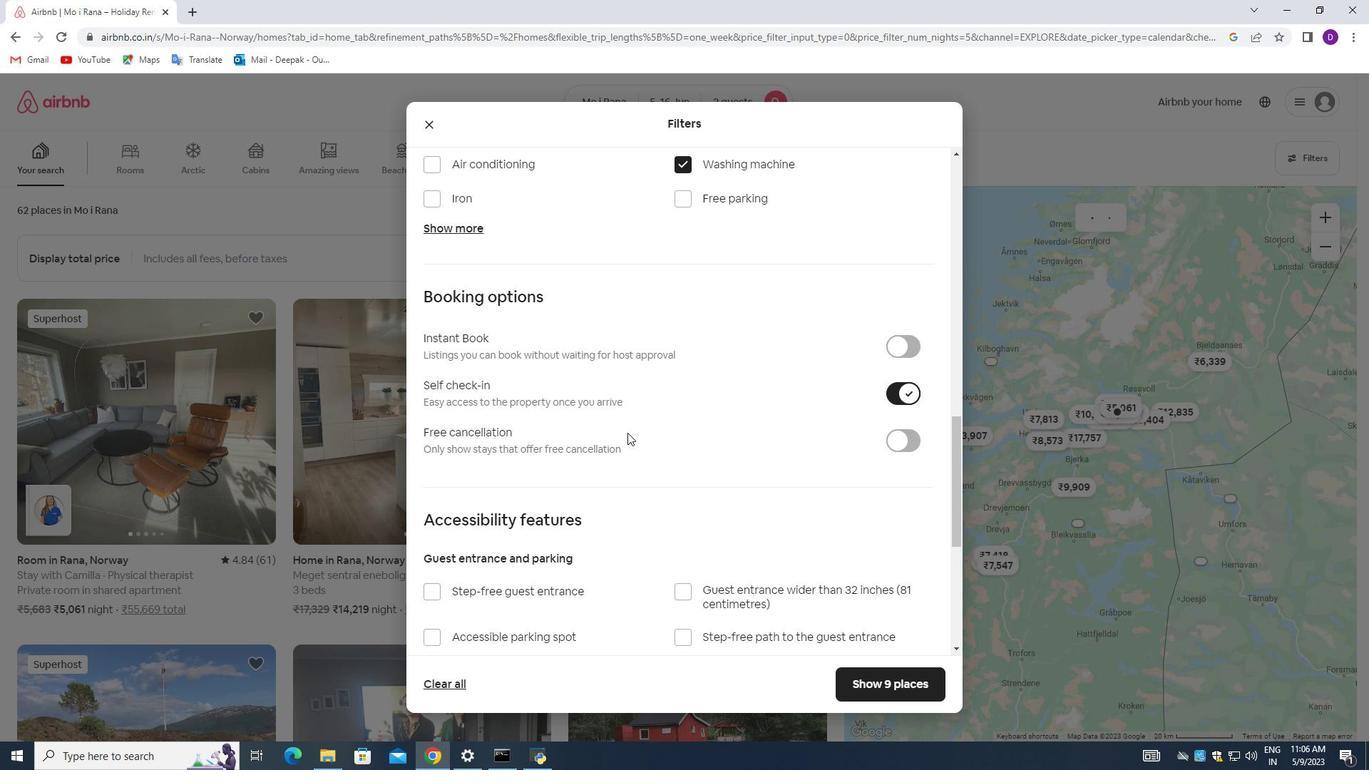 
Action: Mouse scrolled (627, 432) with delta (0, 0)
Screenshot: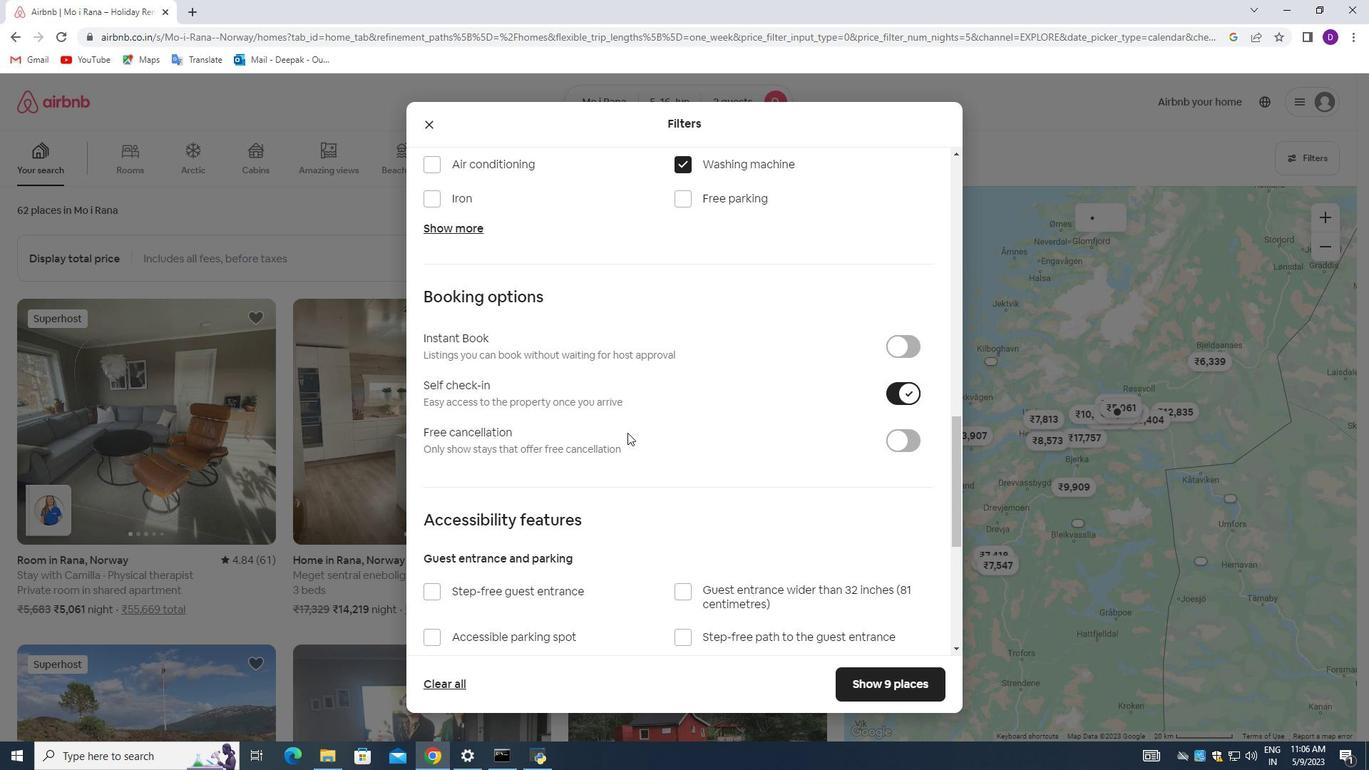 
Action: Mouse scrolled (627, 432) with delta (0, 0)
Screenshot: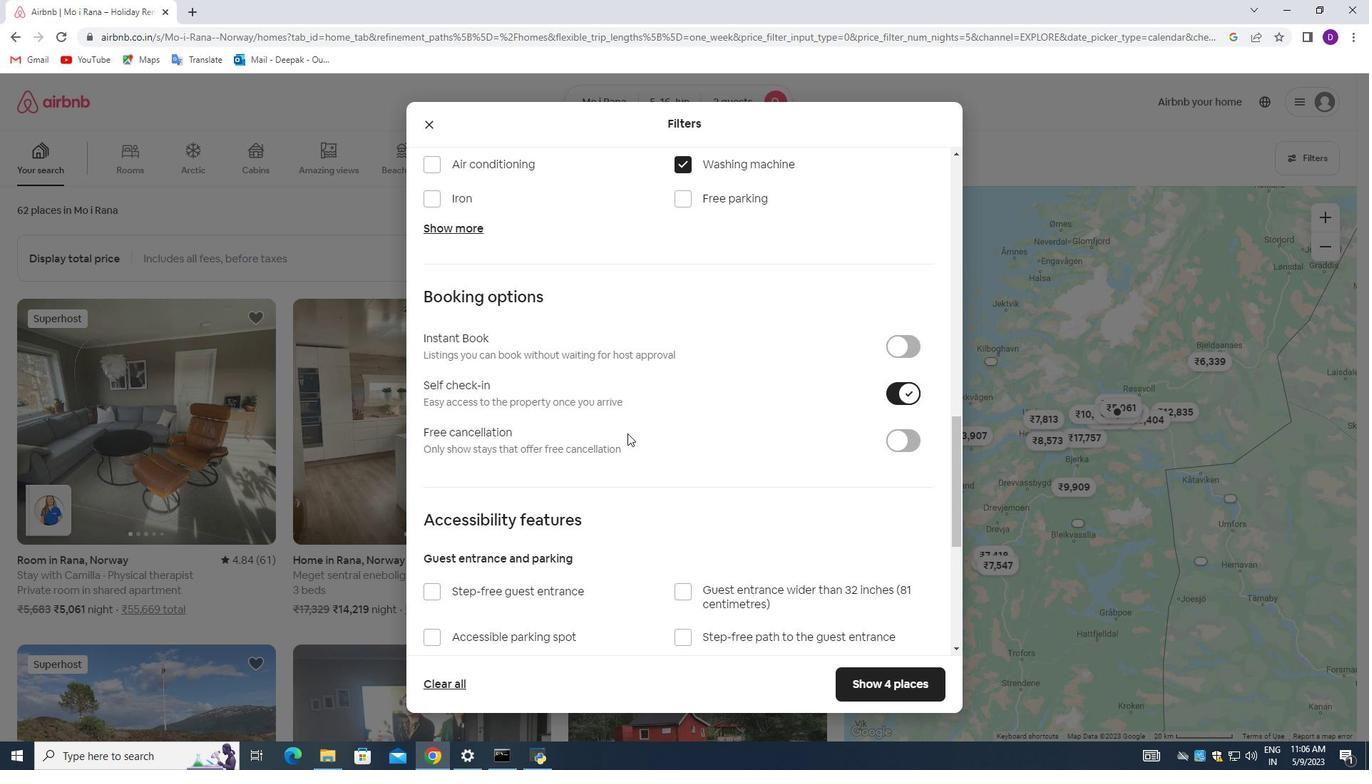 
Action: Mouse moved to (624, 433)
Screenshot: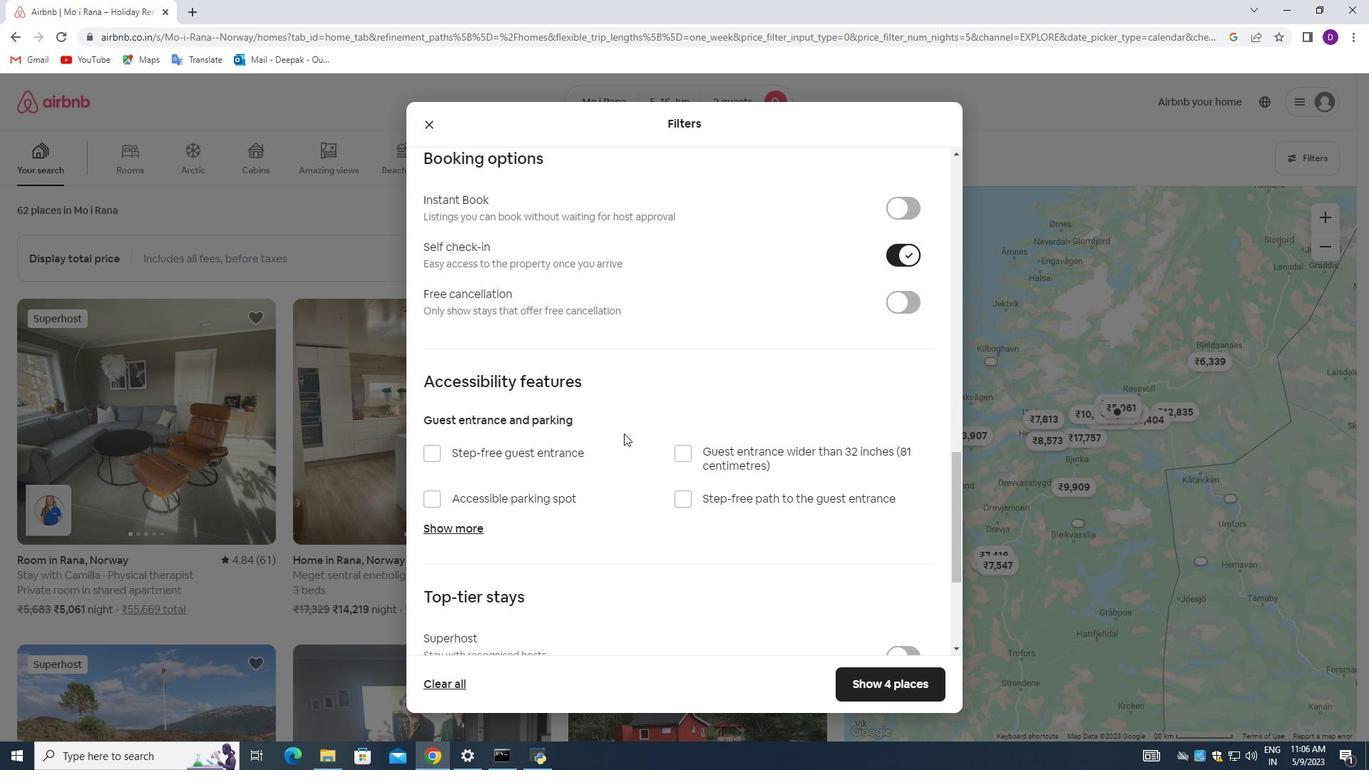
Action: Mouse scrolled (624, 432) with delta (0, 0)
Screenshot: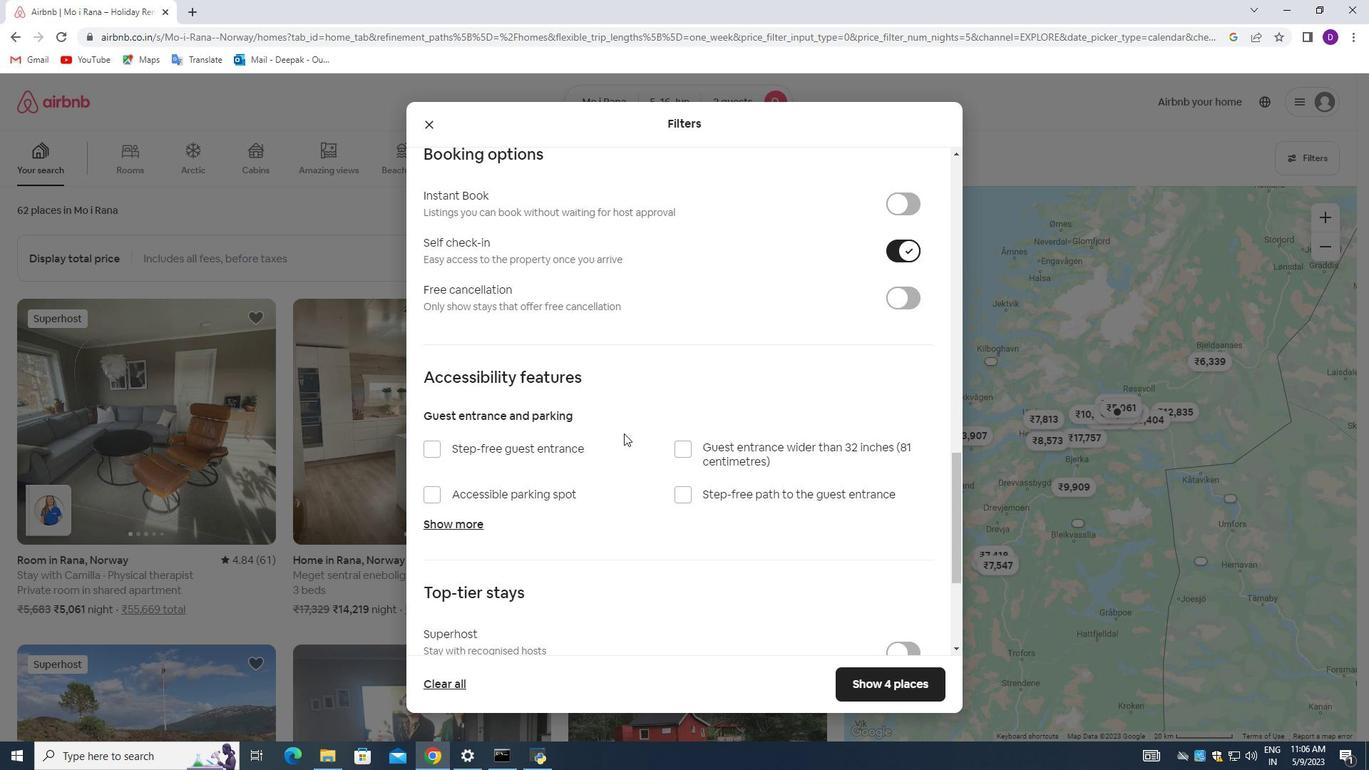 
Action: Mouse scrolled (624, 432) with delta (0, 0)
Screenshot: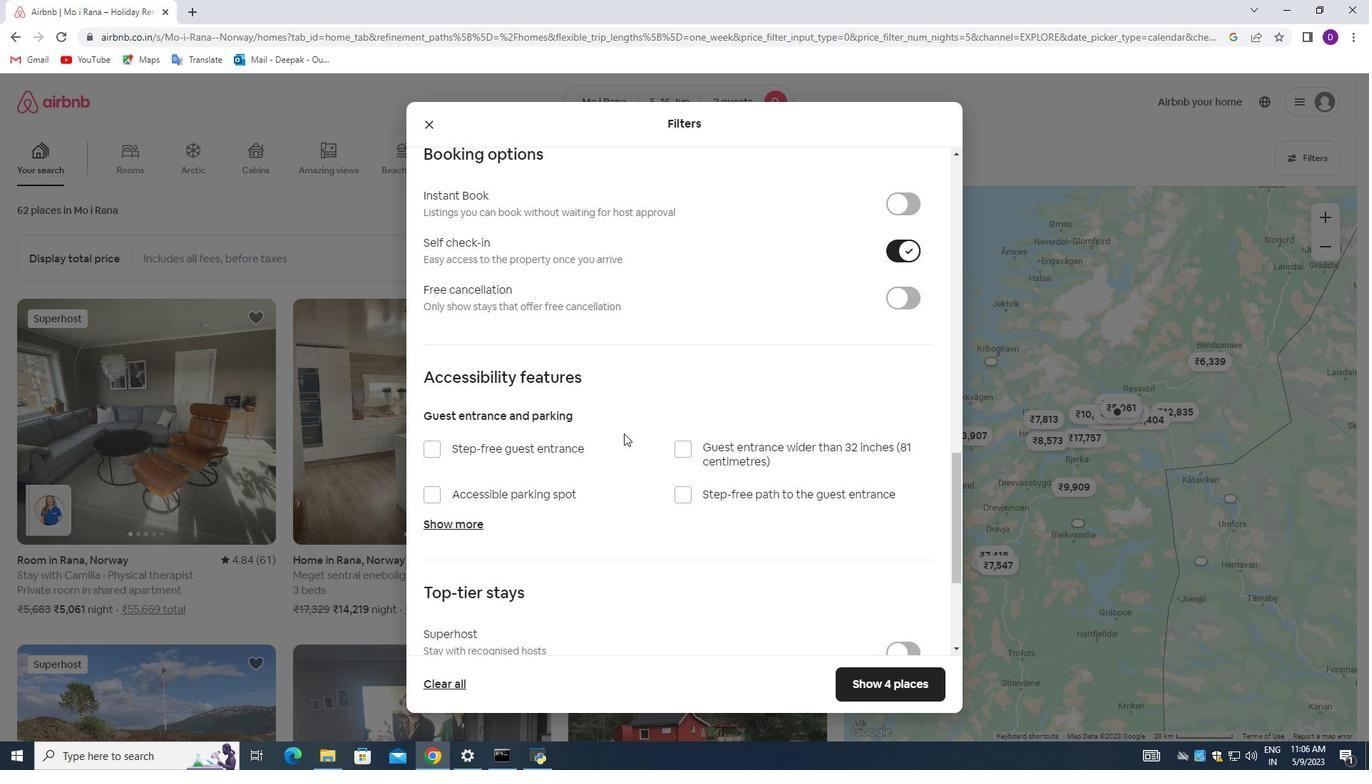 
Action: Mouse scrolled (624, 432) with delta (0, 0)
Screenshot: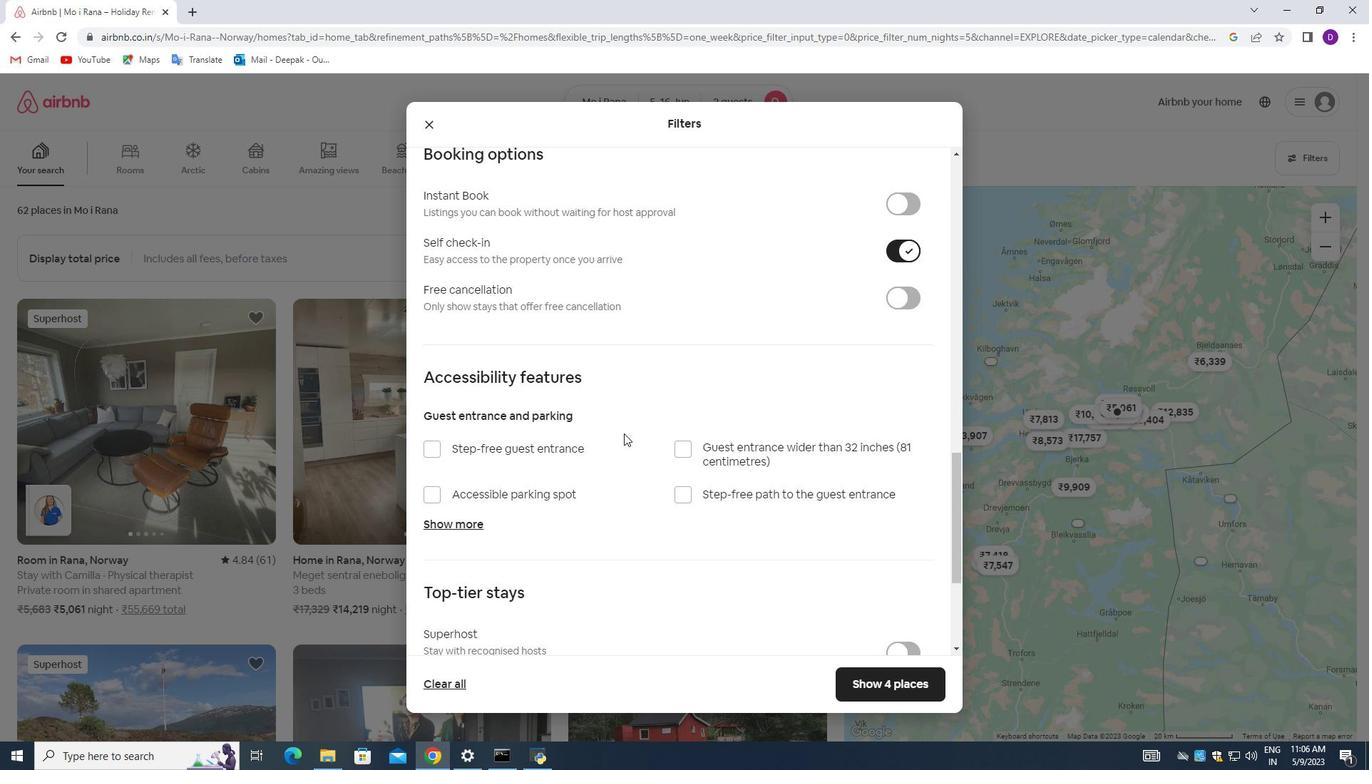 
Action: Mouse moved to (616, 443)
Screenshot: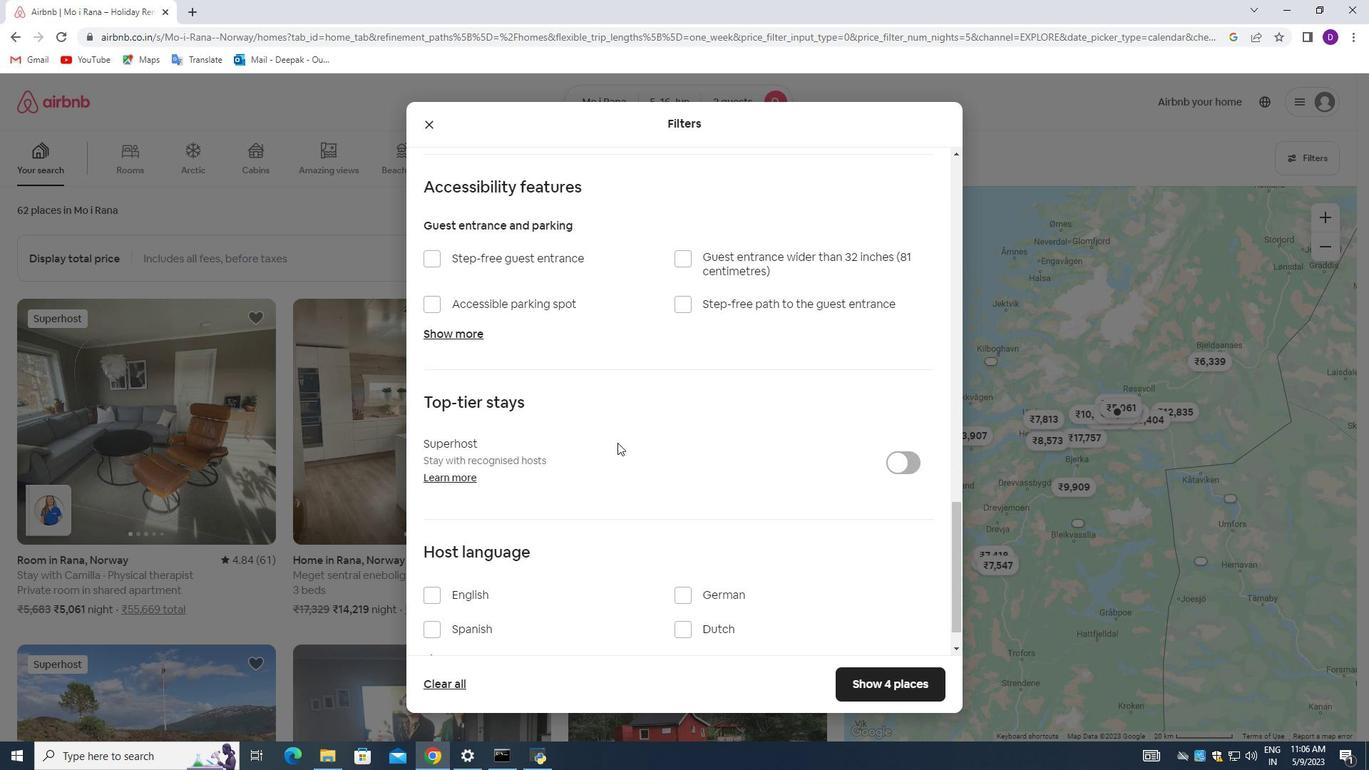 
Action: Mouse scrolled (616, 442) with delta (0, 0)
Screenshot: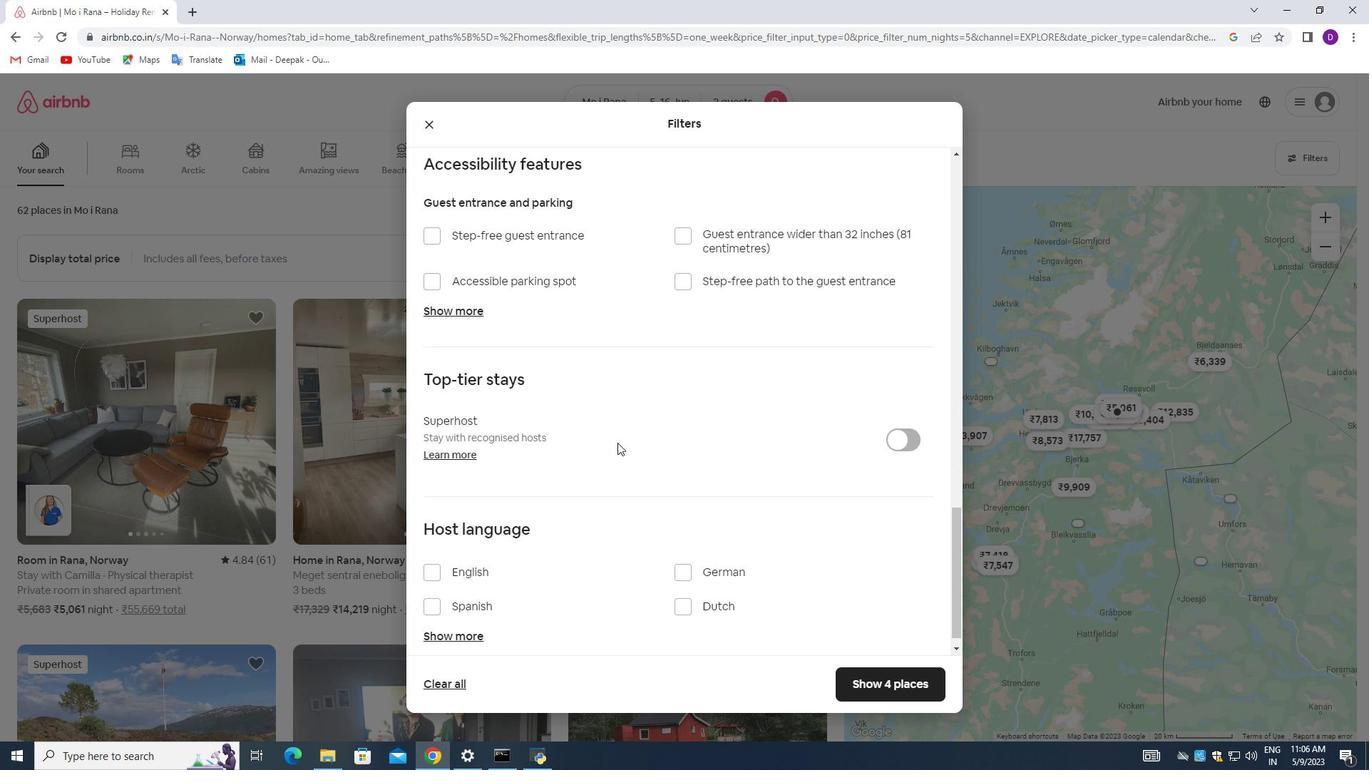 
Action: Mouse moved to (615, 445)
Screenshot: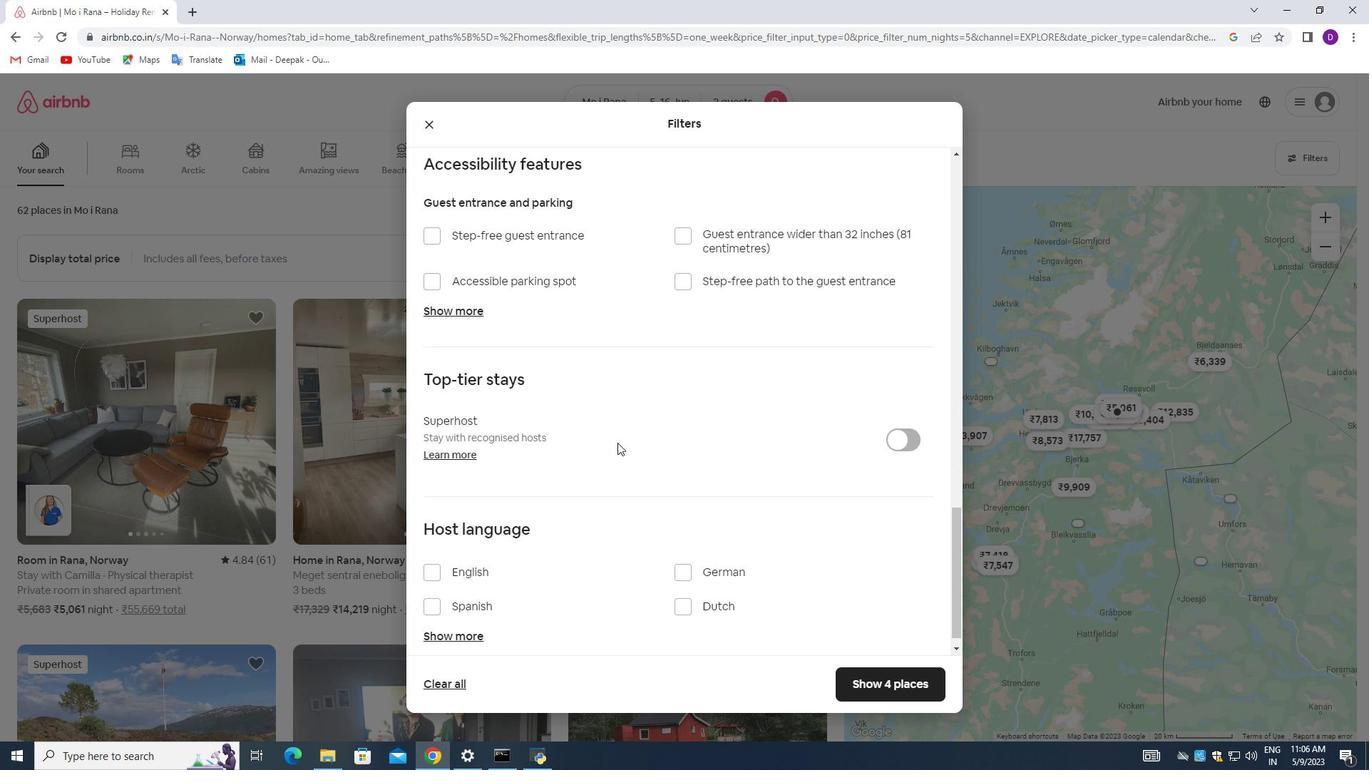 
Action: Mouse scrolled (615, 444) with delta (0, 0)
Screenshot: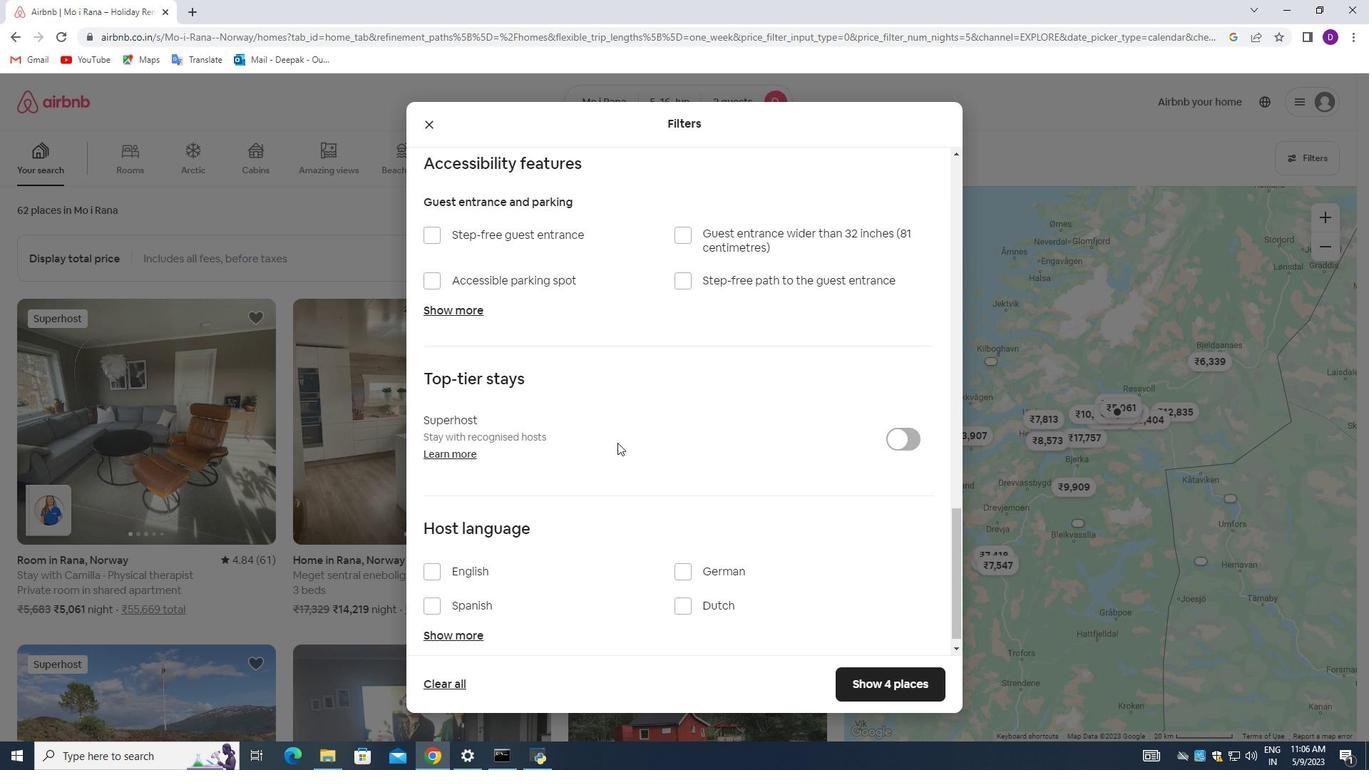 
Action: Mouse moved to (432, 558)
Screenshot: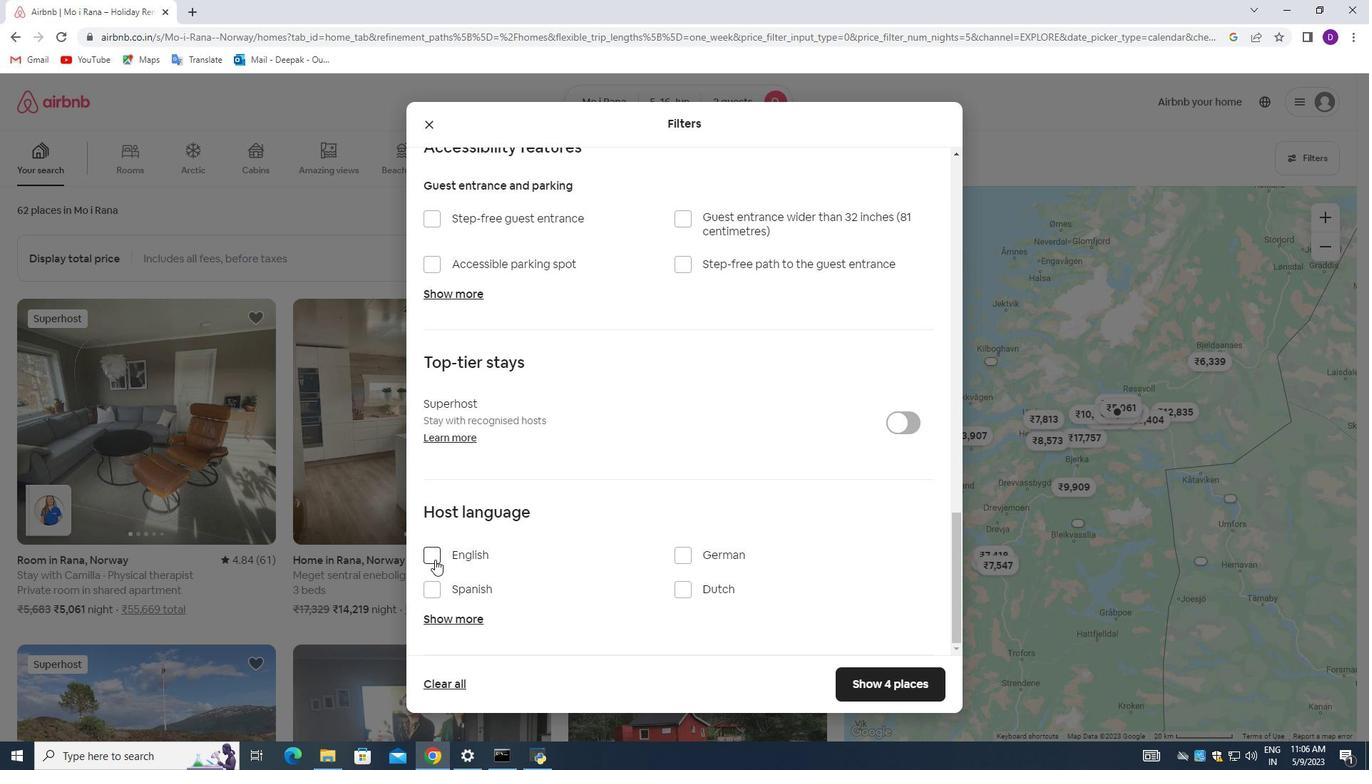 
Action: Mouse pressed left at (432, 558)
Screenshot: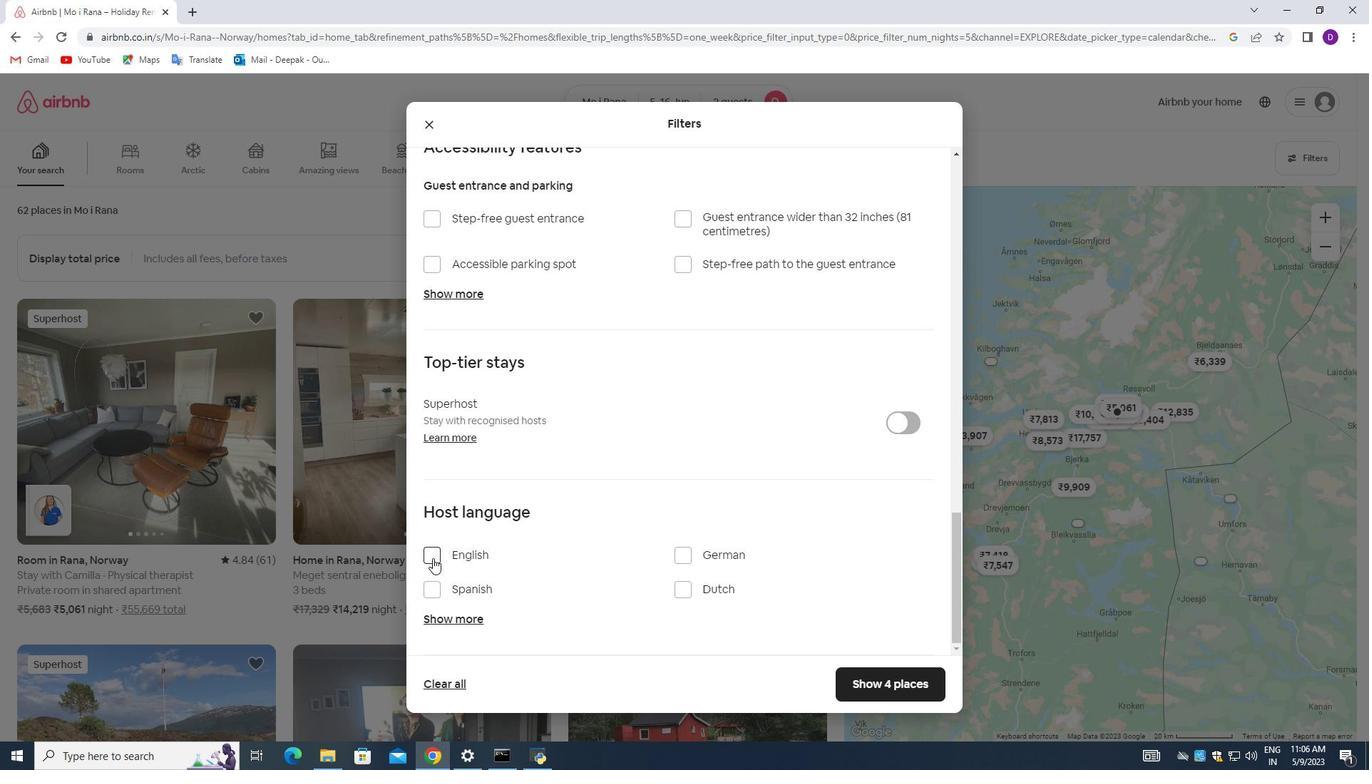 
Action: Mouse moved to (789, 585)
Screenshot: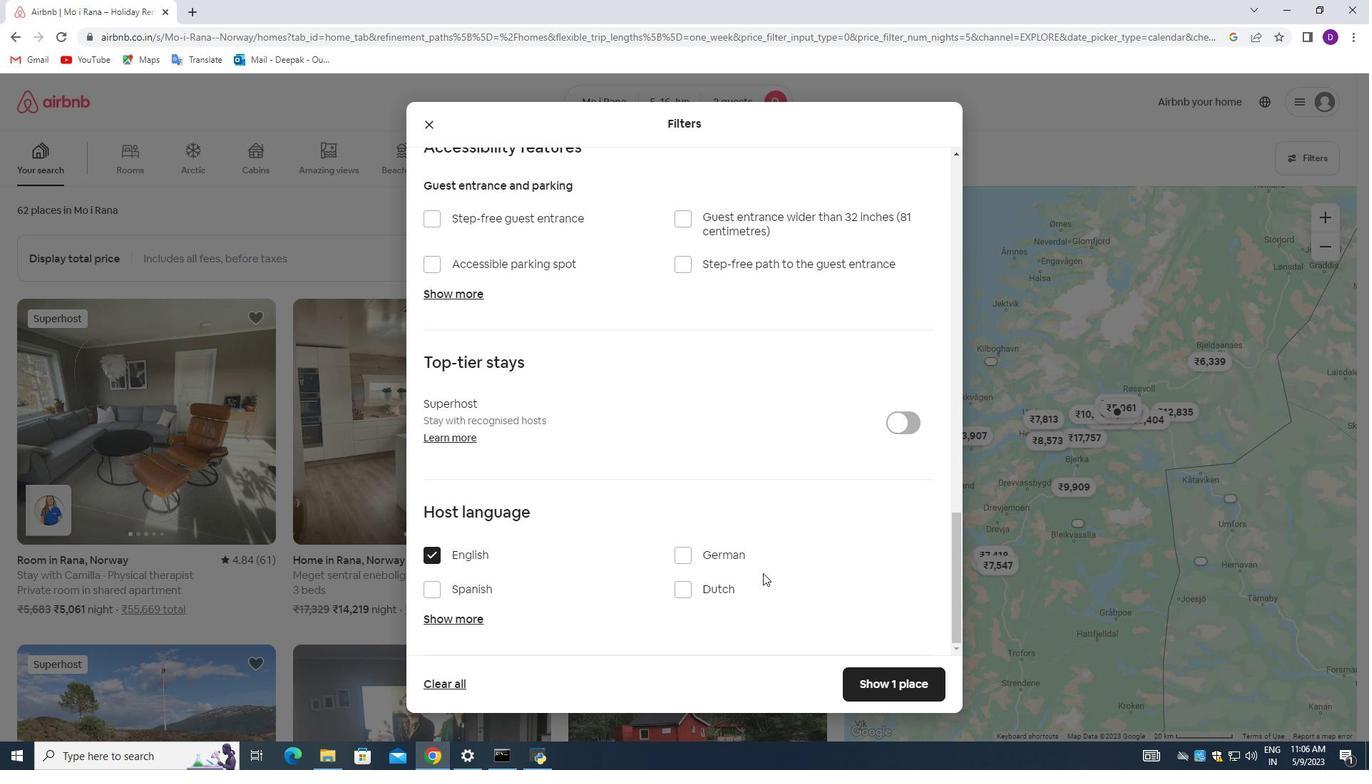 
Action: Mouse scrolled (789, 584) with delta (0, 0)
Screenshot: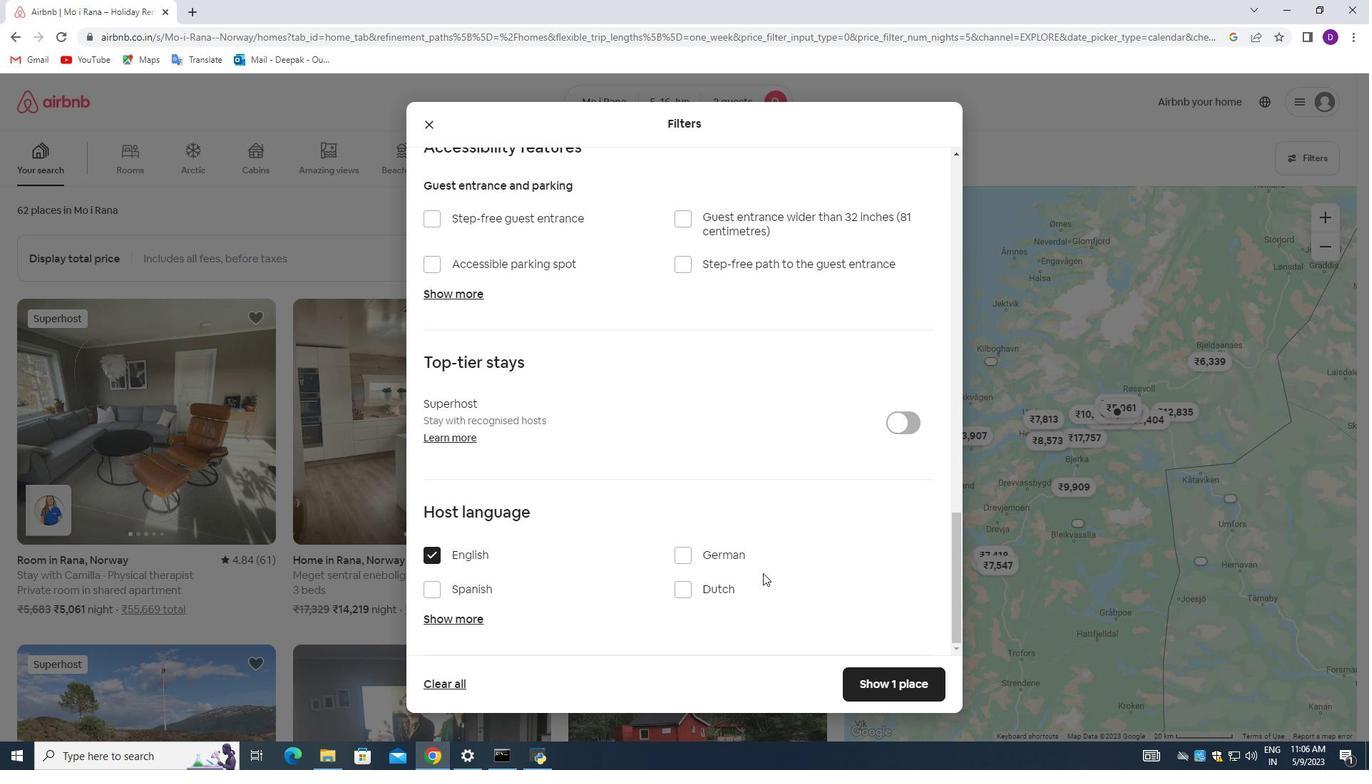 
Action: Mouse moved to (789, 589)
Screenshot: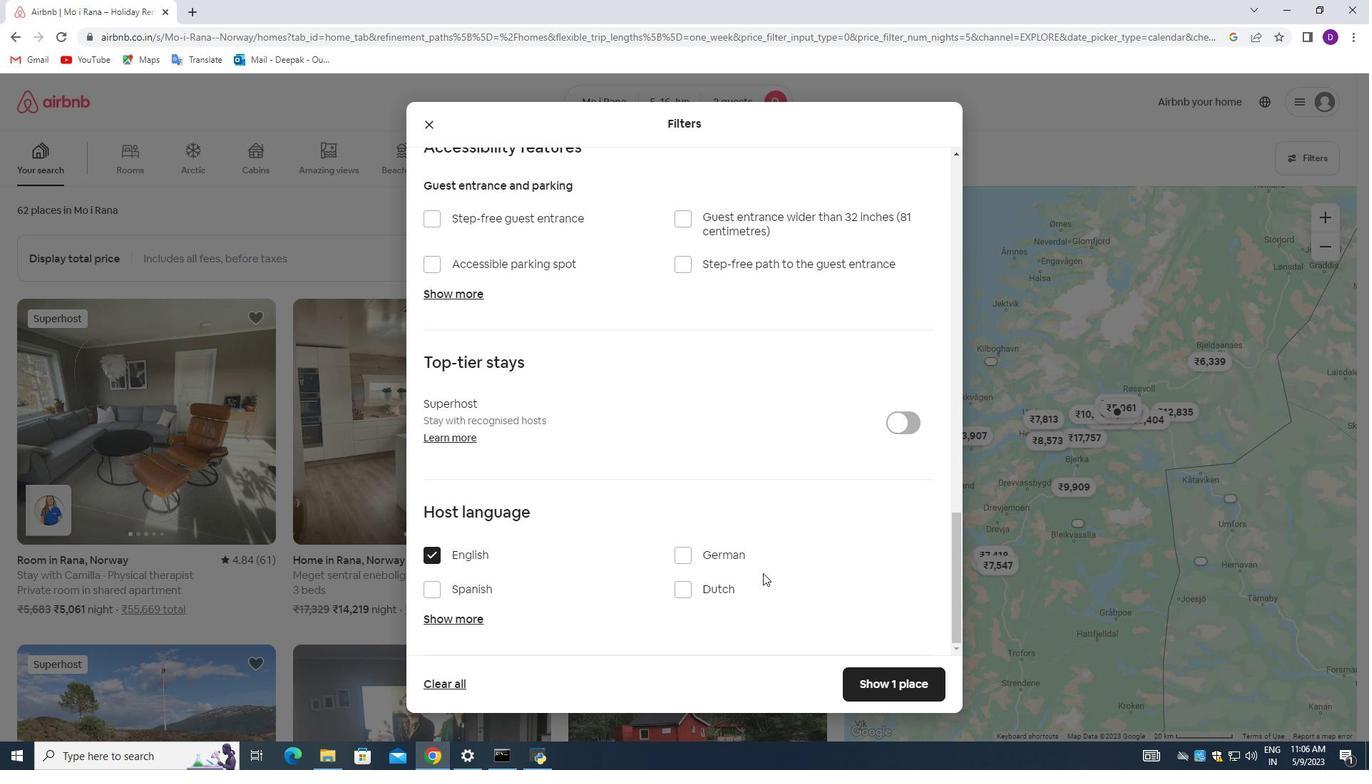 
Action: Mouse scrolled (789, 588) with delta (0, 0)
Screenshot: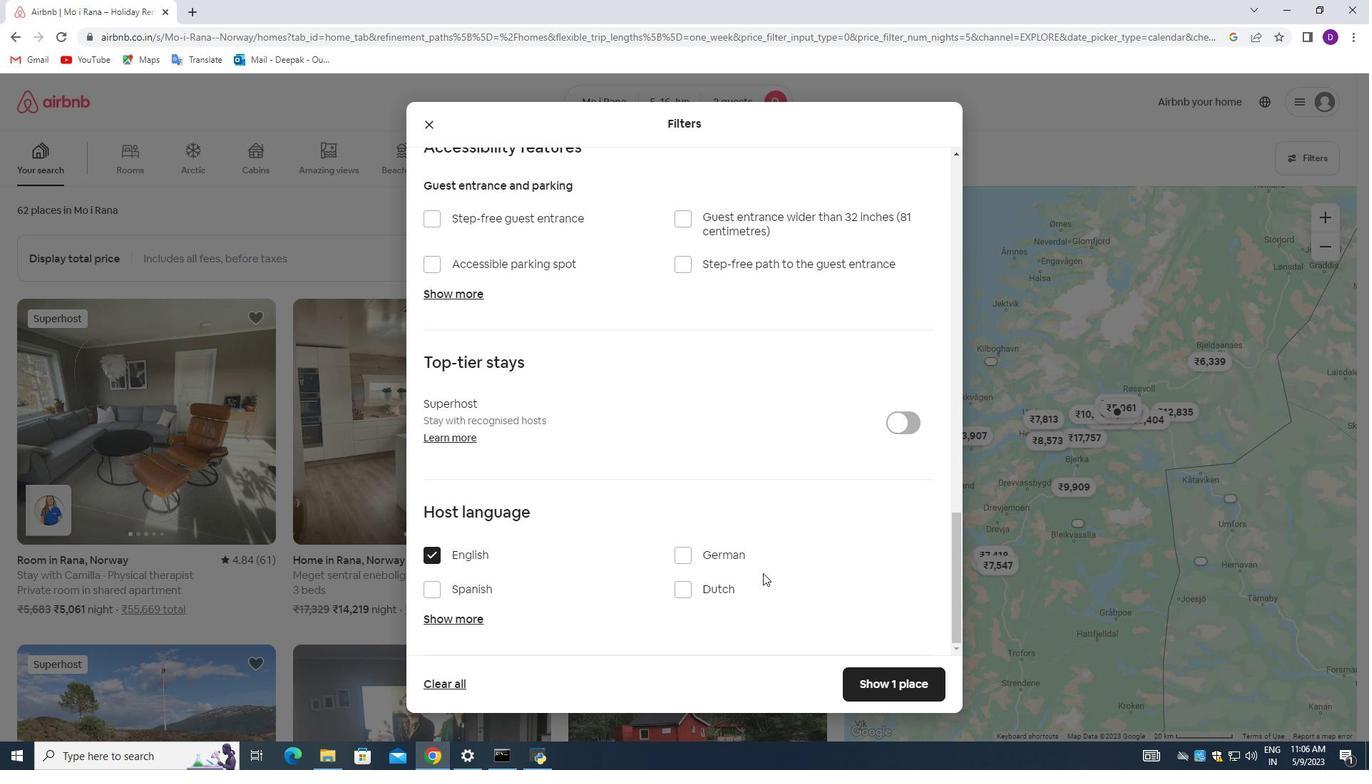 
Action: Mouse moved to (786, 593)
Screenshot: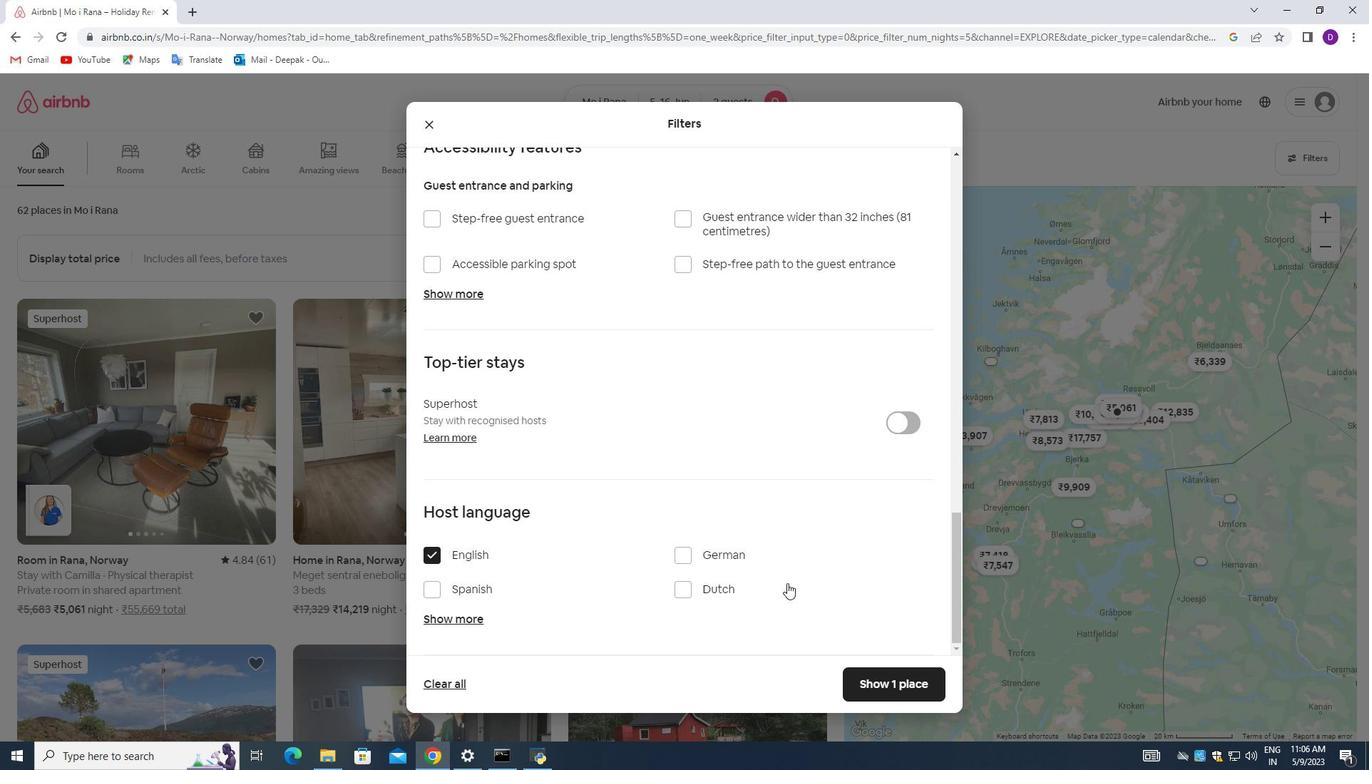 
Action: Mouse scrolled (786, 592) with delta (0, 0)
Screenshot: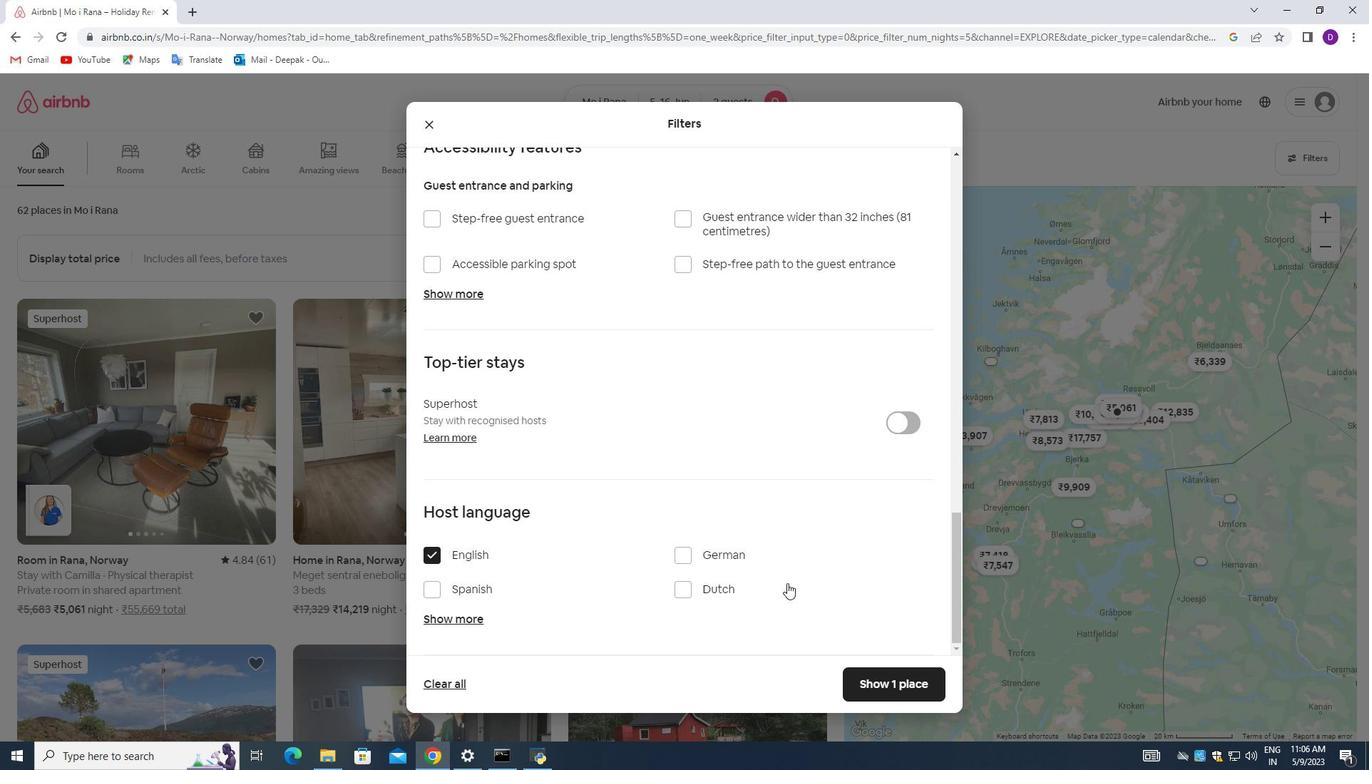 
Action: Mouse moved to (857, 681)
Screenshot: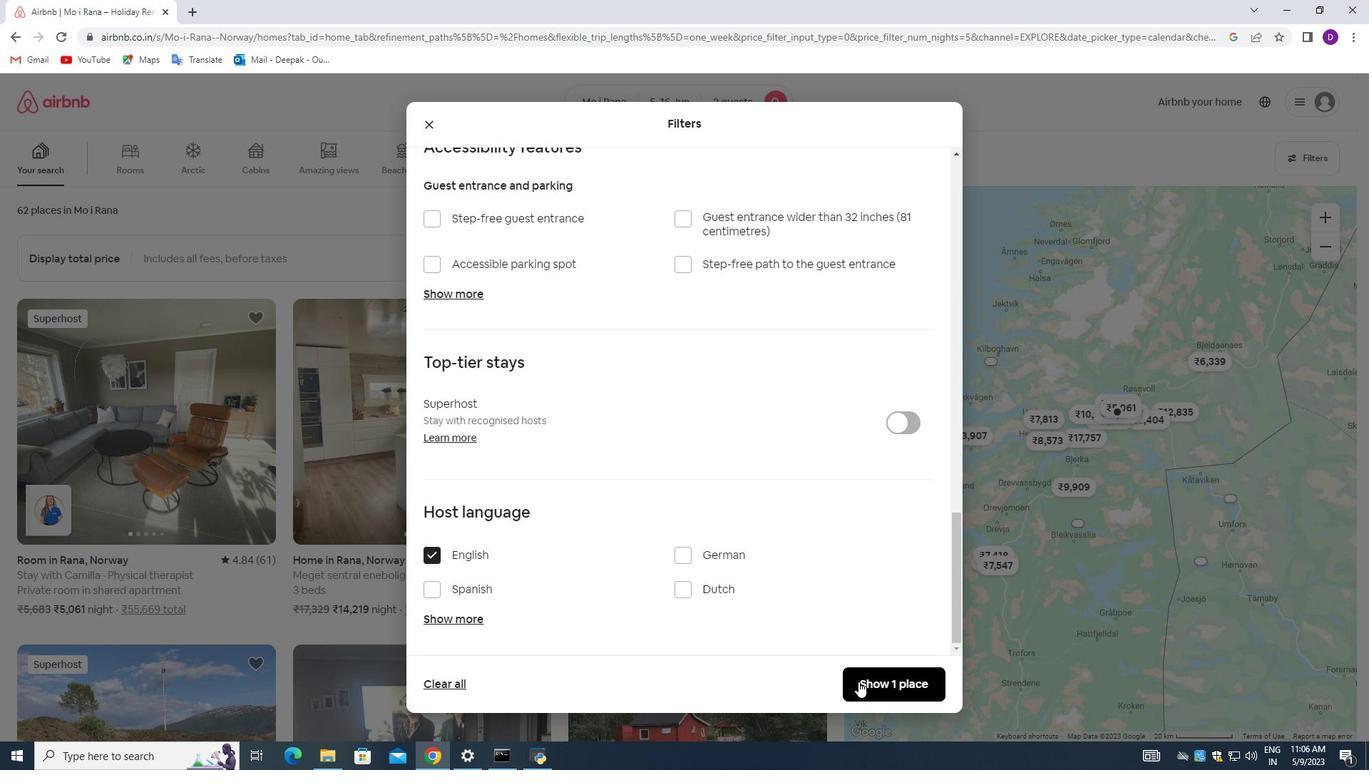 
Action: Mouse pressed left at (857, 681)
Screenshot: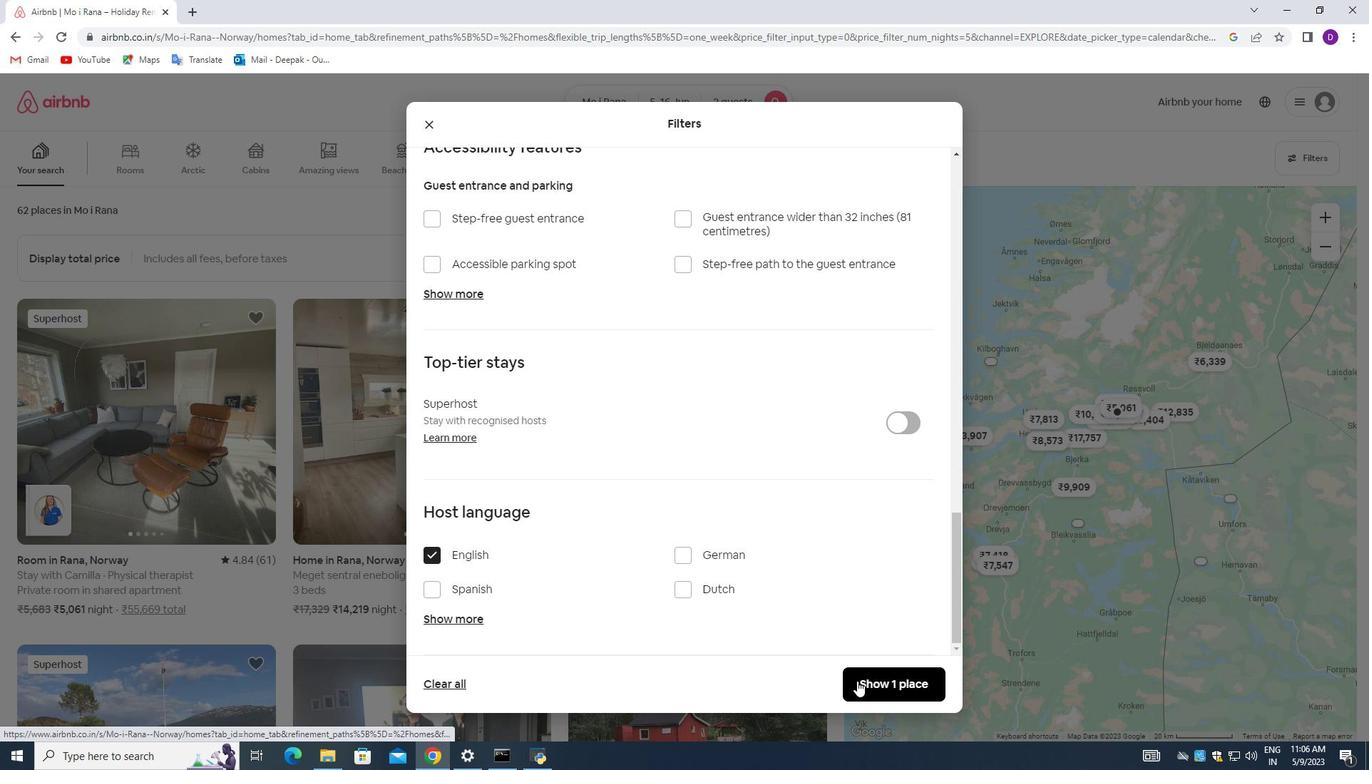 
Action: Mouse moved to (780, 566)
Screenshot: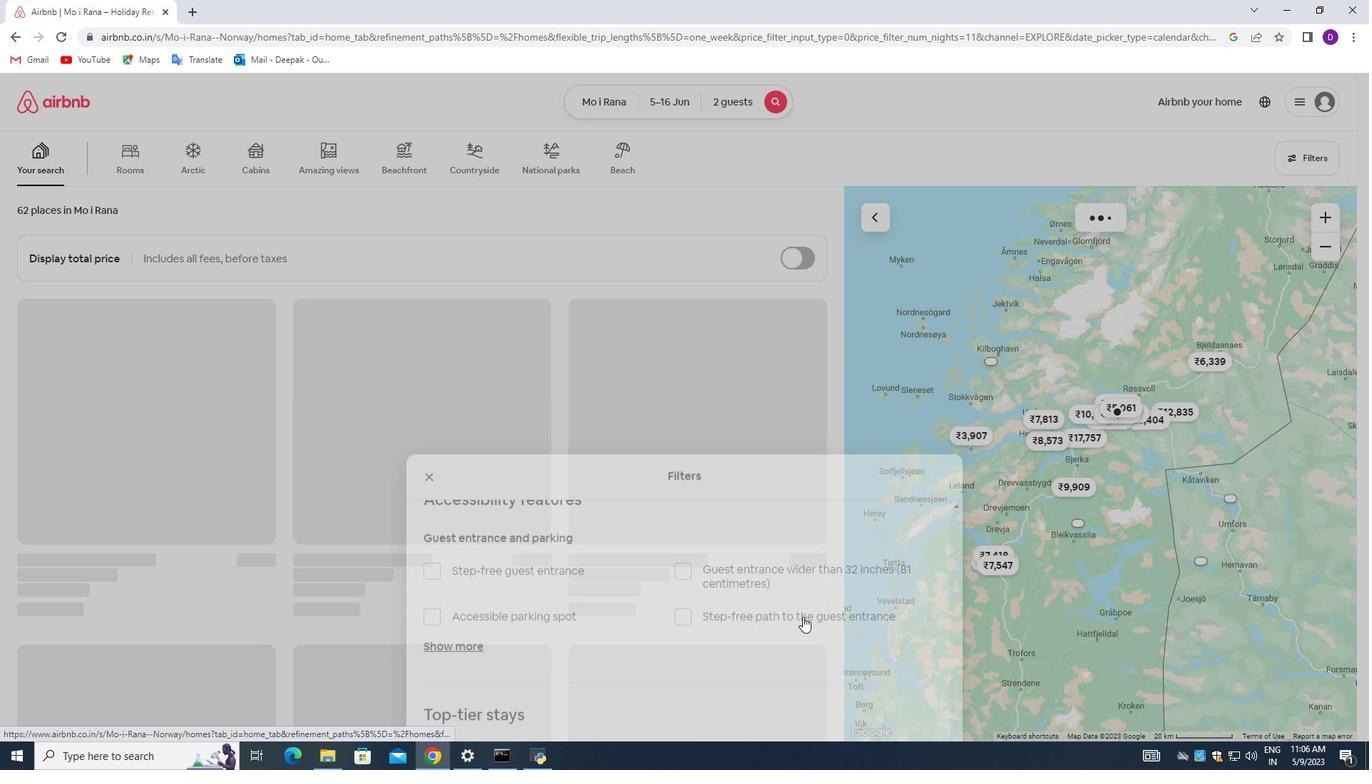 
